Task: Find connections with filter location Nova Cruz with filter topic #realestatewith filter profile language Spanish with filter current company Royal HaskoningDHV with filter school Barkatullah University, Bhopal with filter industry Climate Data and Analytics with filter service category Computer Repair with filter keywords title Political Scientist
Action: Mouse moved to (561, 113)
Screenshot: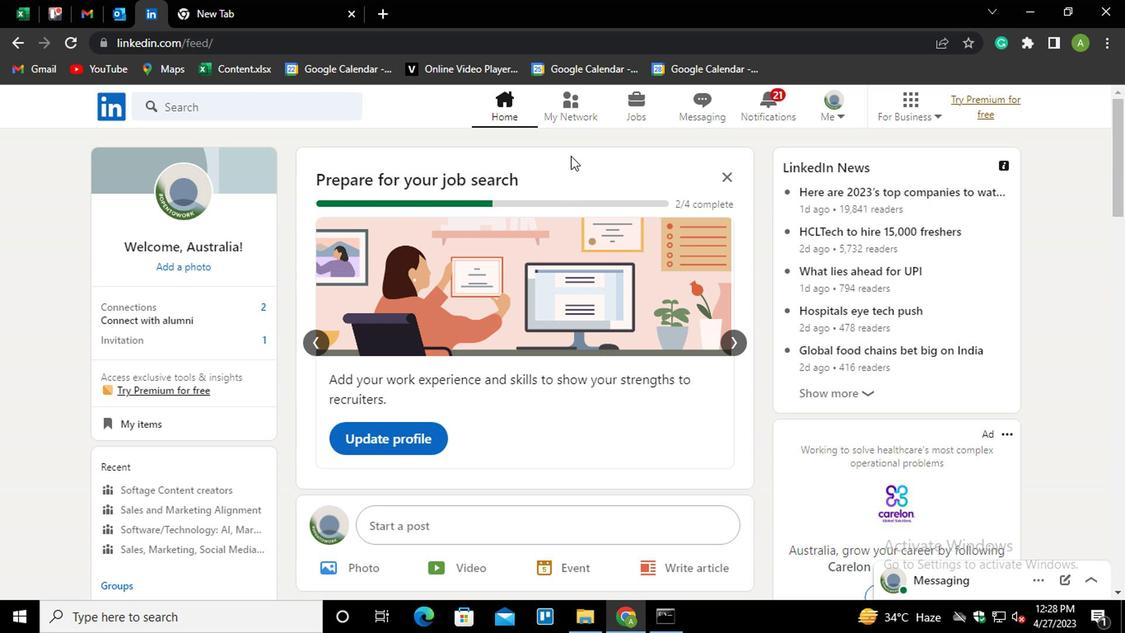 
Action: Mouse pressed left at (561, 113)
Screenshot: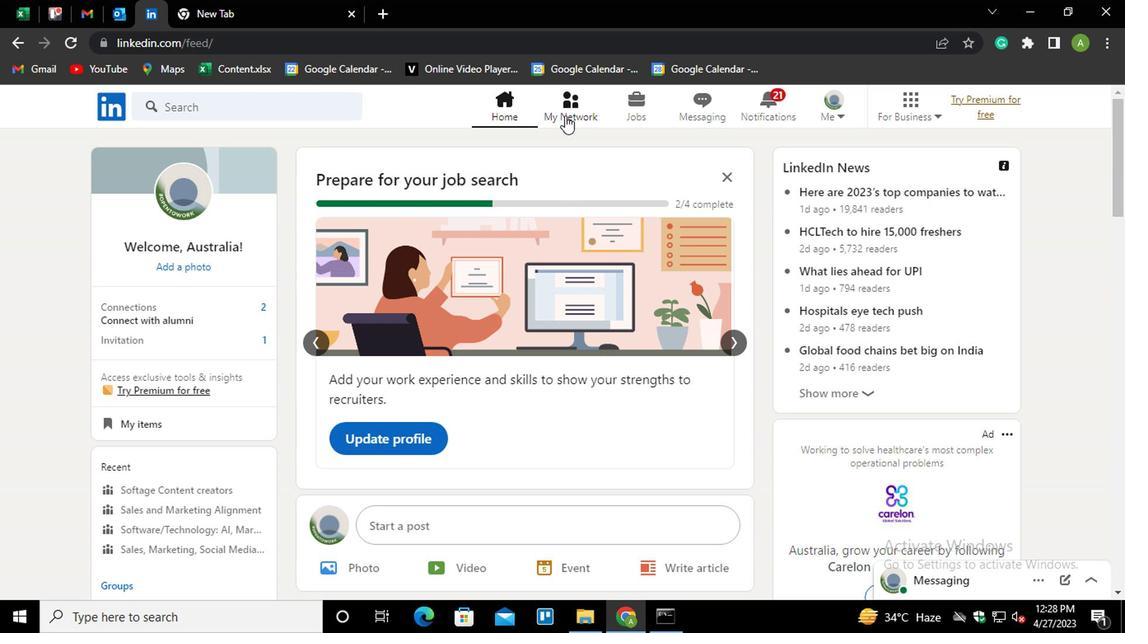 
Action: Mouse moved to (212, 194)
Screenshot: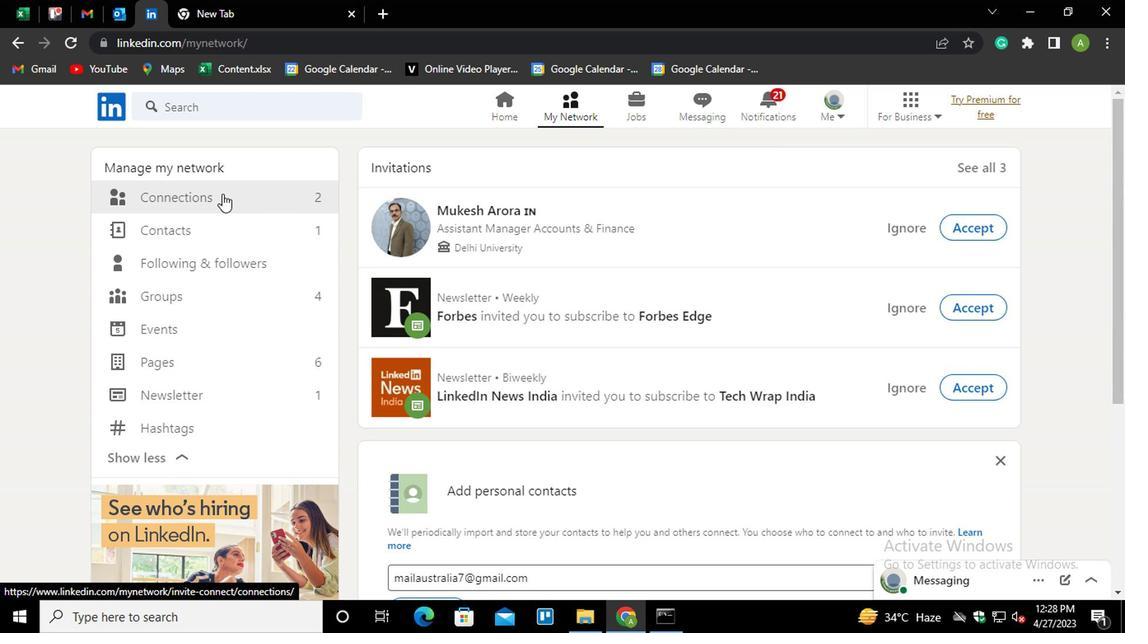 
Action: Mouse pressed left at (212, 194)
Screenshot: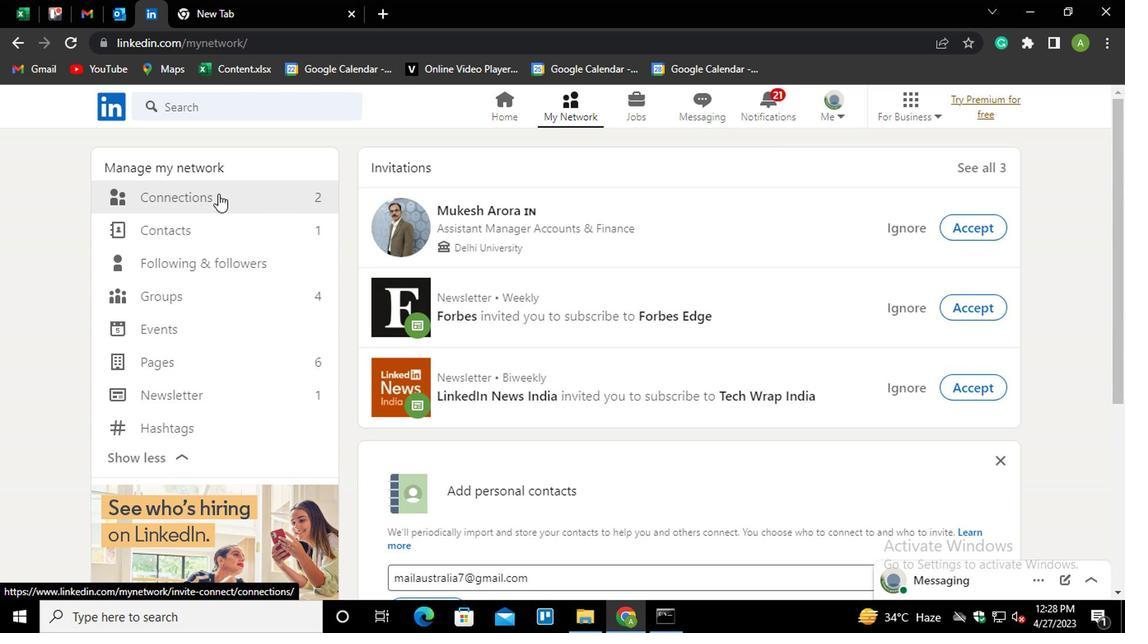 
Action: Mouse moved to (662, 188)
Screenshot: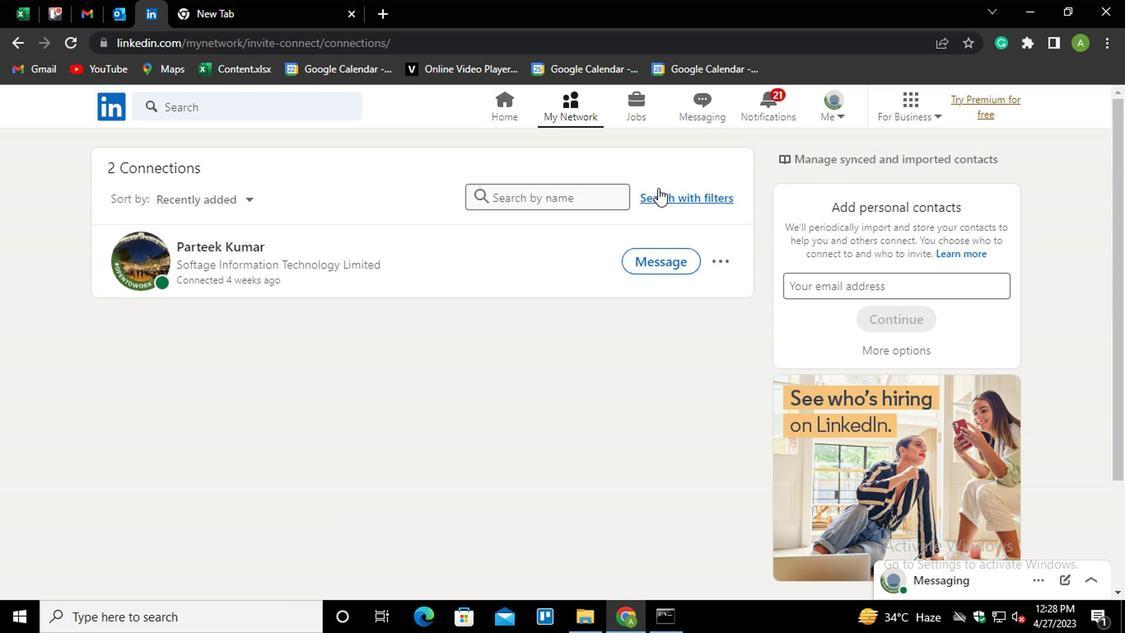 
Action: Mouse pressed left at (662, 188)
Screenshot: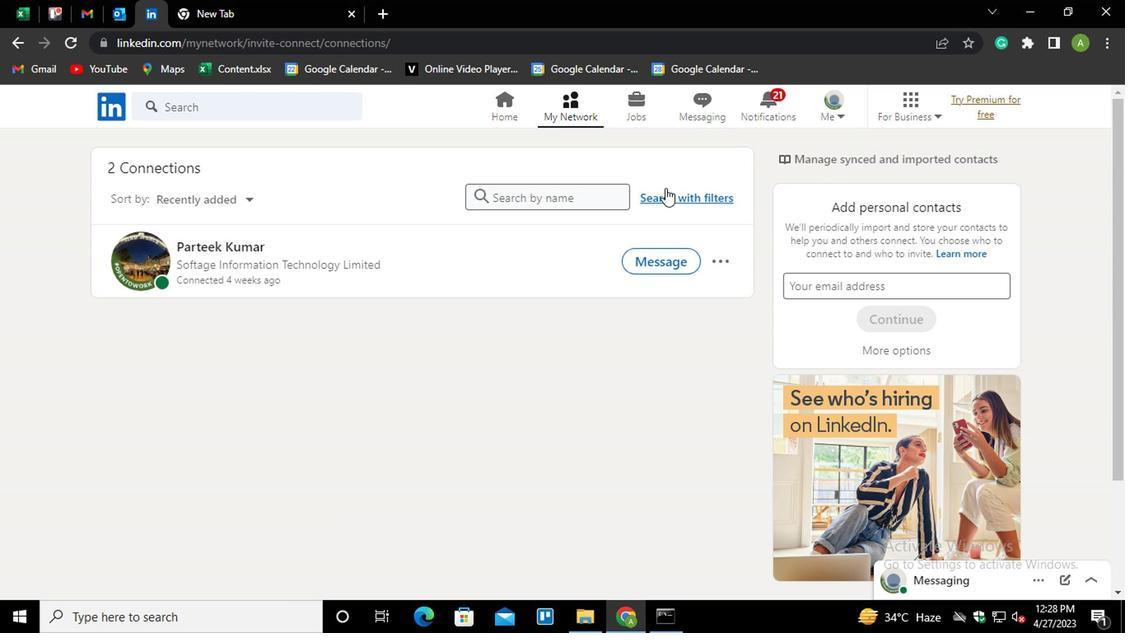 
Action: Mouse moved to (609, 150)
Screenshot: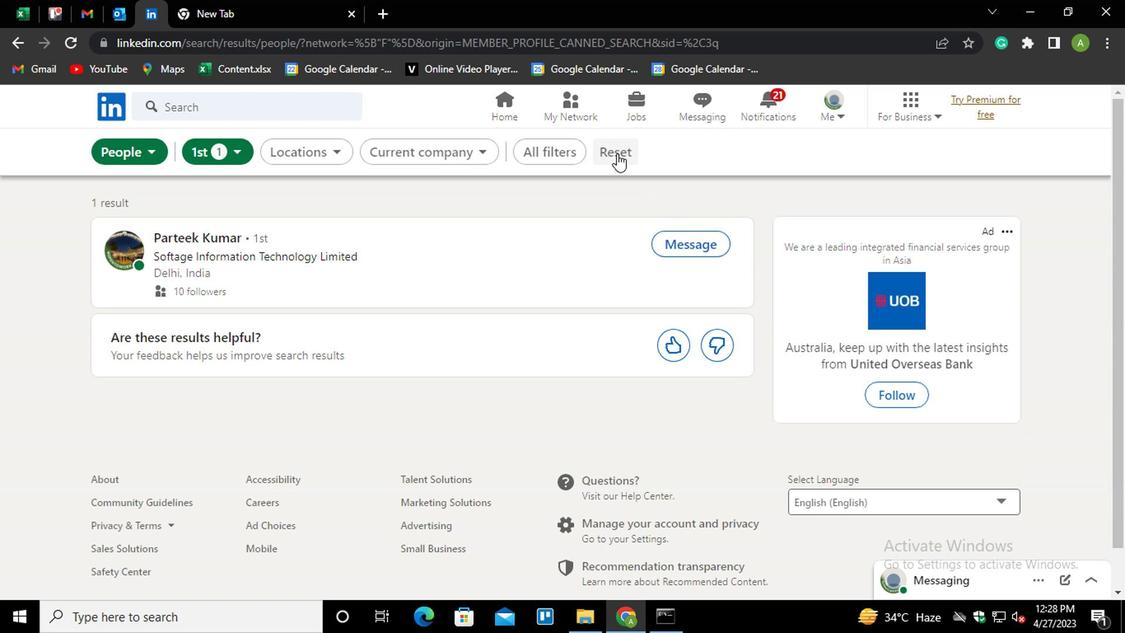 
Action: Mouse pressed left at (609, 150)
Screenshot: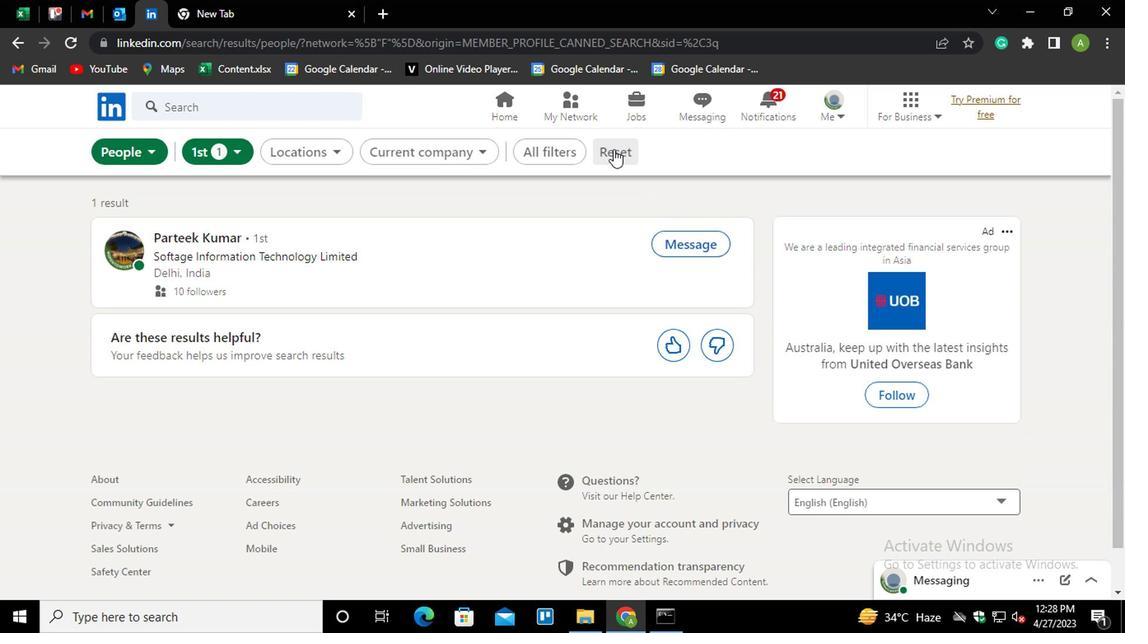 
Action: Mouse moved to (591, 152)
Screenshot: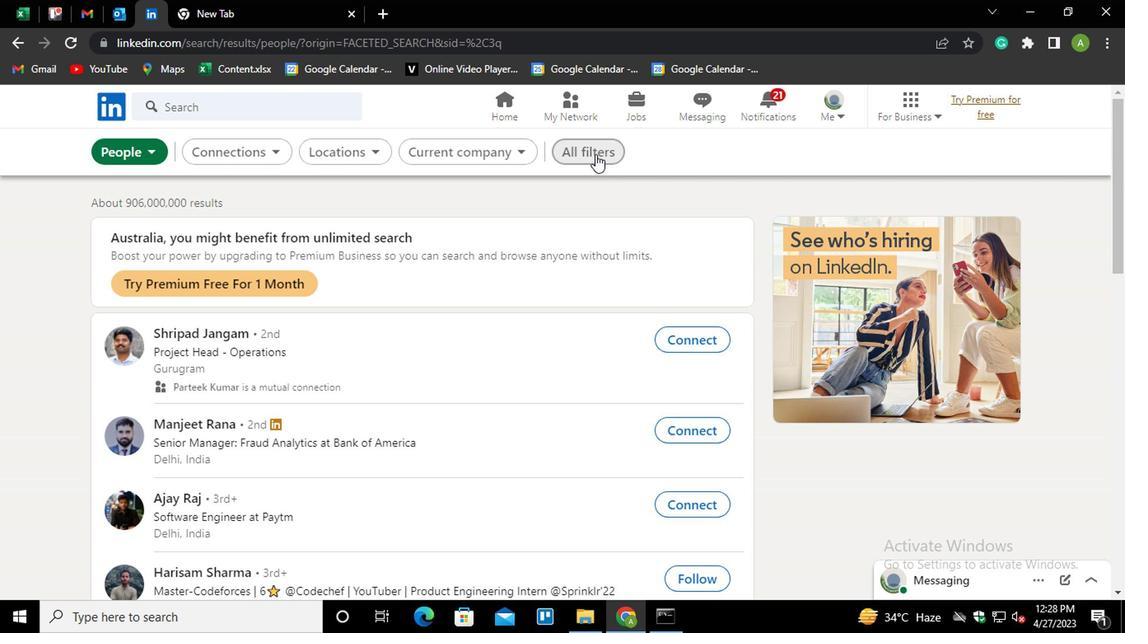 
Action: Mouse pressed left at (591, 152)
Screenshot: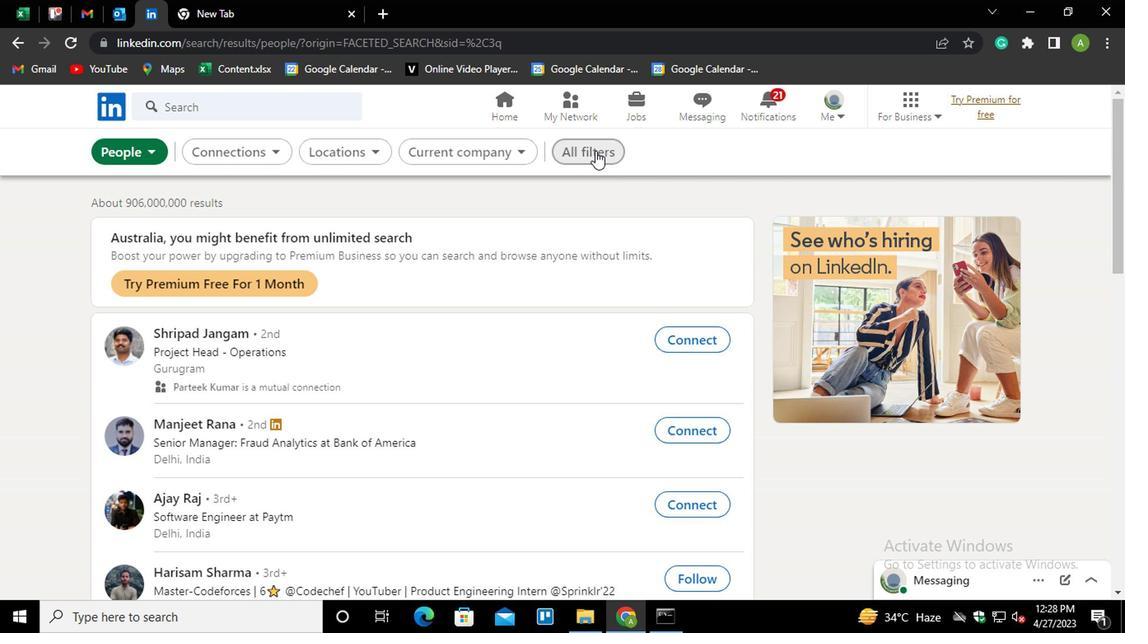 
Action: Mouse moved to (819, 326)
Screenshot: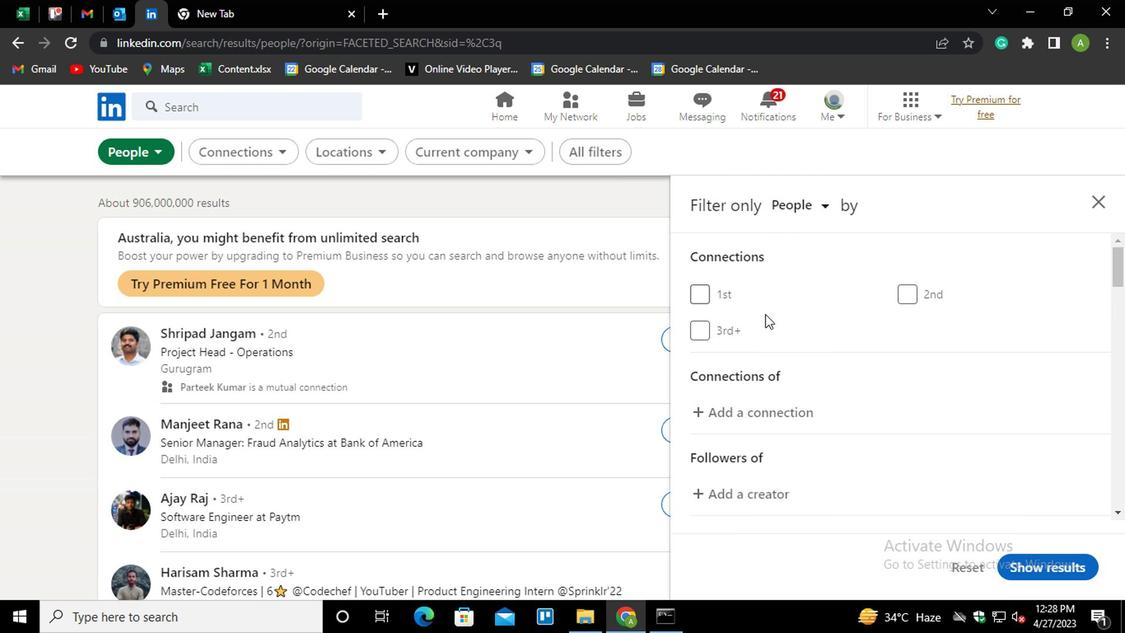 
Action: Mouse scrolled (819, 325) with delta (0, 0)
Screenshot: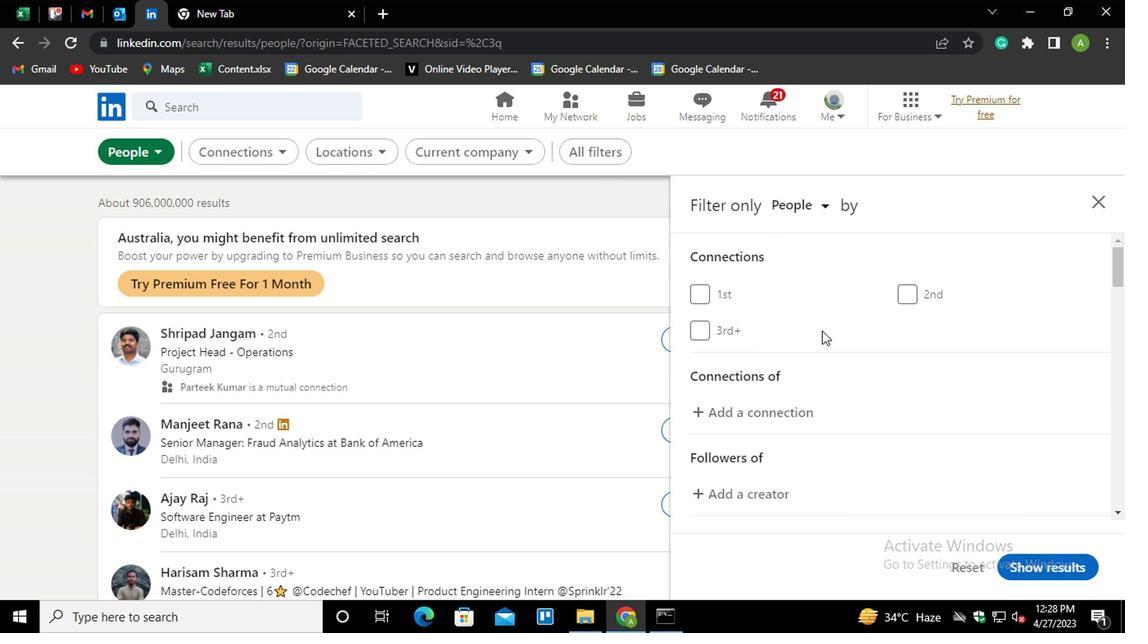 
Action: Mouse scrolled (819, 325) with delta (0, 0)
Screenshot: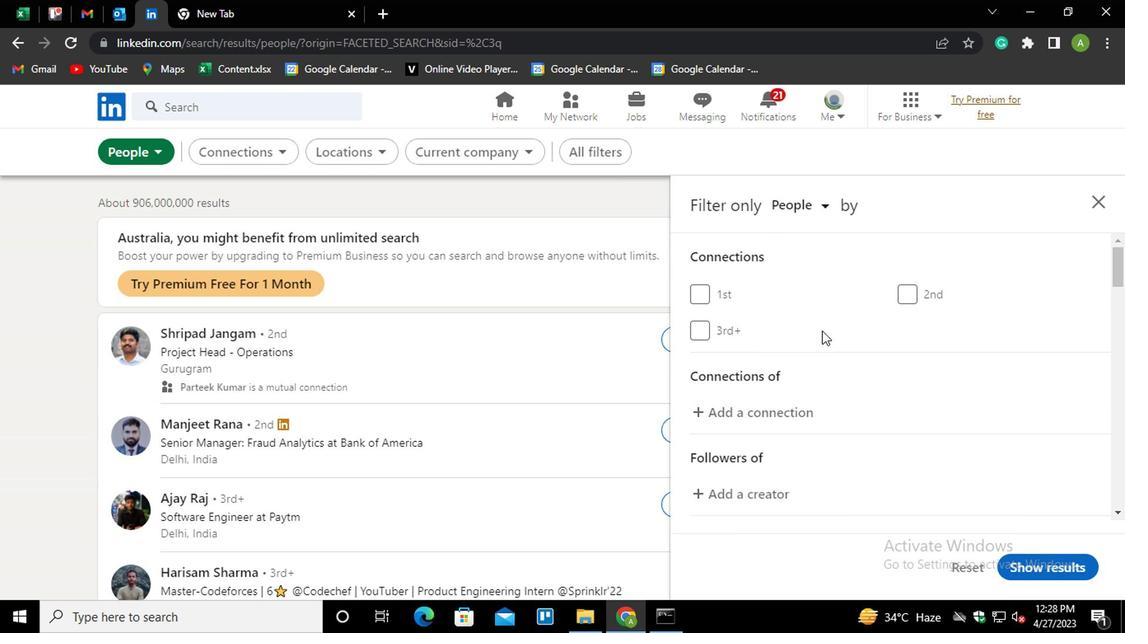 
Action: Mouse scrolled (819, 325) with delta (0, 0)
Screenshot: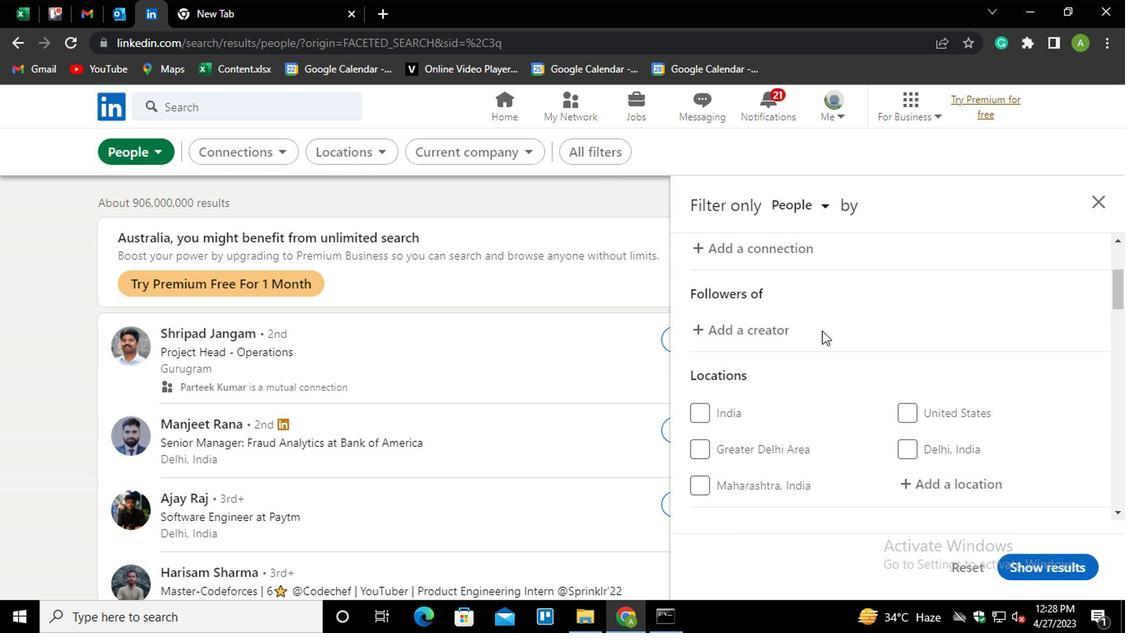 
Action: Mouse moved to (910, 381)
Screenshot: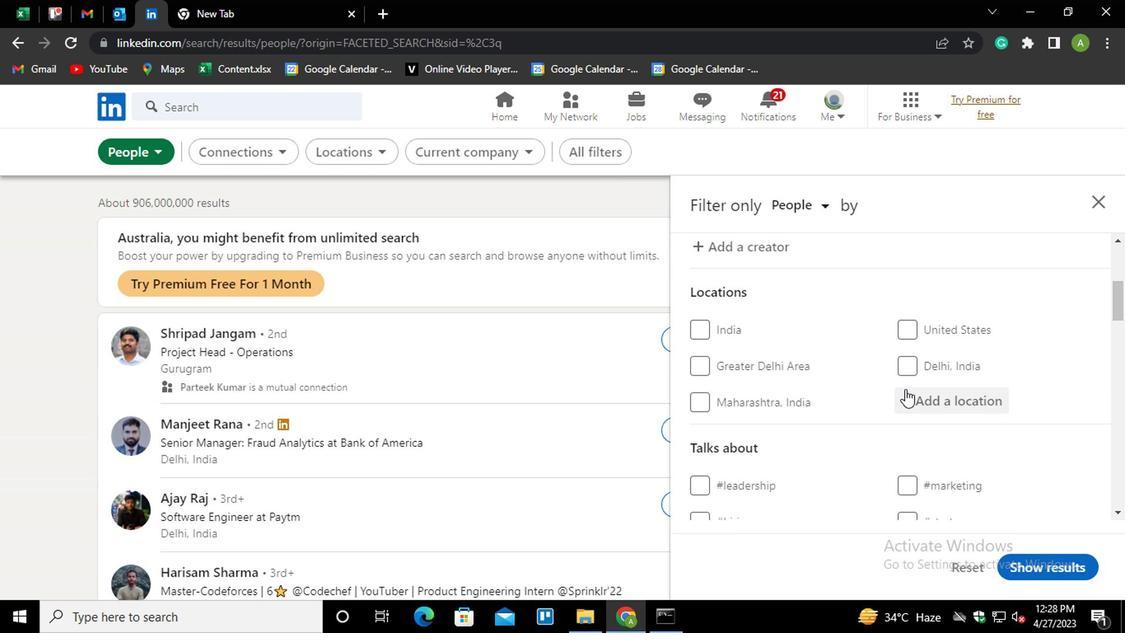 
Action: Mouse scrolled (910, 379) with delta (0, -1)
Screenshot: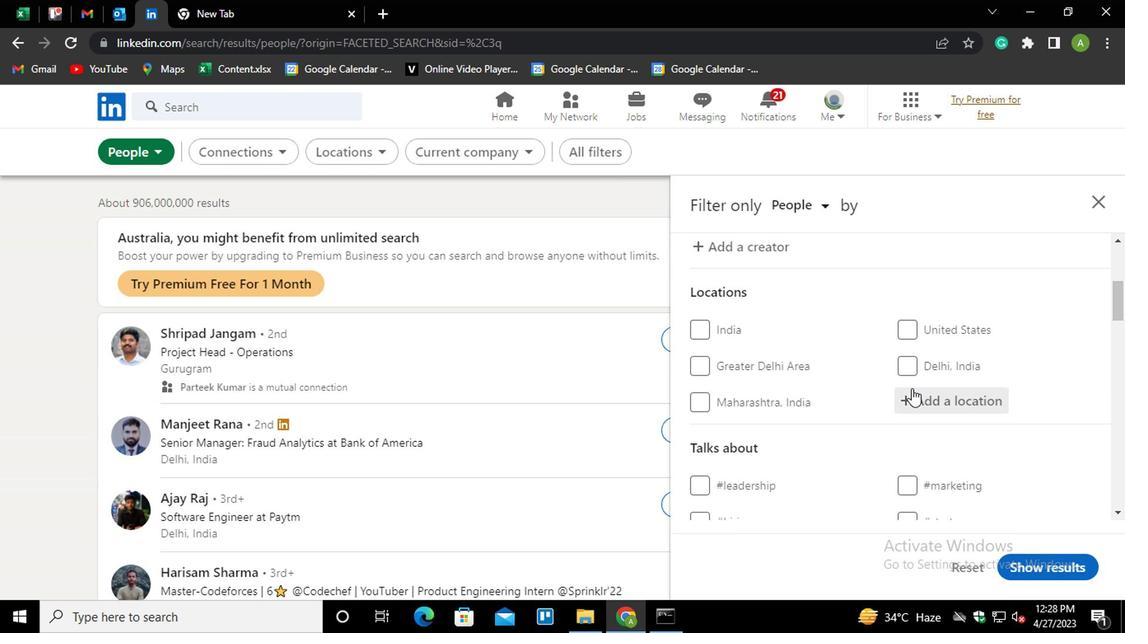 
Action: Mouse moved to (907, 307)
Screenshot: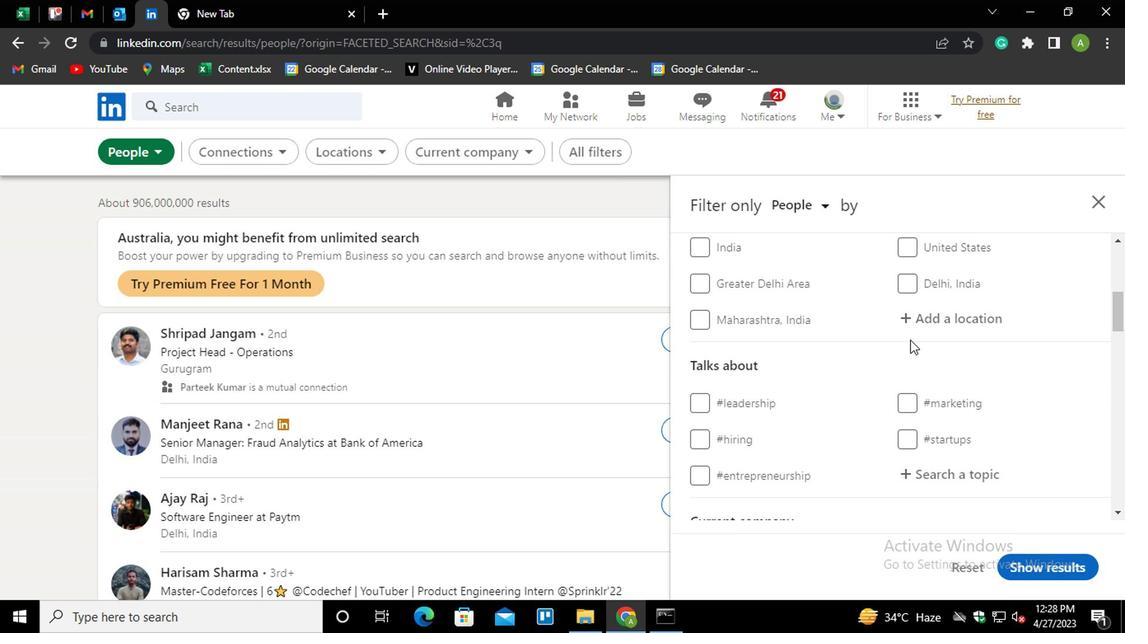 
Action: Mouse pressed left at (907, 307)
Screenshot: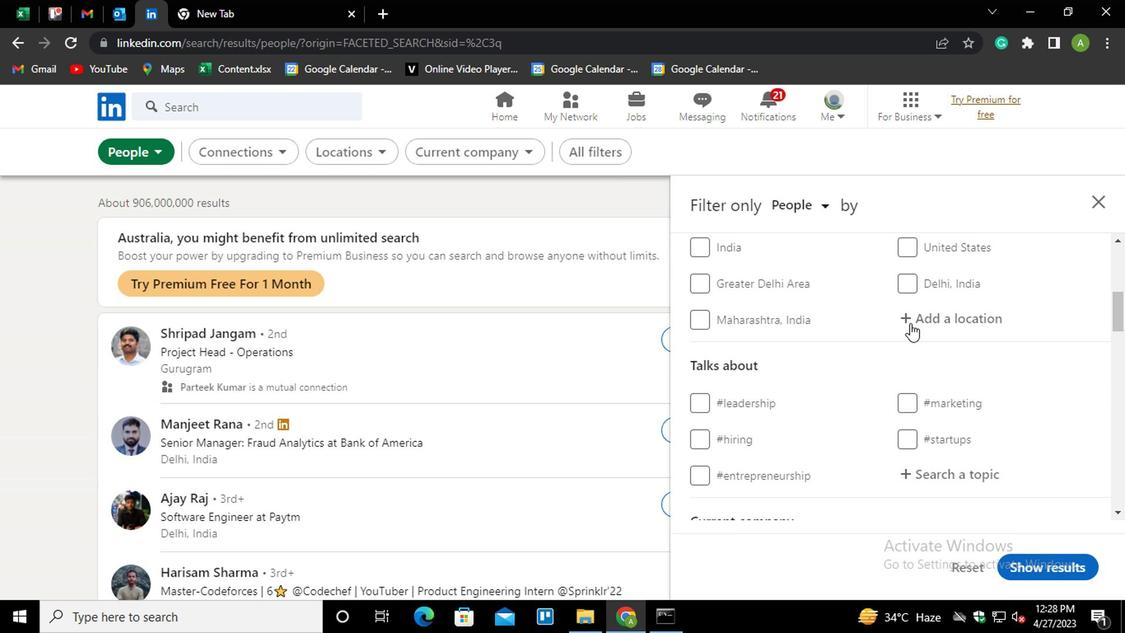 
Action: Mouse moved to (911, 314)
Screenshot: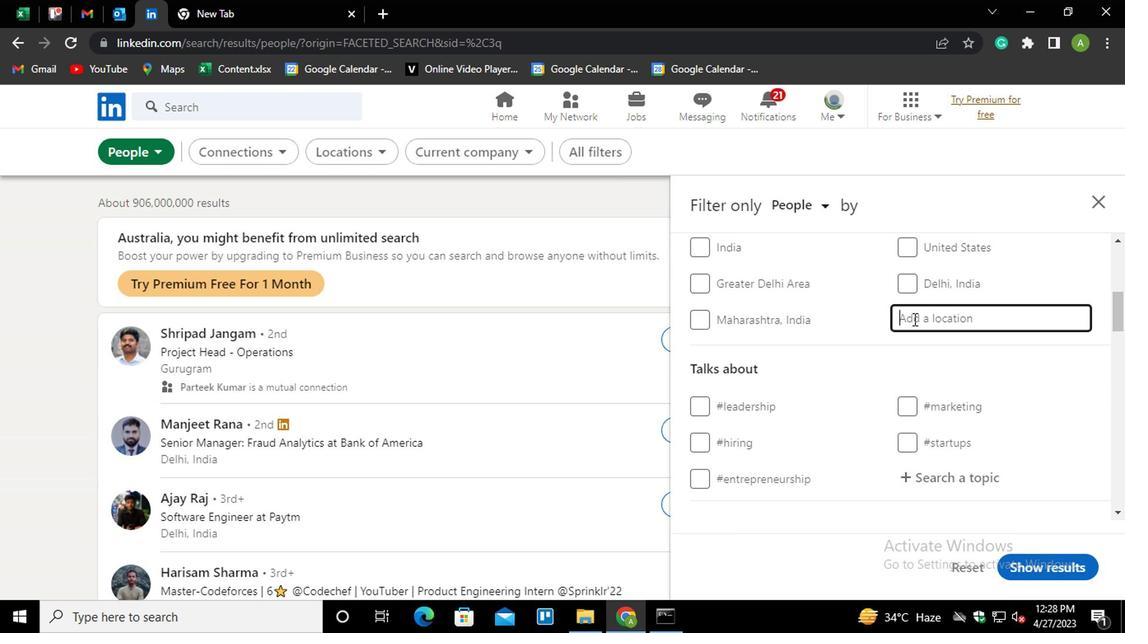 
Action: Mouse pressed left at (911, 314)
Screenshot: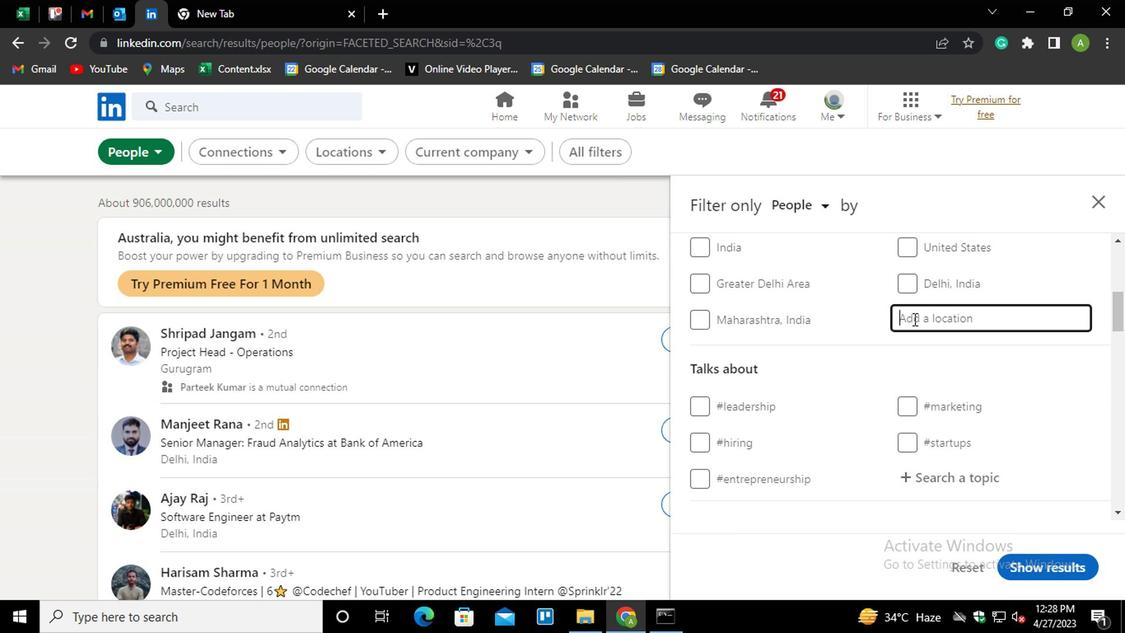 
Action: Mouse moved to (910, 314)
Screenshot: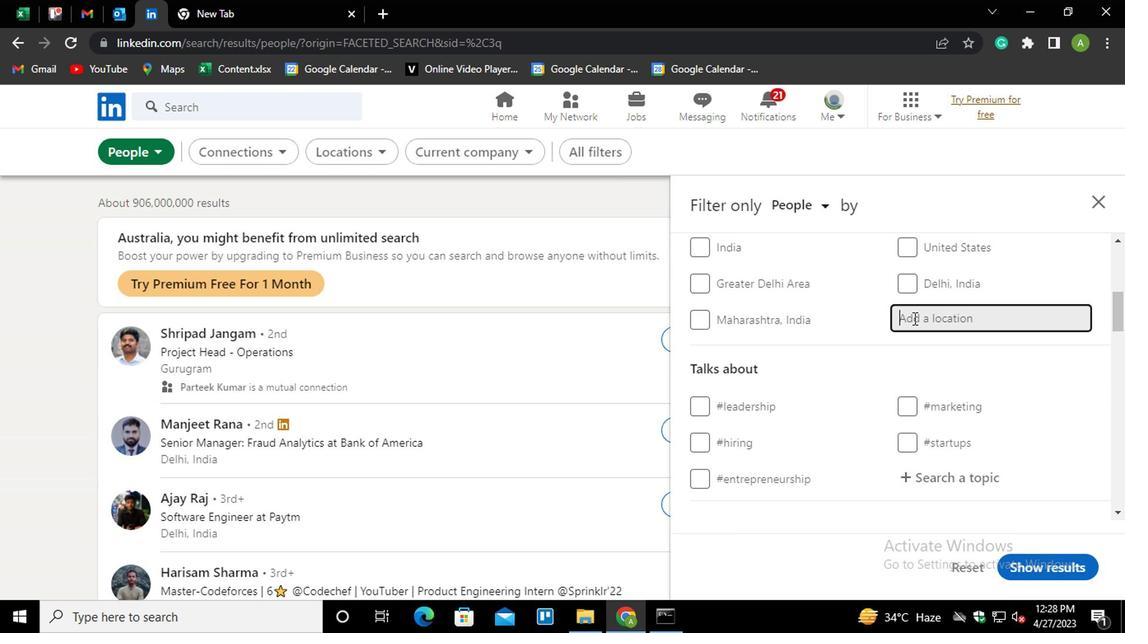 
Action: Key pressed <Key.shift>
Screenshot: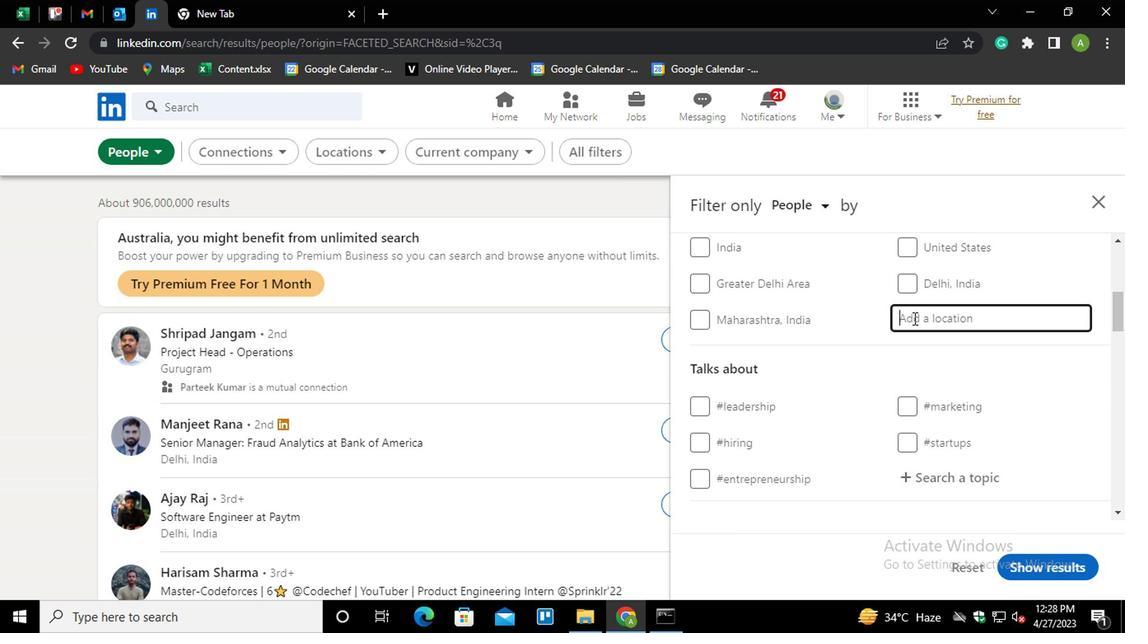 
Action: Mouse moved to (937, 297)
Screenshot: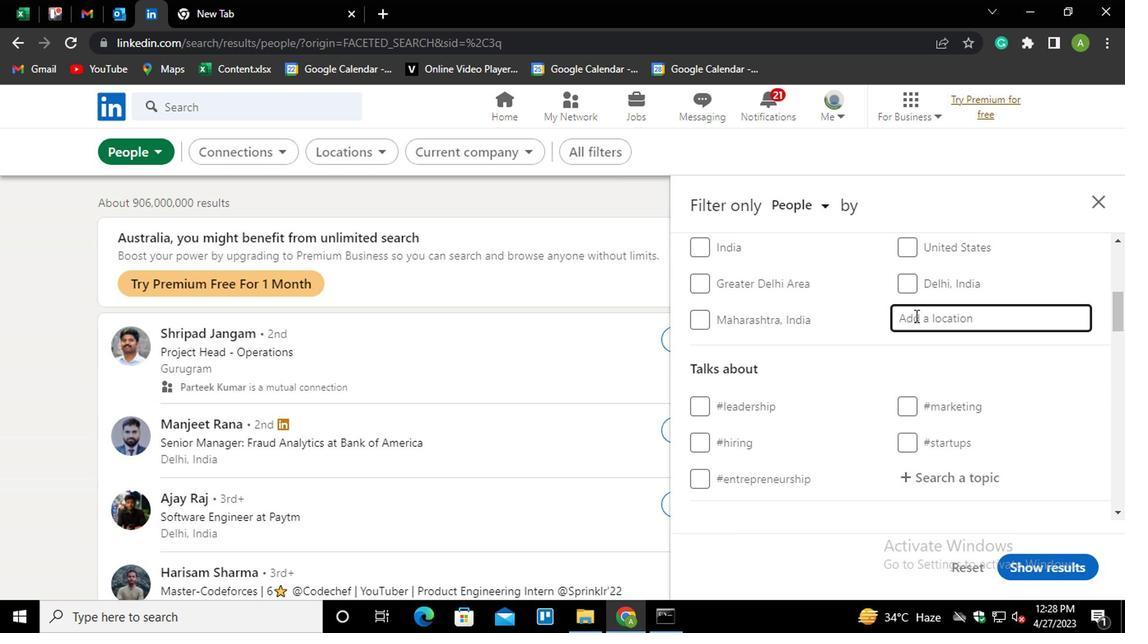
Action: Key pressed NOC<Key.backspace>VA<Key.space>CRUS<Key.backspace>Z<Key.down><Key.enter>
Screenshot: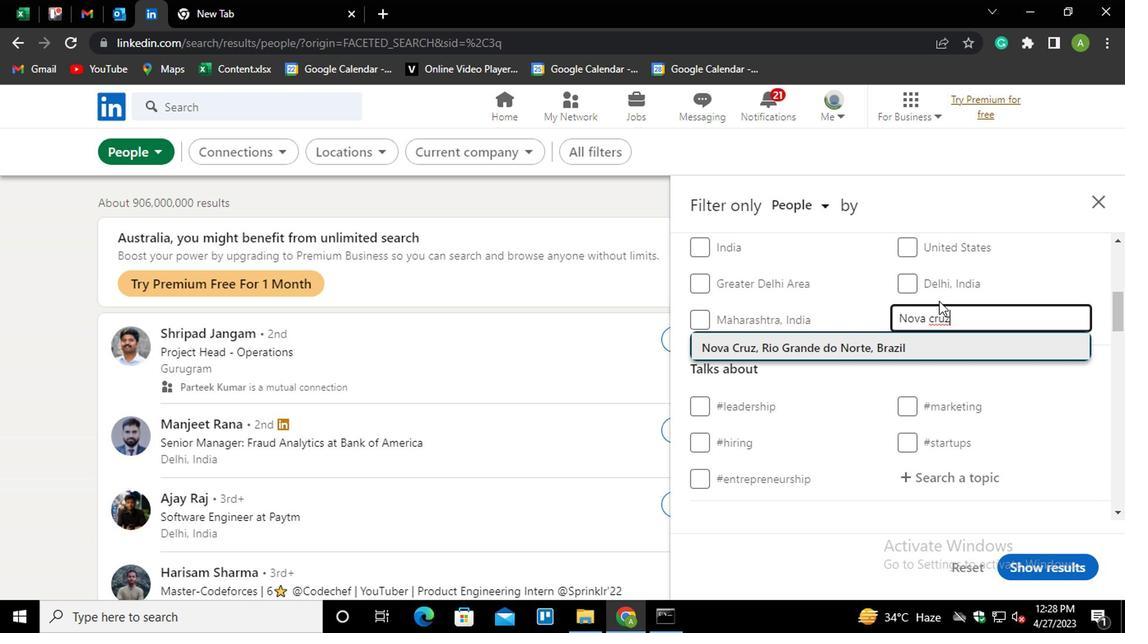 
Action: Mouse scrolled (937, 296) with delta (0, 0)
Screenshot: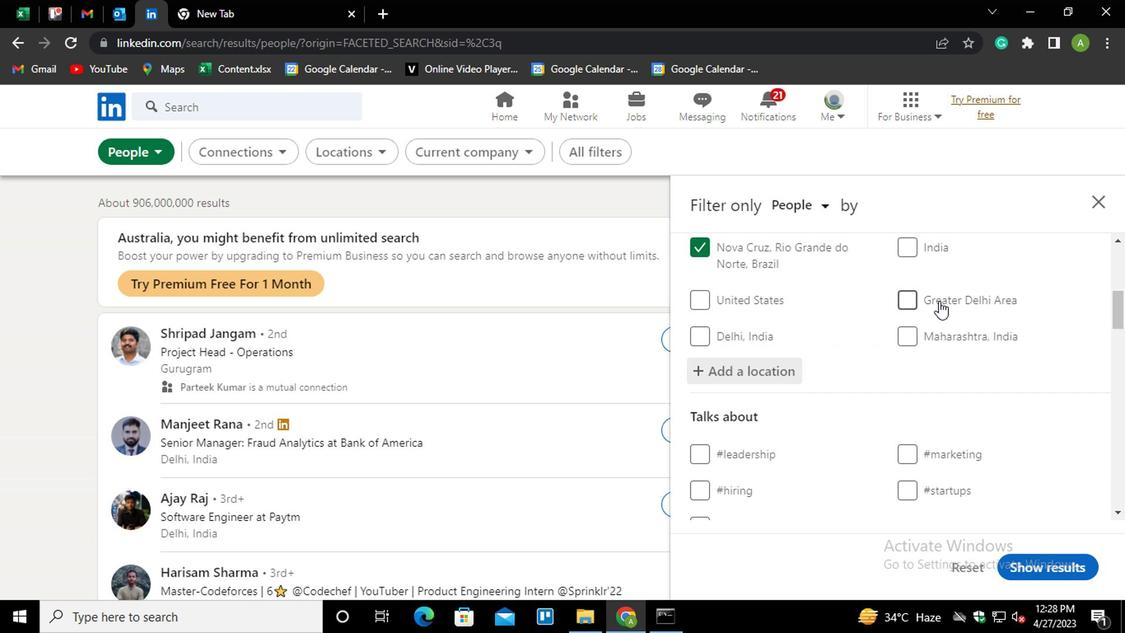 
Action: Mouse scrolled (937, 296) with delta (0, 0)
Screenshot: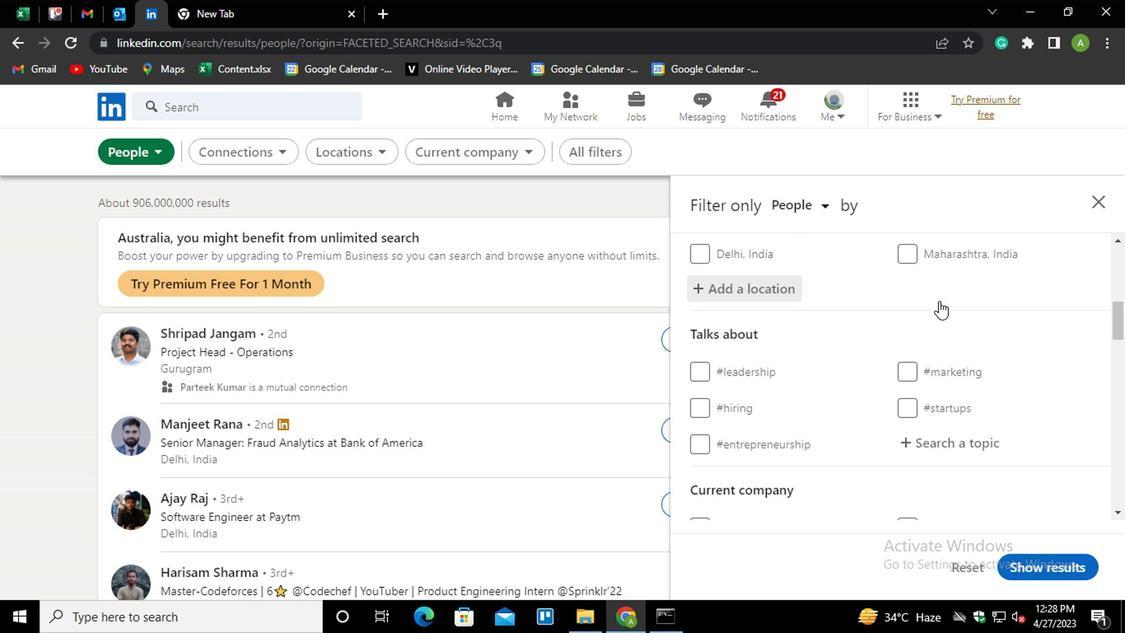 
Action: Mouse scrolled (937, 296) with delta (0, 0)
Screenshot: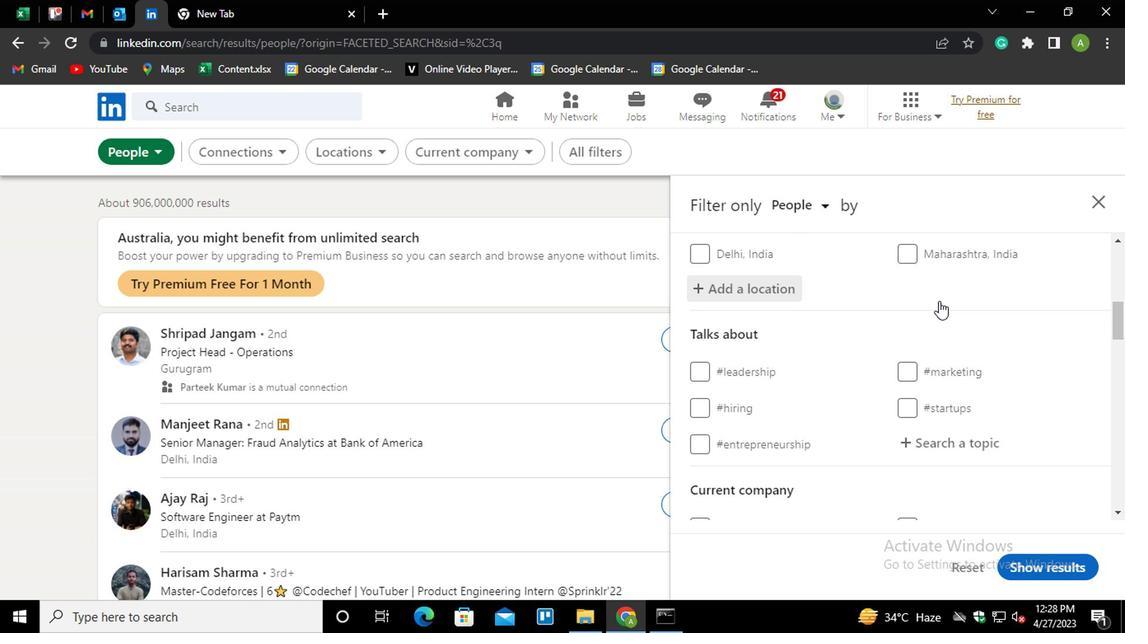 
Action: Mouse moved to (921, 256)
Screenshot: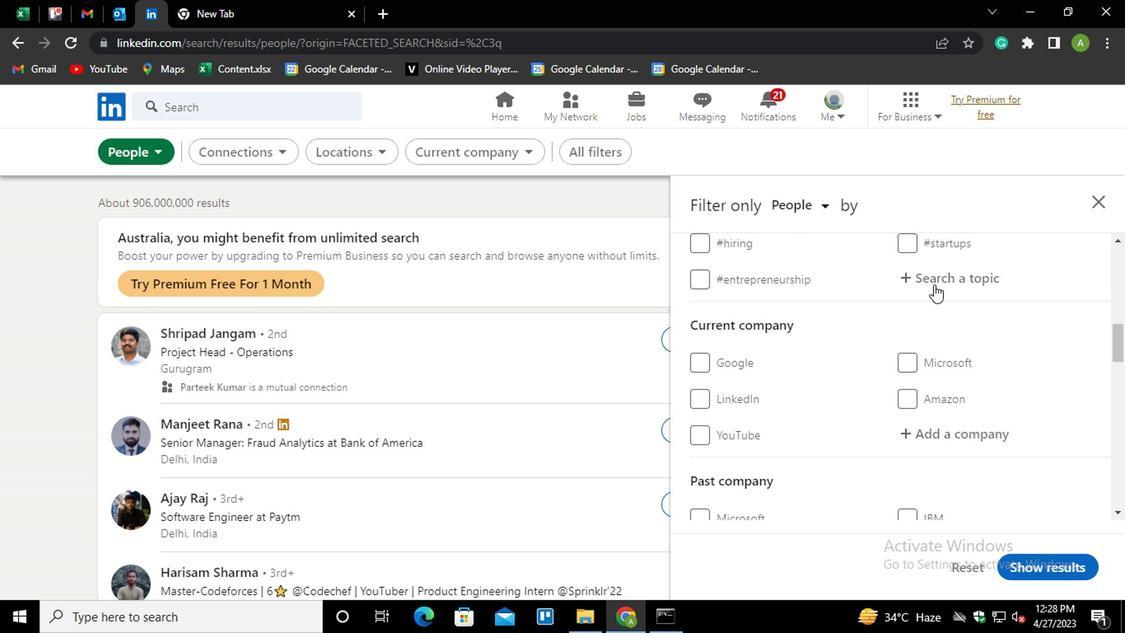 
Action: Mouse pressed left at (921, 256)
Screenshot: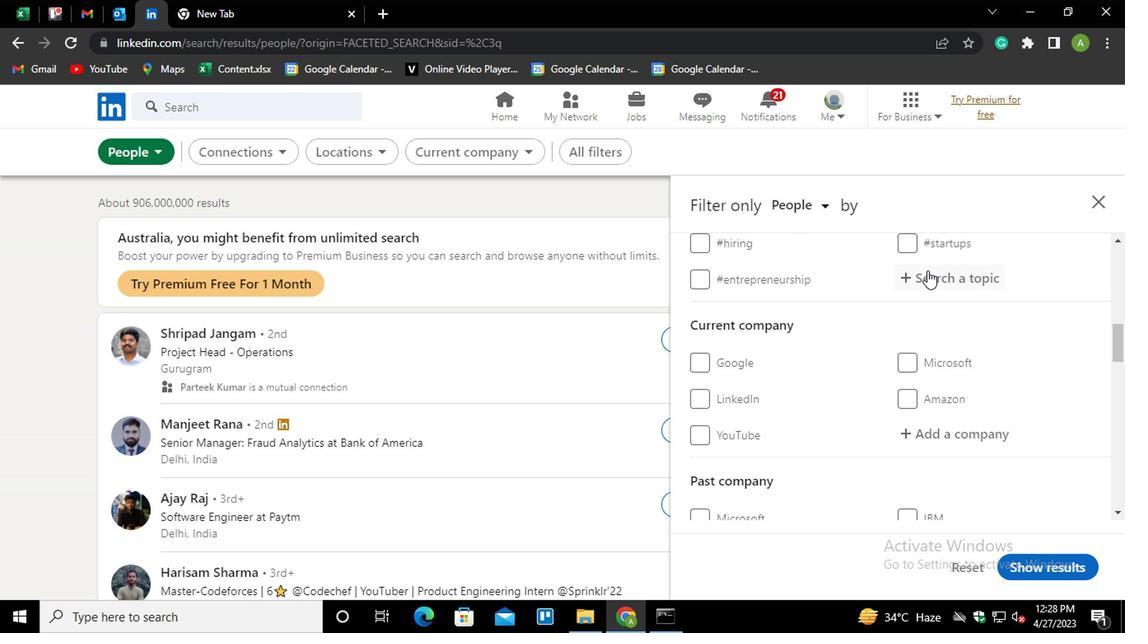 
Action: Mouse moved to (924, 267)
Screenshot: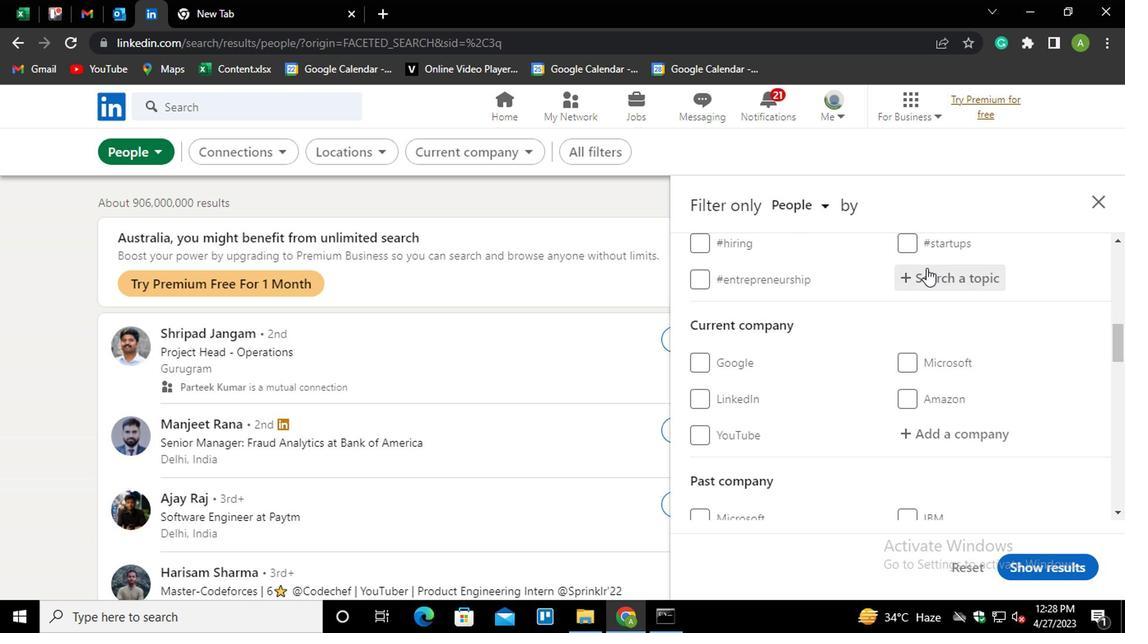 
Action: Mouse pressed left at (924, 267)
Screenshot: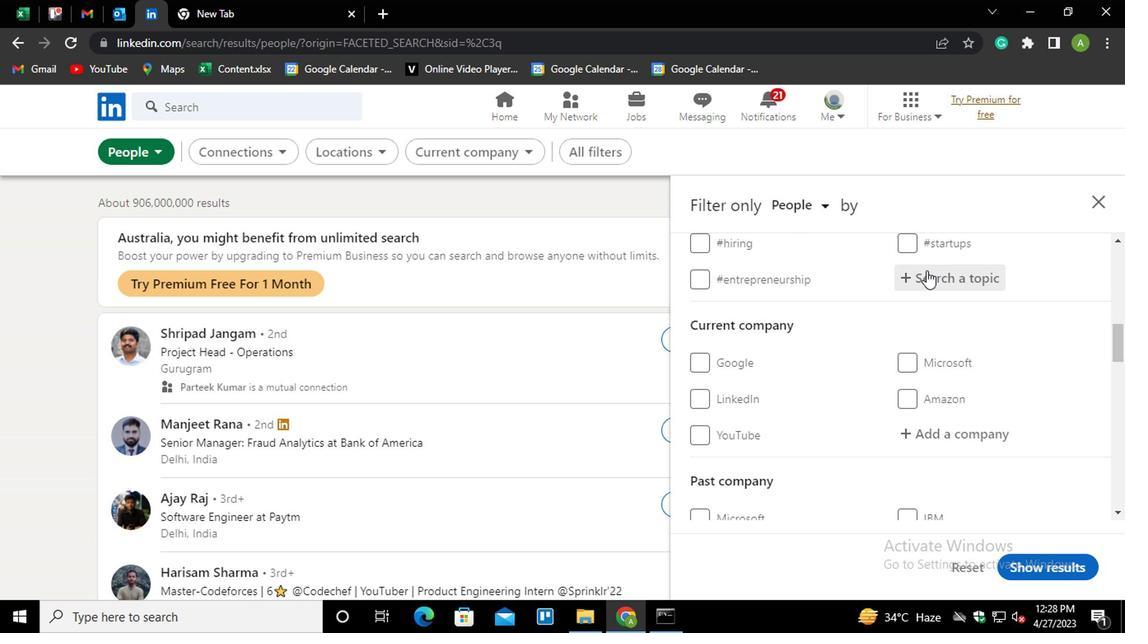 
Action: Mouse moved to (931, 276)
Screenshot: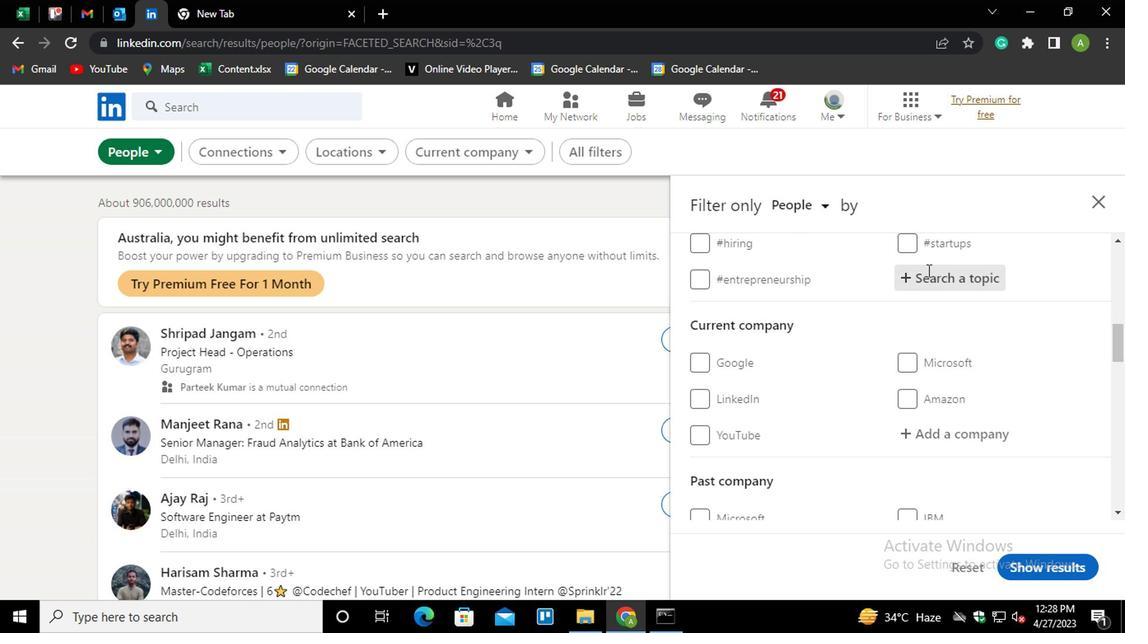 
Action: Mouse pressed left at (931, 276)
Screenshot: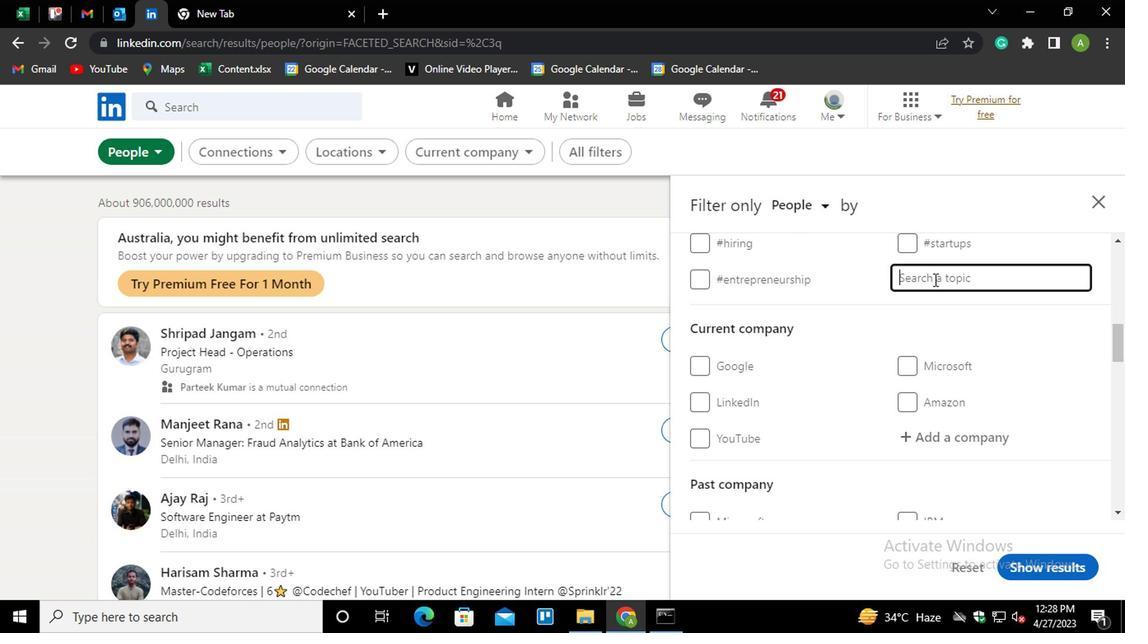
Action: Key pressed <Key.shift><Key.shift><Key.shift>#REALESTATE
Screenshot: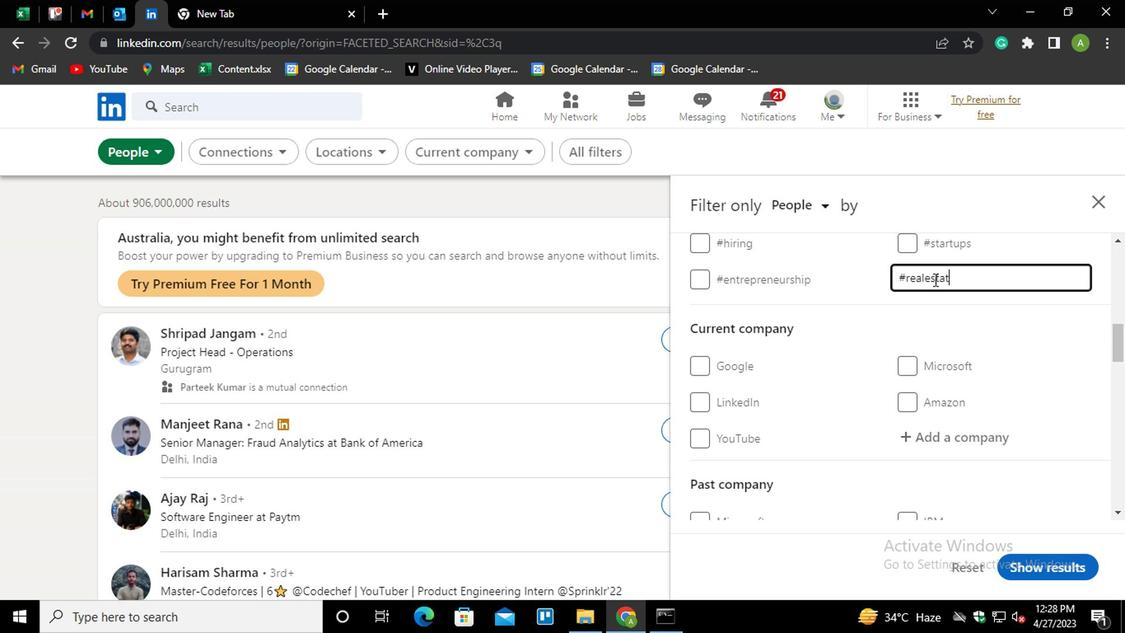 
Action: Mouse moved to (1013, 319)
Screenshot: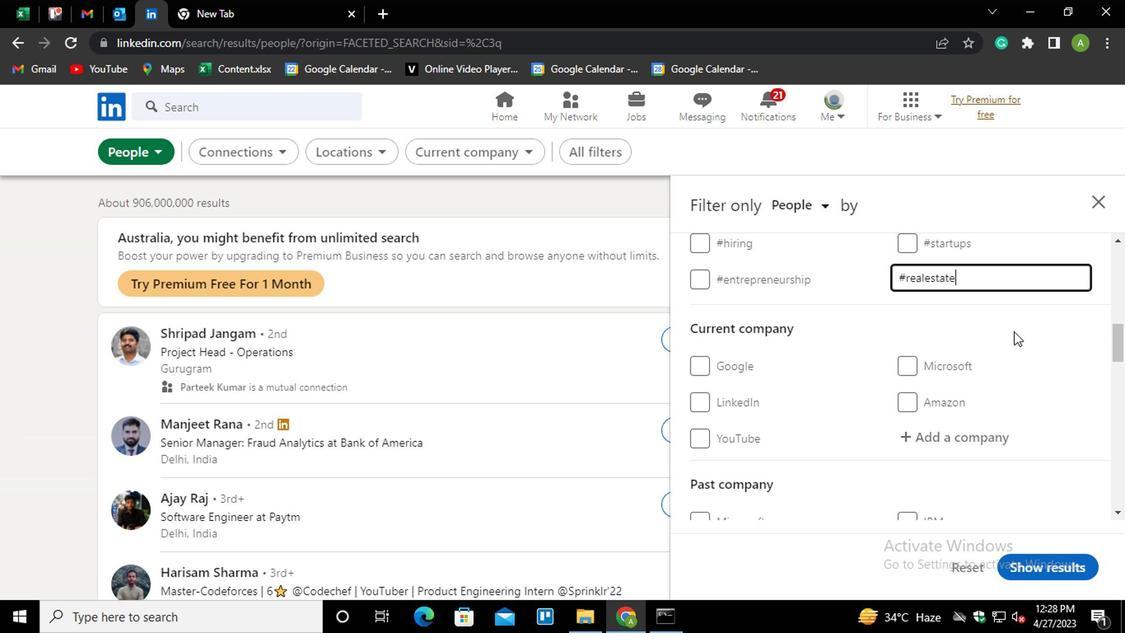
Action: Mouse pressed left at (1013, 319)
Screenshot: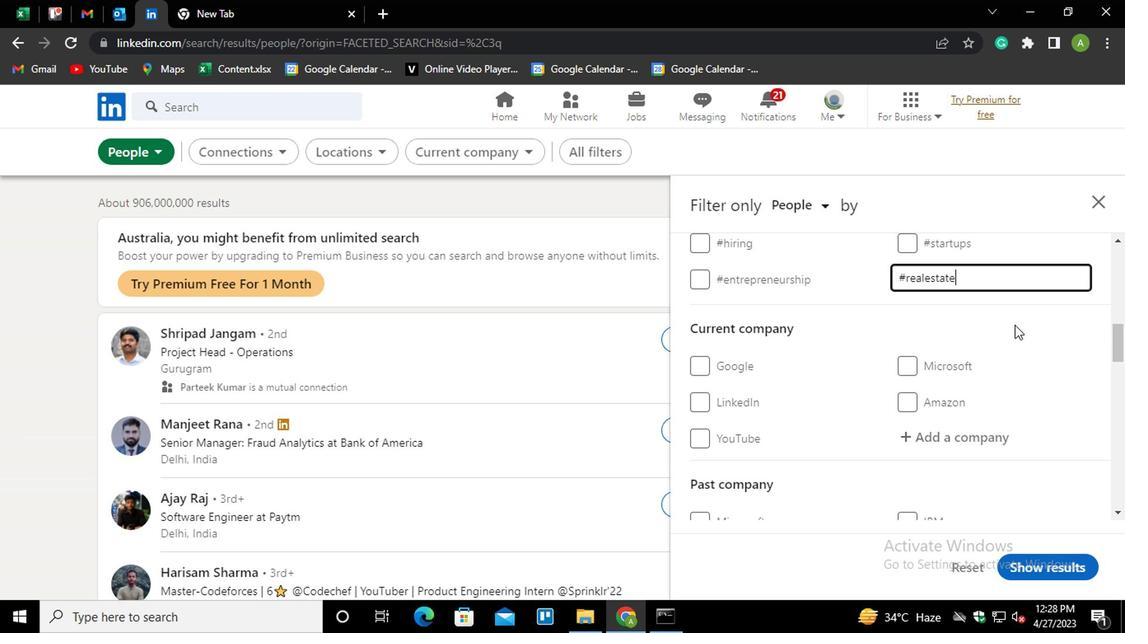 
Action: Mouse moved to (1013, 319)
Screenshot: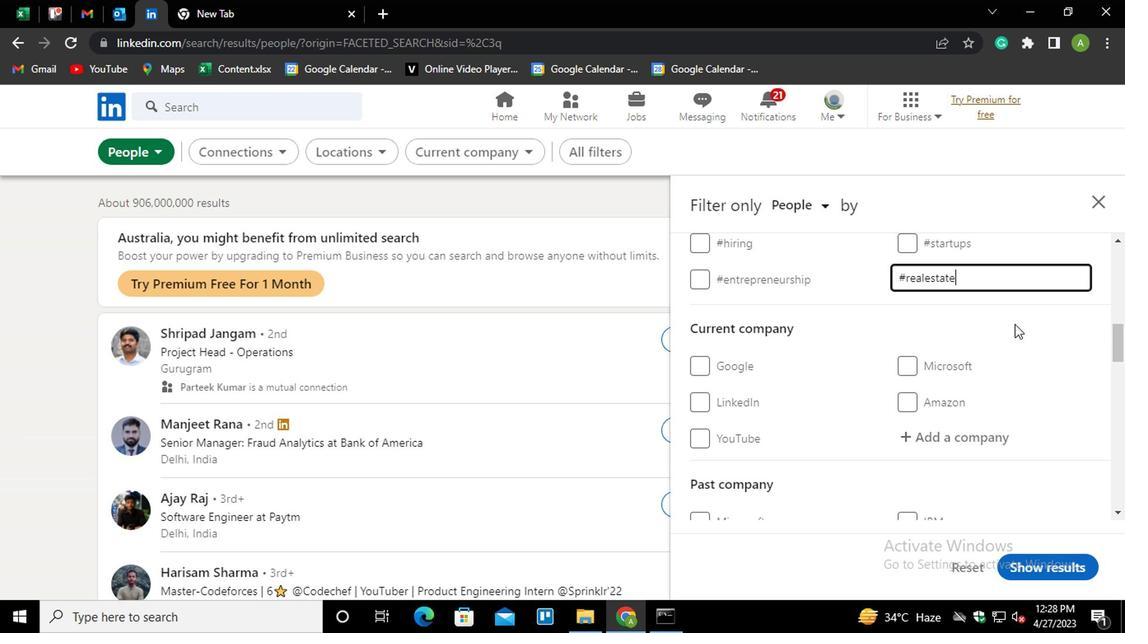 
Action: Mouse scrolled (1013, 317) with delta (0, -1)
Screenshot: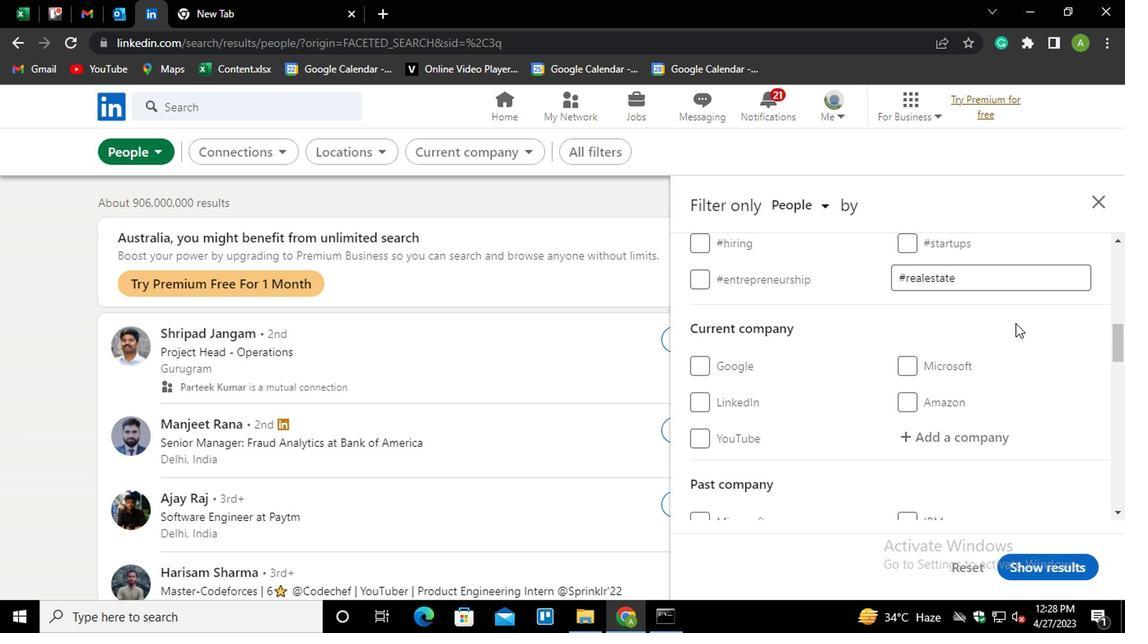 
Action: Mouse scrolled (1013, 317) with delta (0, -1)
Screenshot: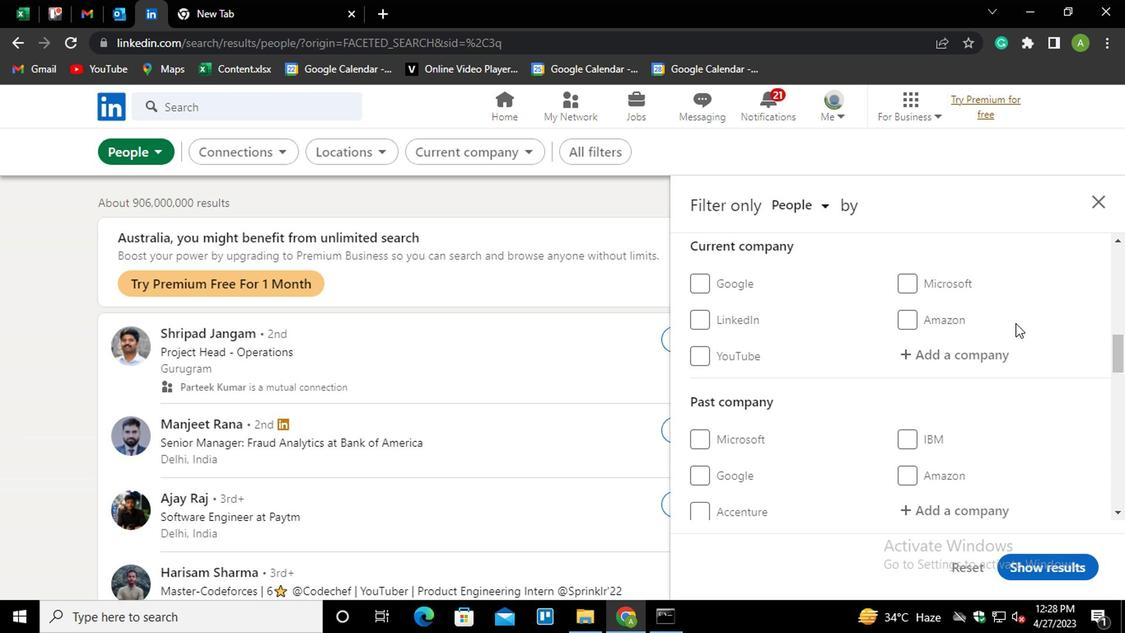 
Action: Mouse scrolled (1013, 317) with delta (0, -1)
Screenshot: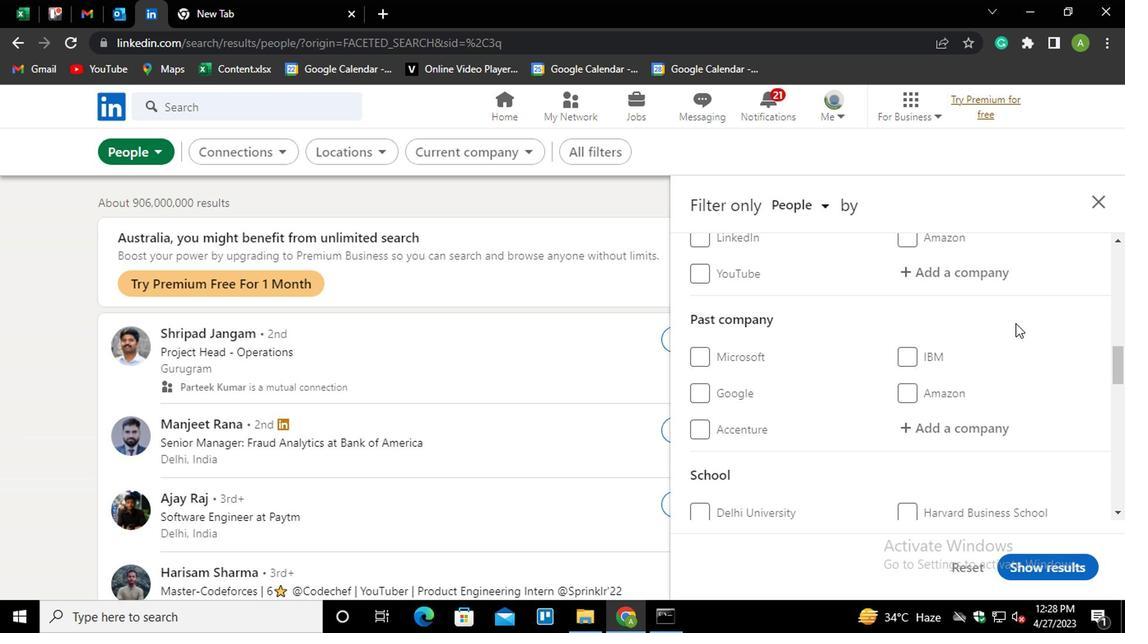 
Action: Mouse scrolled (1013, 317) with delta (0, -1)
Screenshot: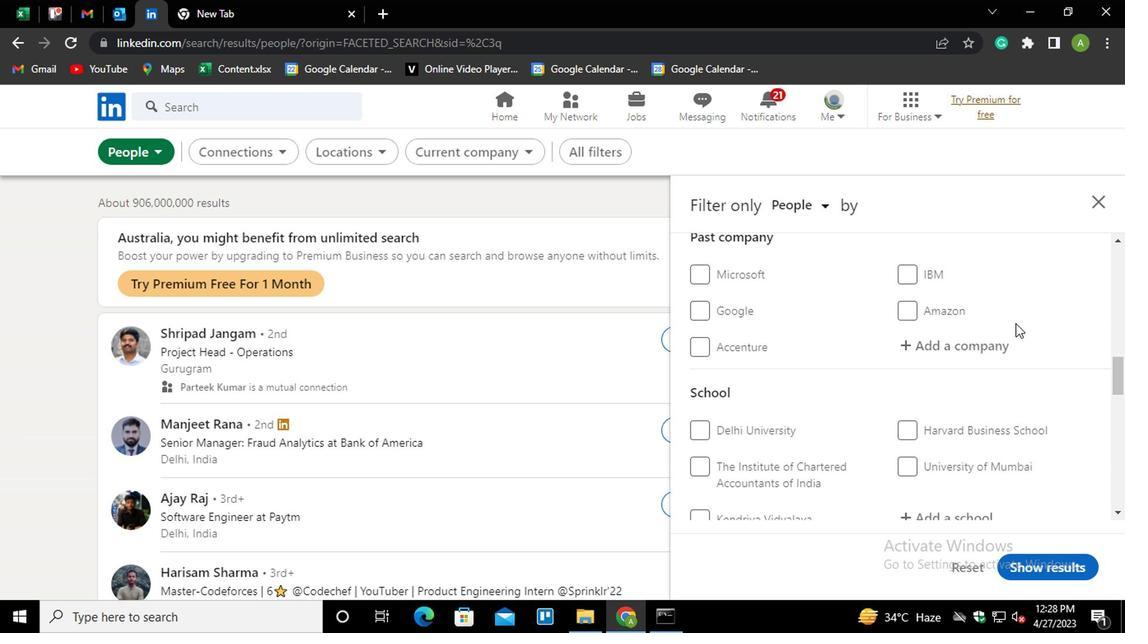 
Action: Mouse scrolled (1013, 317) with delta (0, -1)
Screenshot: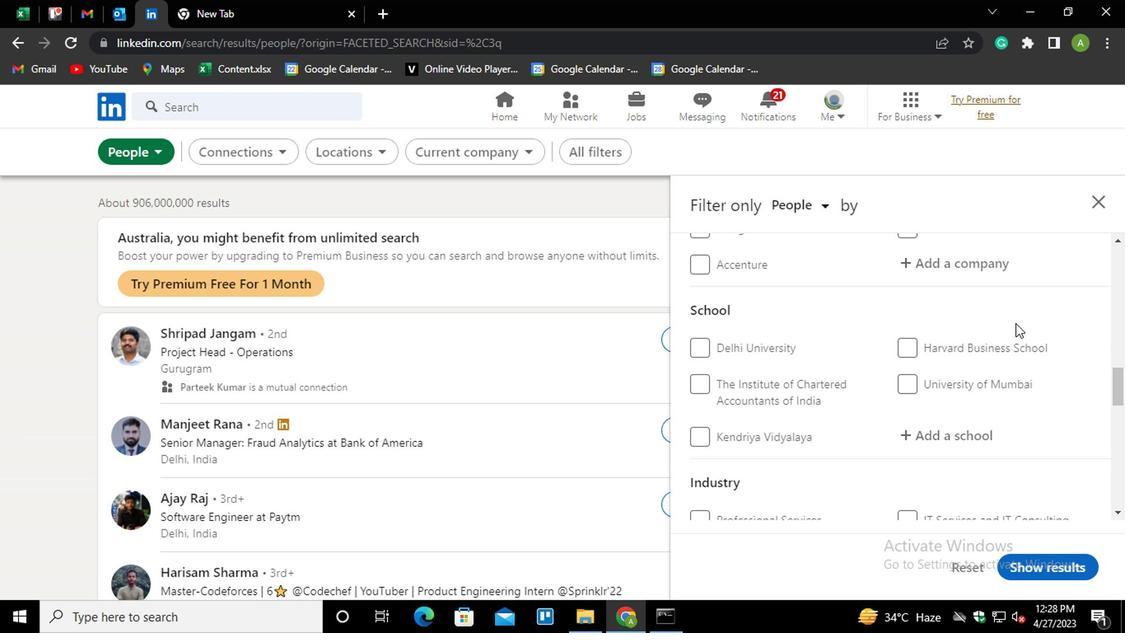 
Action: Mouse scrolled (1013, 317) with delta (0, -1)
Screenshot: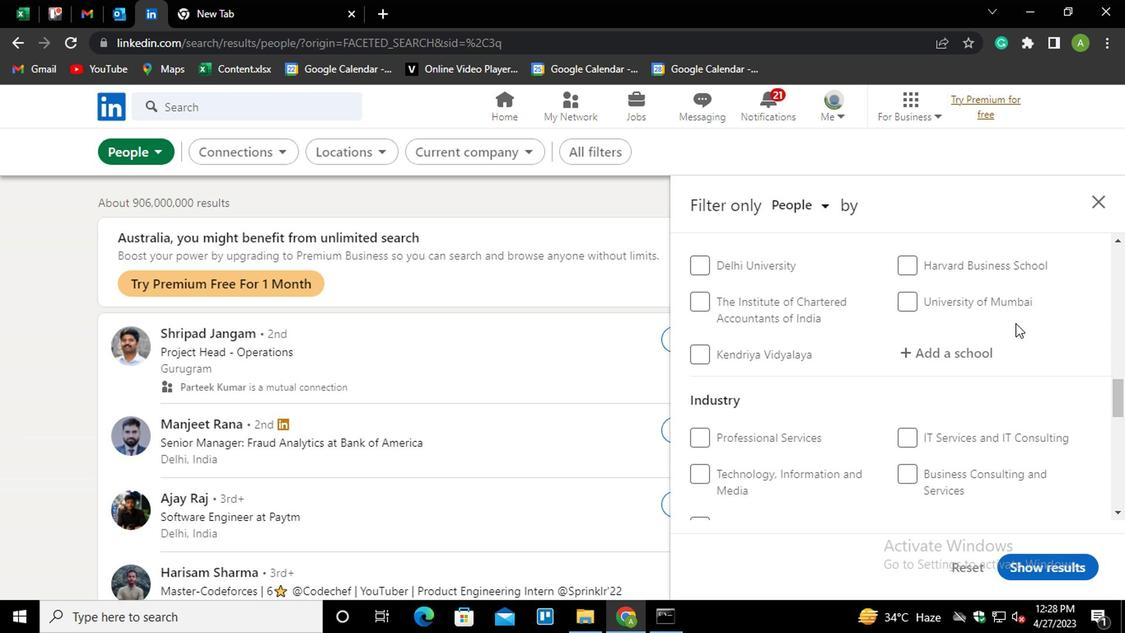 
Action: Mouse scrolled (1013, 317) with delta (0, -1)
Screenshot: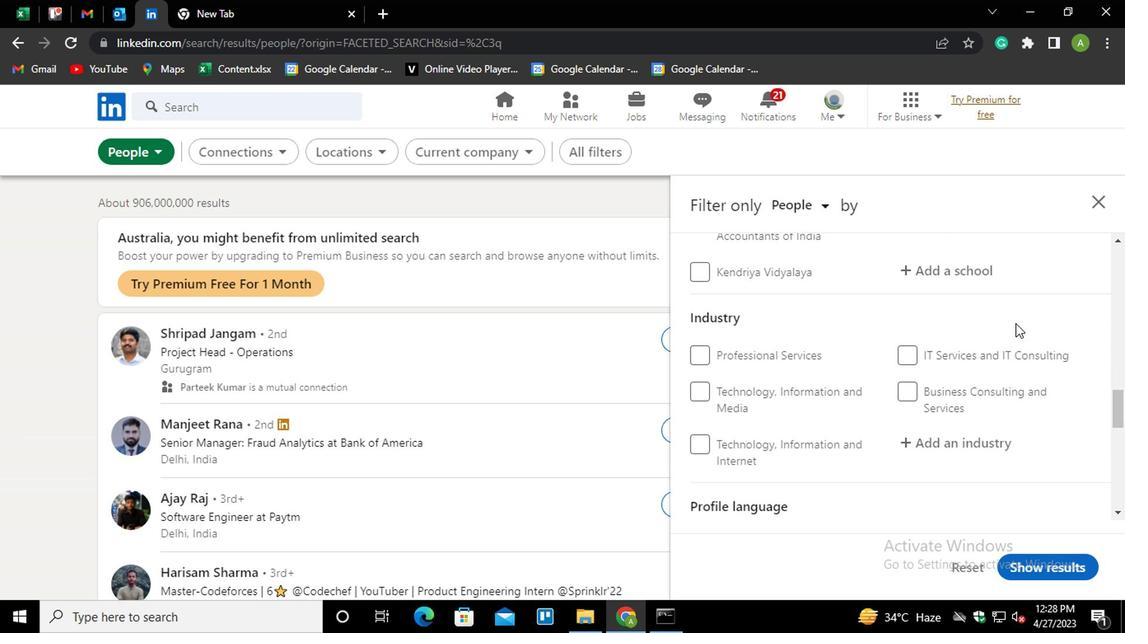 
Action: Mouse scrolled (1013, 317) with delta (0, -1)
Screenshot: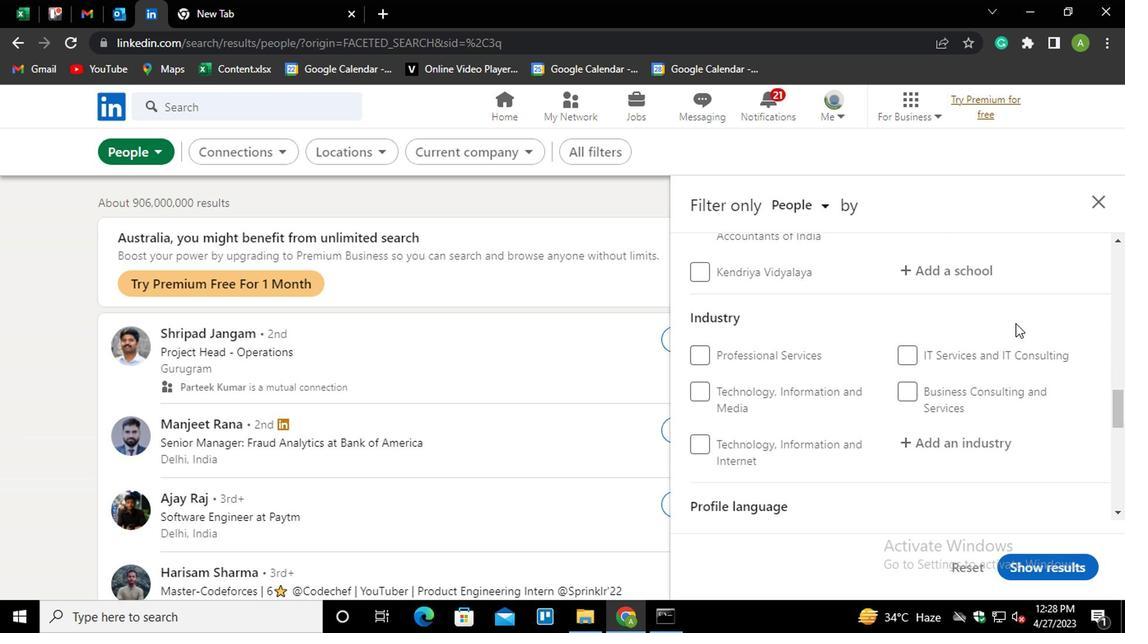 
Action: Mouse scrolled (1013, 317) with delta (0, -1)
Screenshot: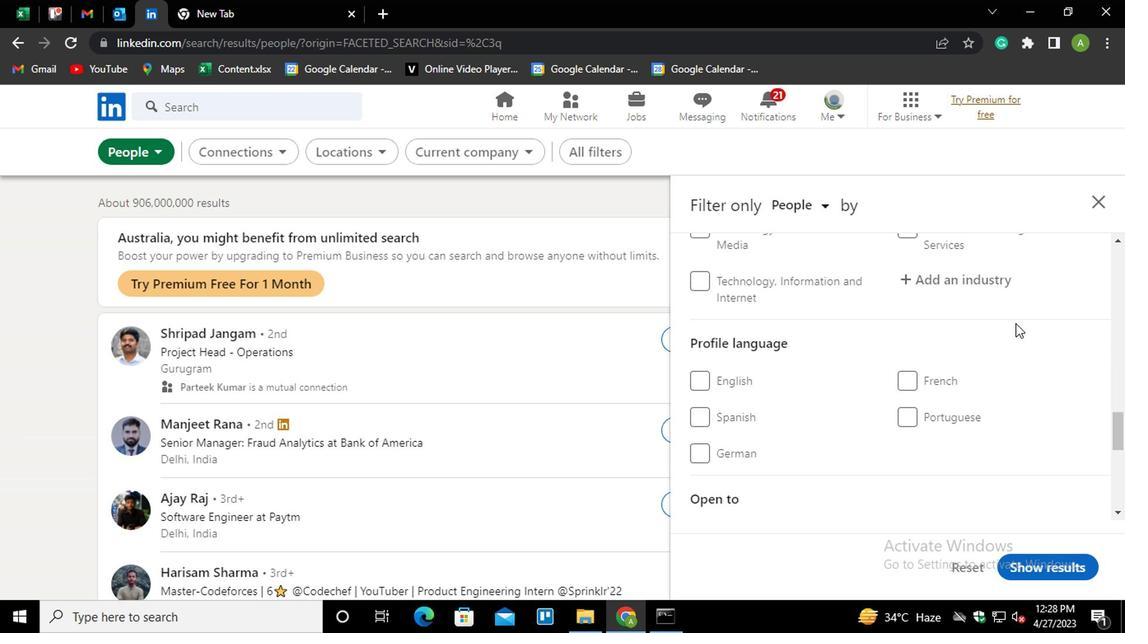 
Action: Mouse moved to (729, 326)
Screenshot: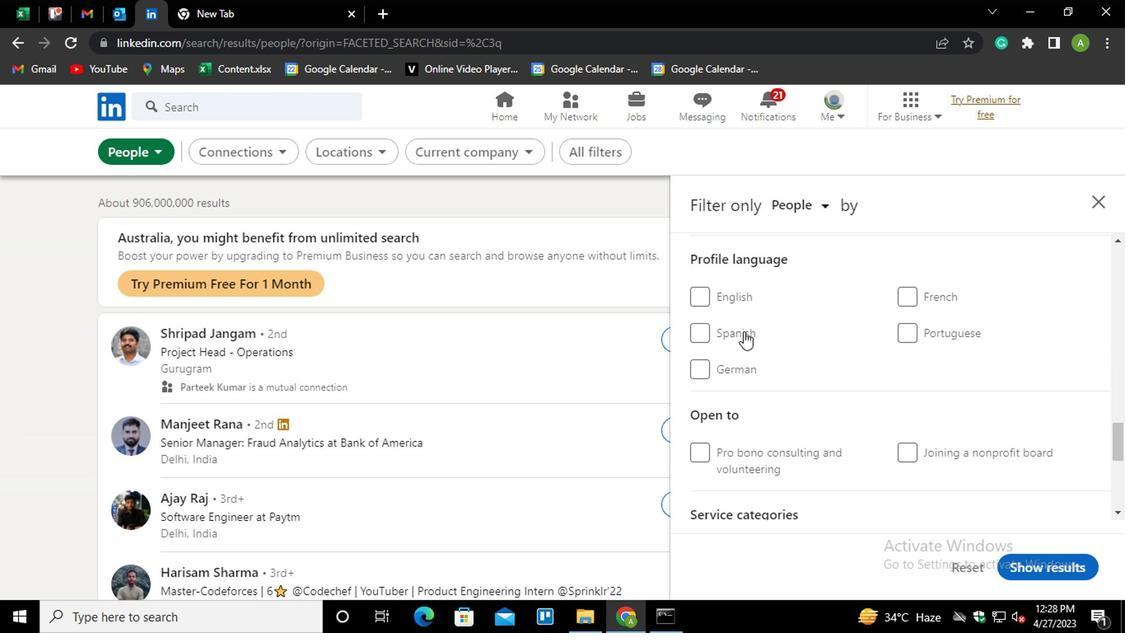 
Action: Mouse pressed left at (729, 326)
Screenshot: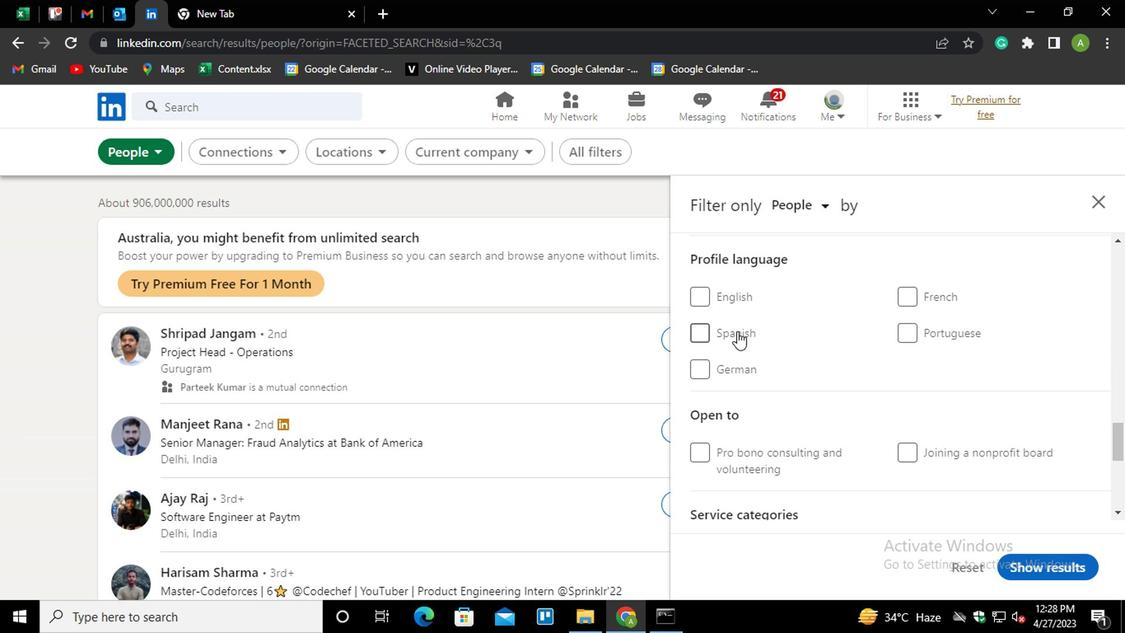 
Action: Mouse moved to (818, 332)
Screenshot: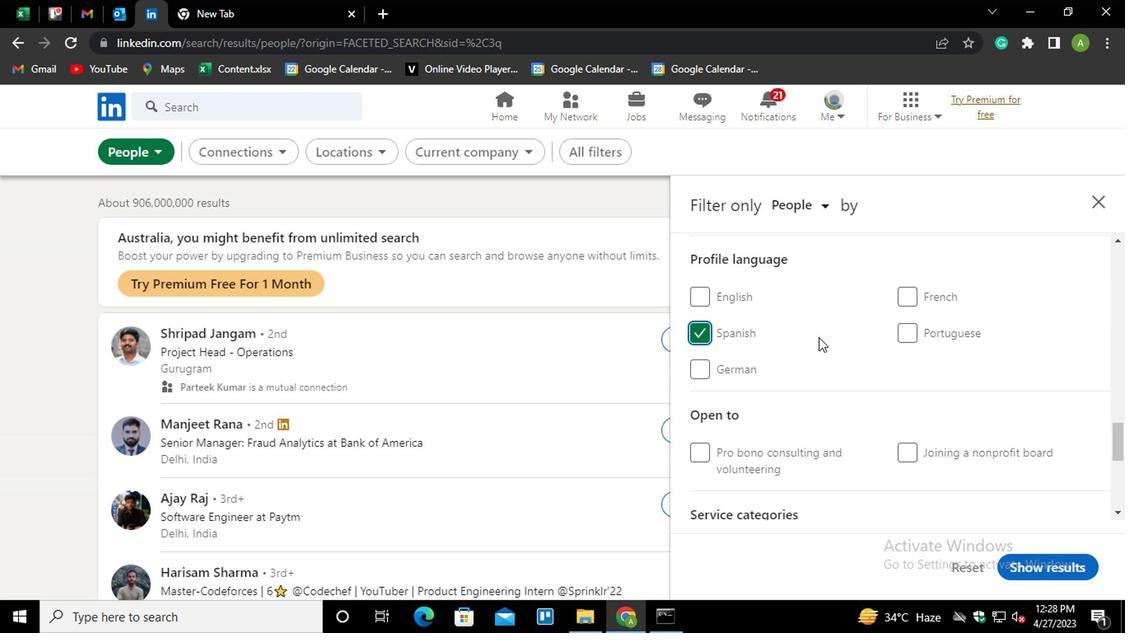 
Action: Mouse scrolled (818, 333) with delta (0, 0)
Screenshot: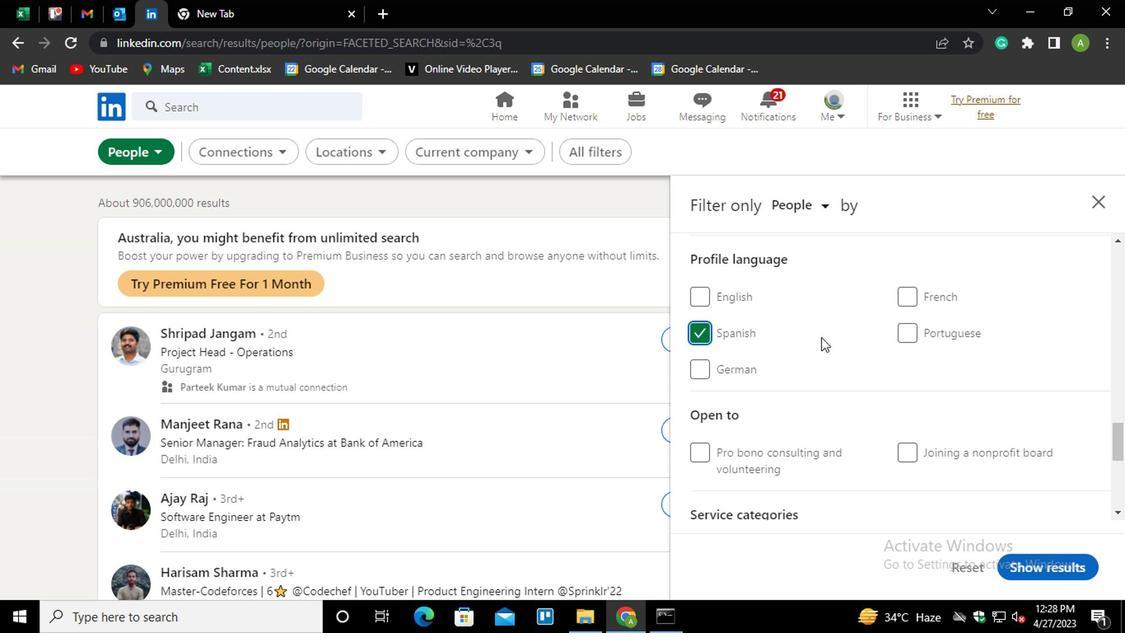 
Action: Mouse scrolled (818, 333) with delta (0, 0)
Screenshot: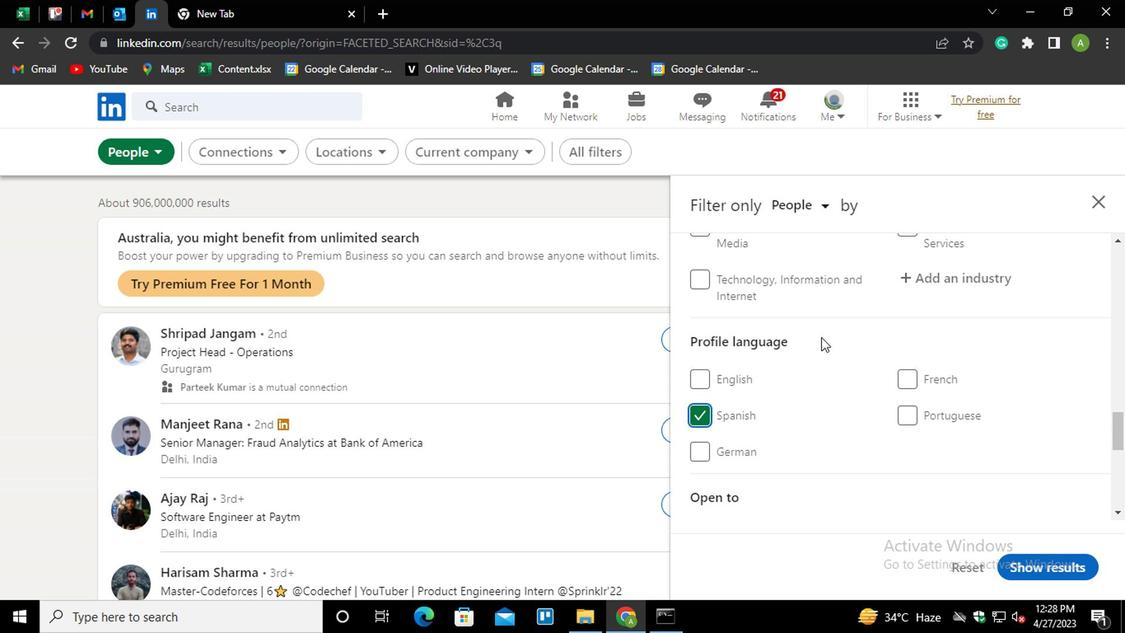
Action: Mouse scrolled (818, 333) with delta (0, 0)
Screenshot: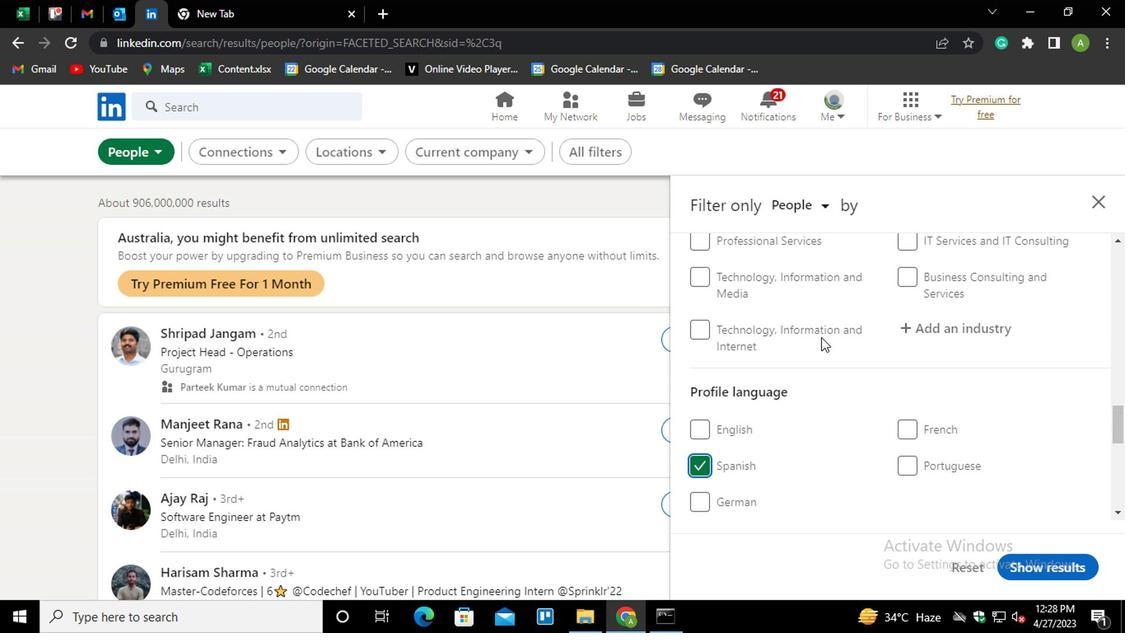 
Action: Mouse scrolled (818, 333) with delta (0, 0)
Screenshot: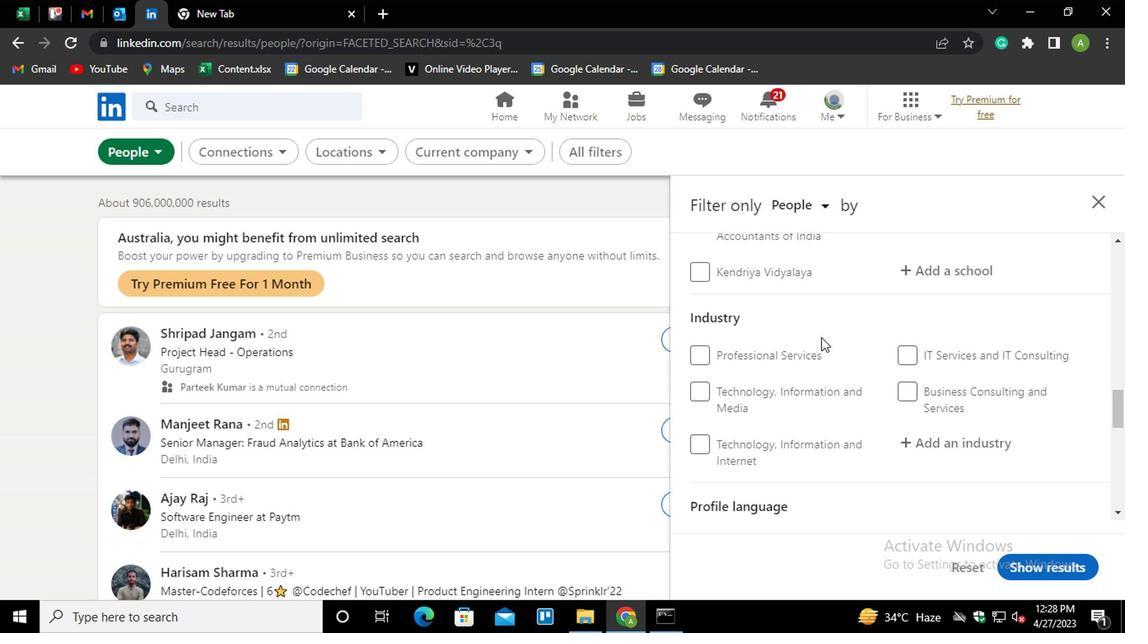 
Action: Mouse scrolled (818, 333) with delta (0, 0)
Screenshot: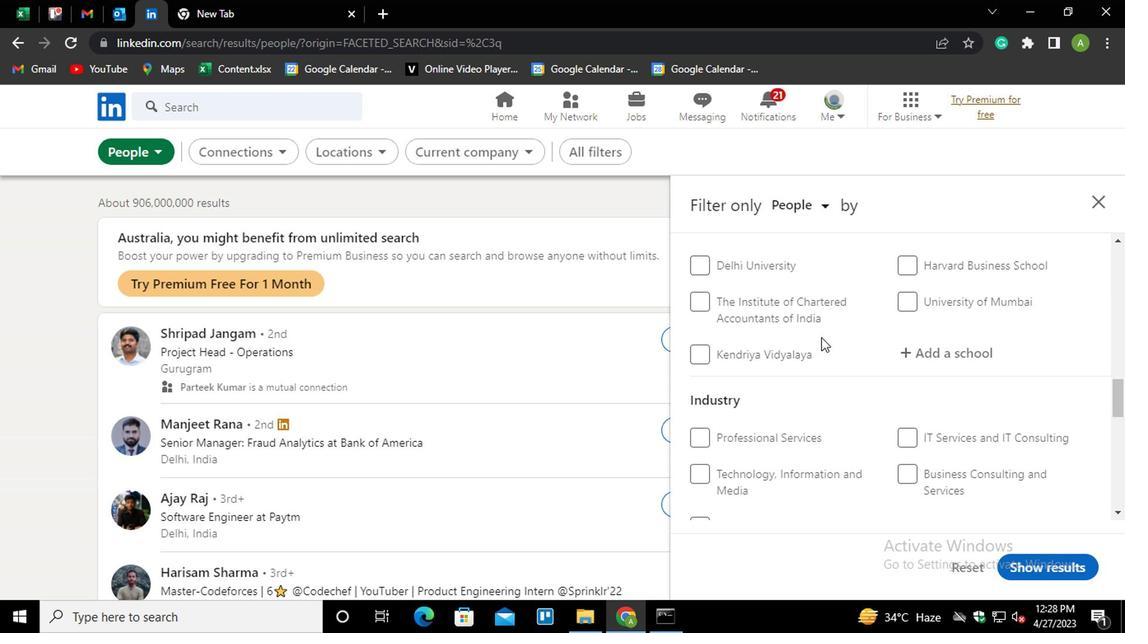 
Action: Mouse scrolled (818, 333) with delta (0, 0)
Screenshot: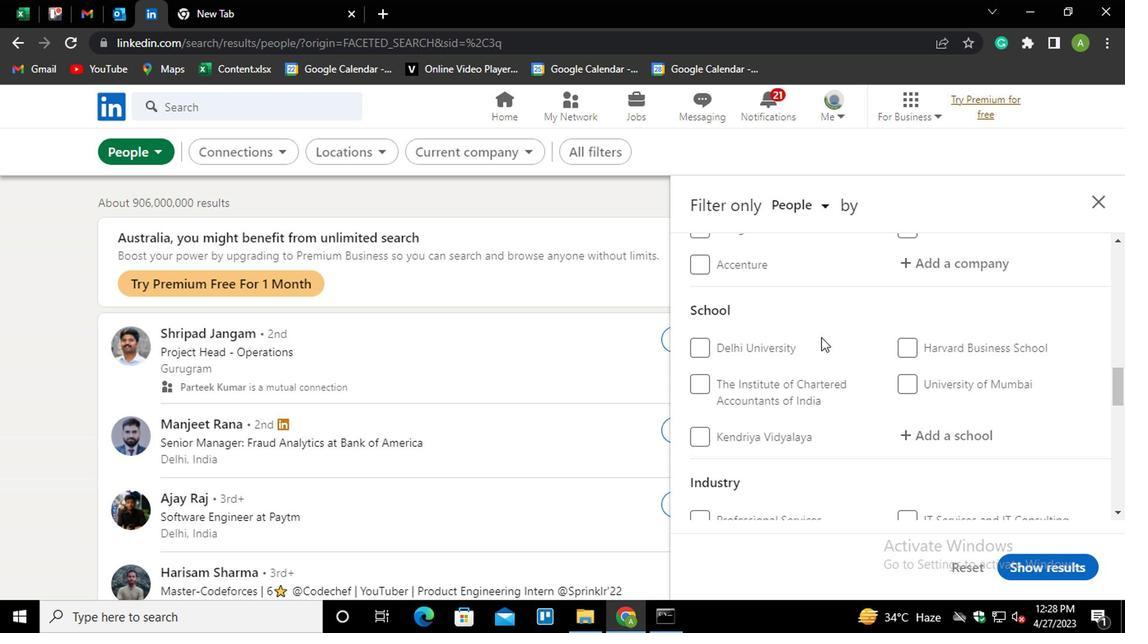 
Action: Mouse scrolled (818, 333) with delta (0, 0)
Screenshot: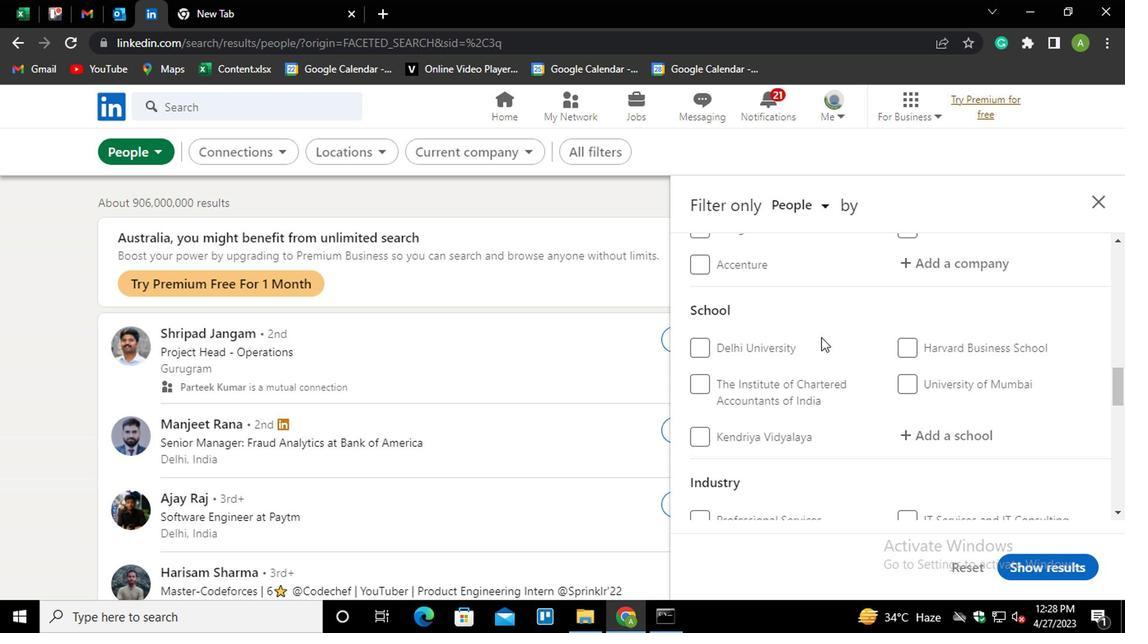 
Action: Mouse moved to (839, 372)
Screenshot: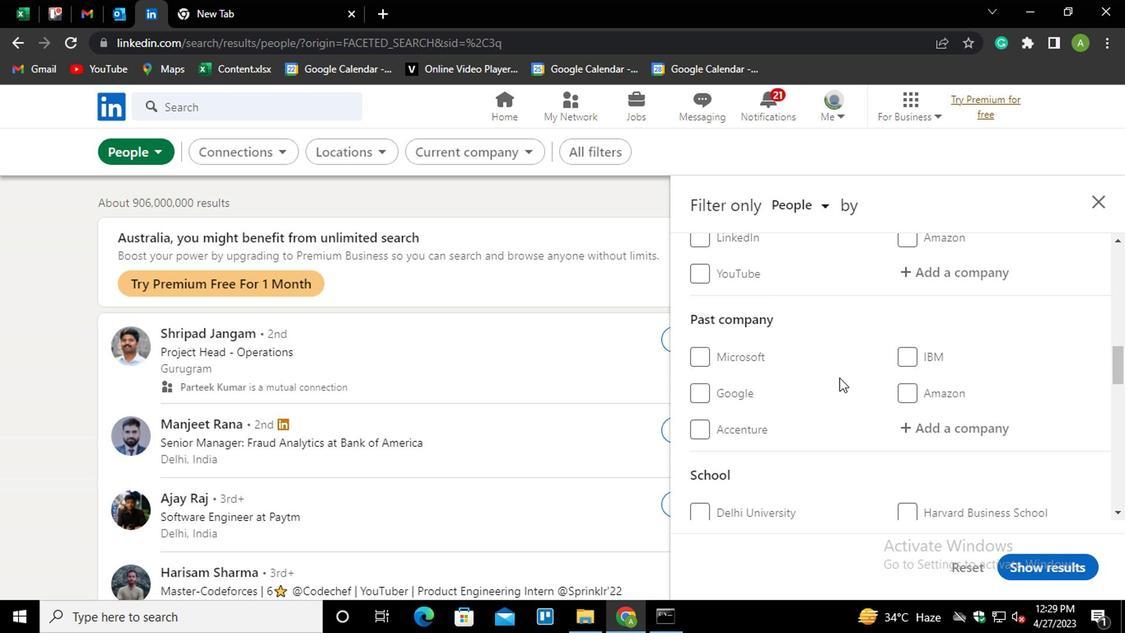 
Action: Mouse scrolled (839, 372) with delta (0, 0)
Screenshot: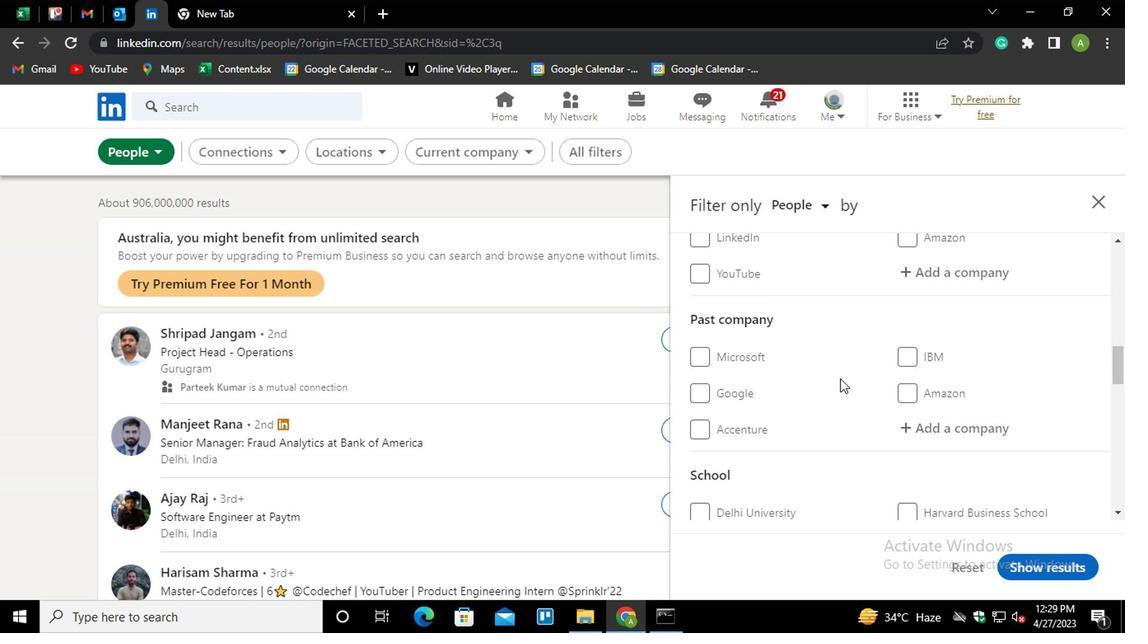 
Action: Mouse moved to (924, 354)
Screenshot: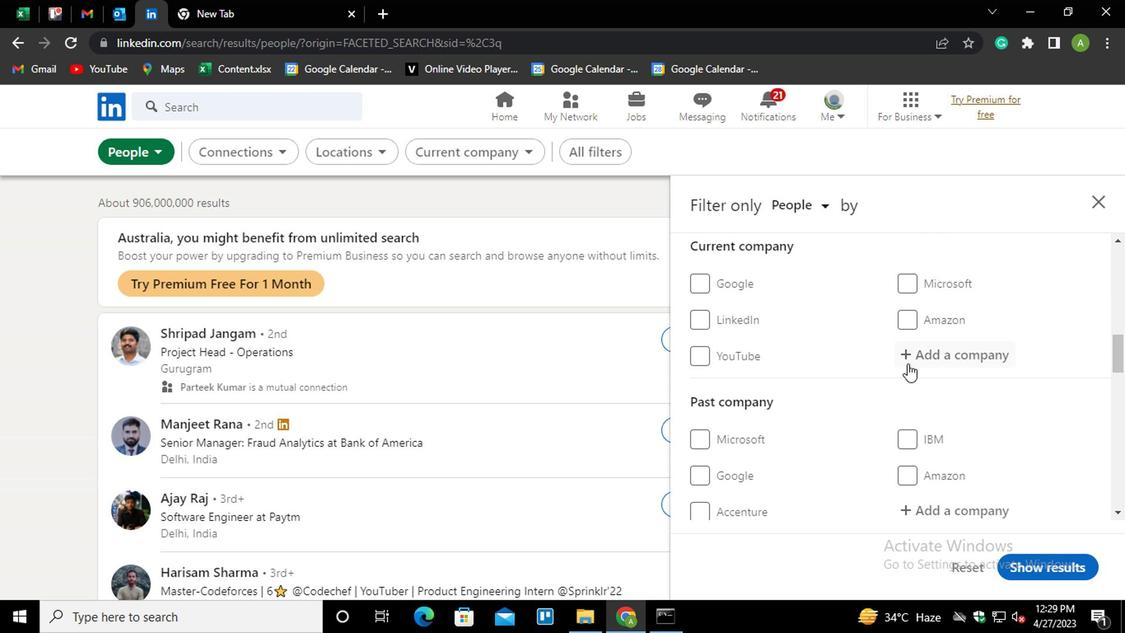 
Action: Mouse pressed left at (924, 354)
Screenshot: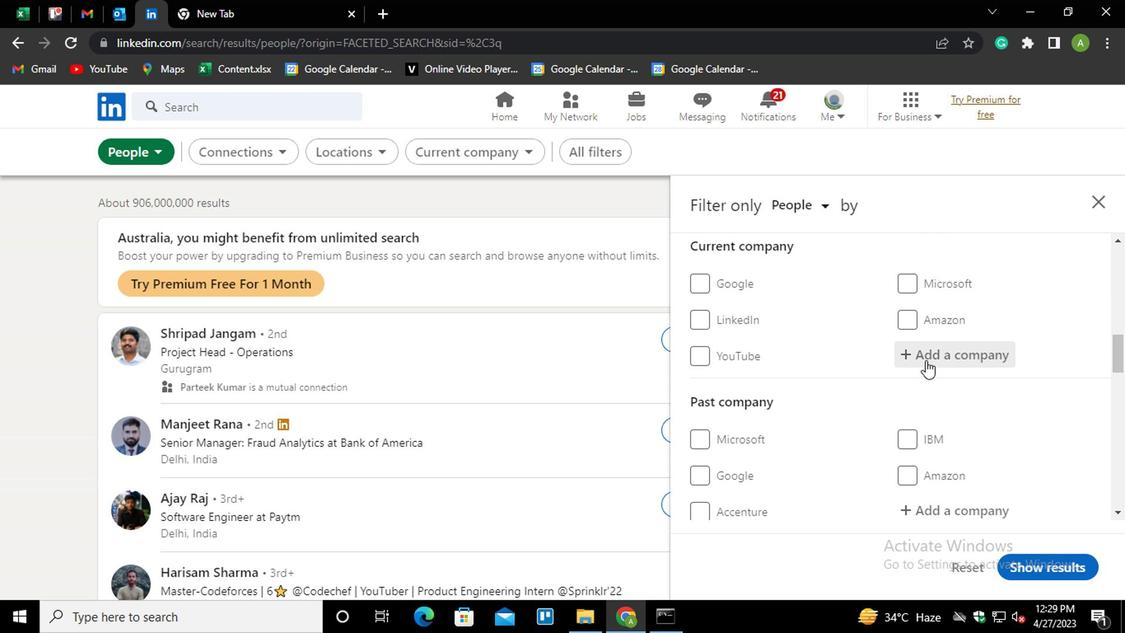 
Action: Key pressed <Key.shift>ROYAL<Key.space><Key.shift>HASK<Key.down><Key.enter>
Screenshot: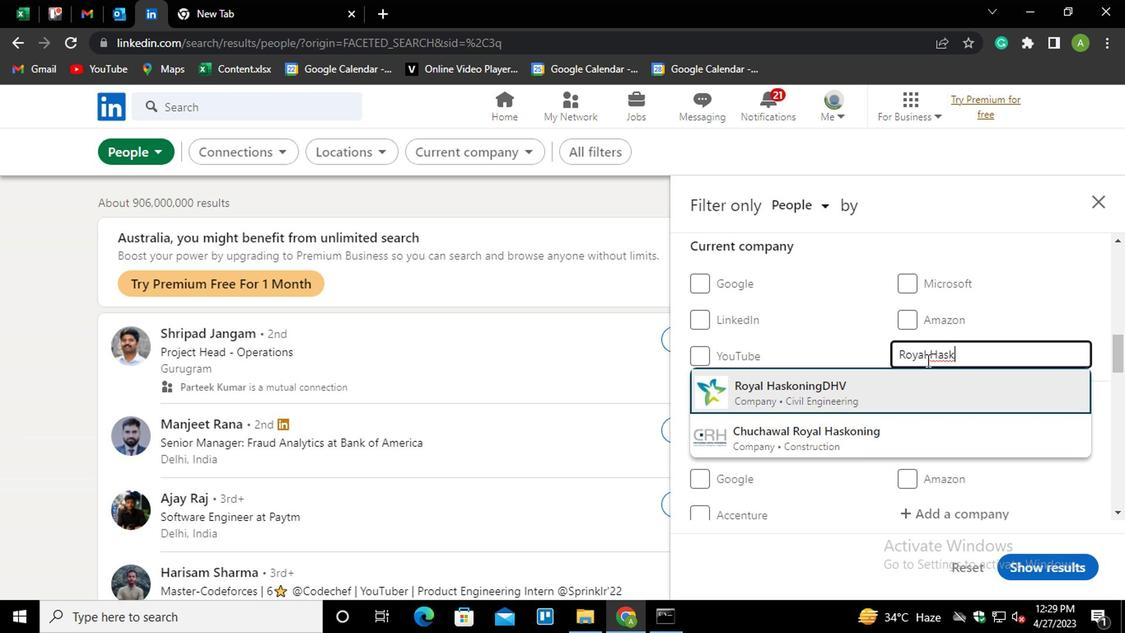 
Action: Mouse moved to (925, 353)
Screenshot: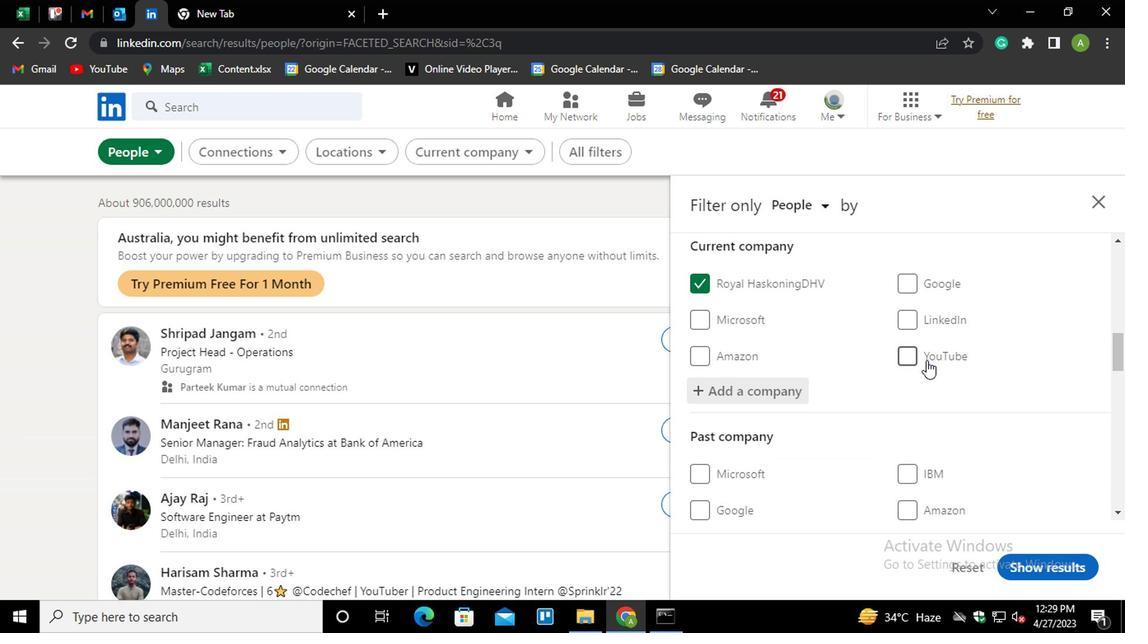 
Action: Mouse scrolled (925, 352) with delta (0, 0)
Screenshot: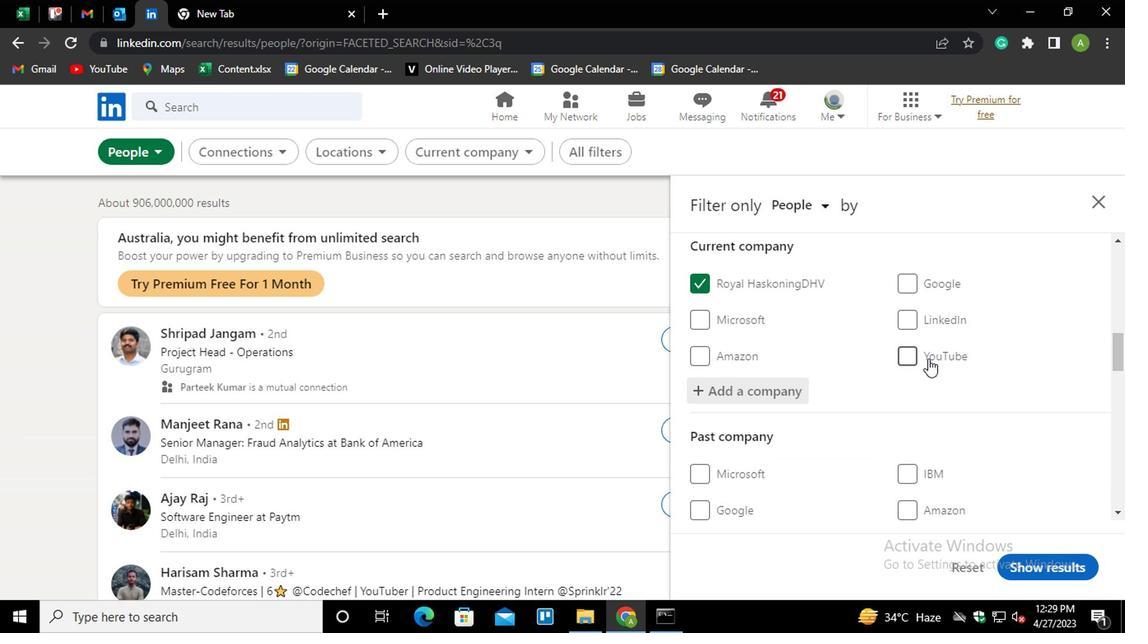 
Action: Mouse scrolled (925, 352) with delta (0, 0)
Screenshot: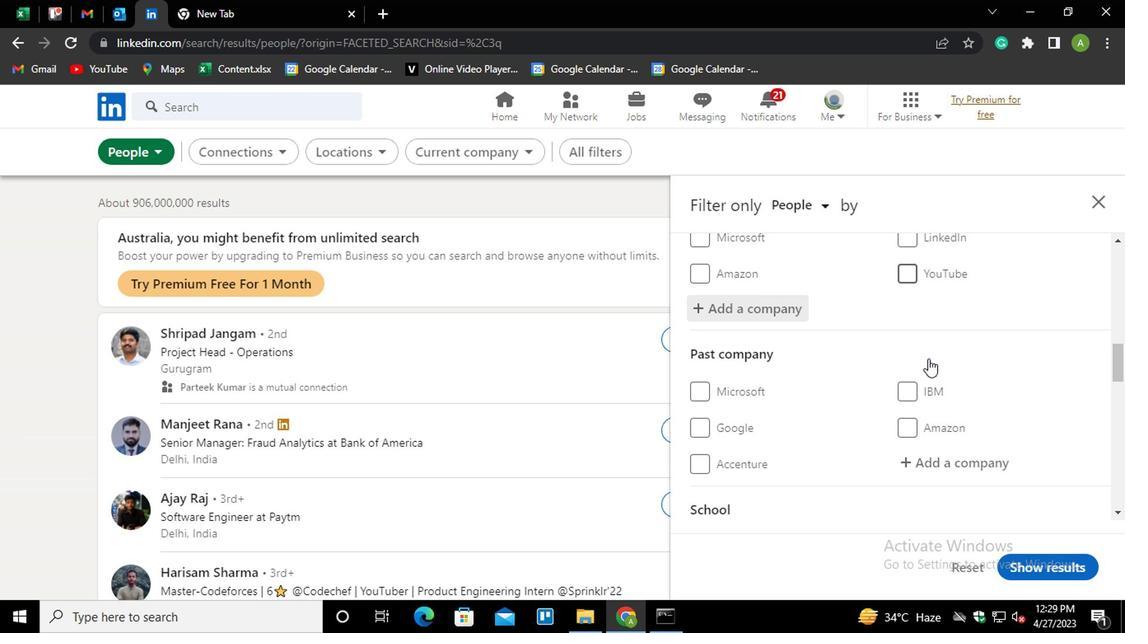 
Action: Mouse scrolled (925, 352) with delta (0, 0)
Screenshot: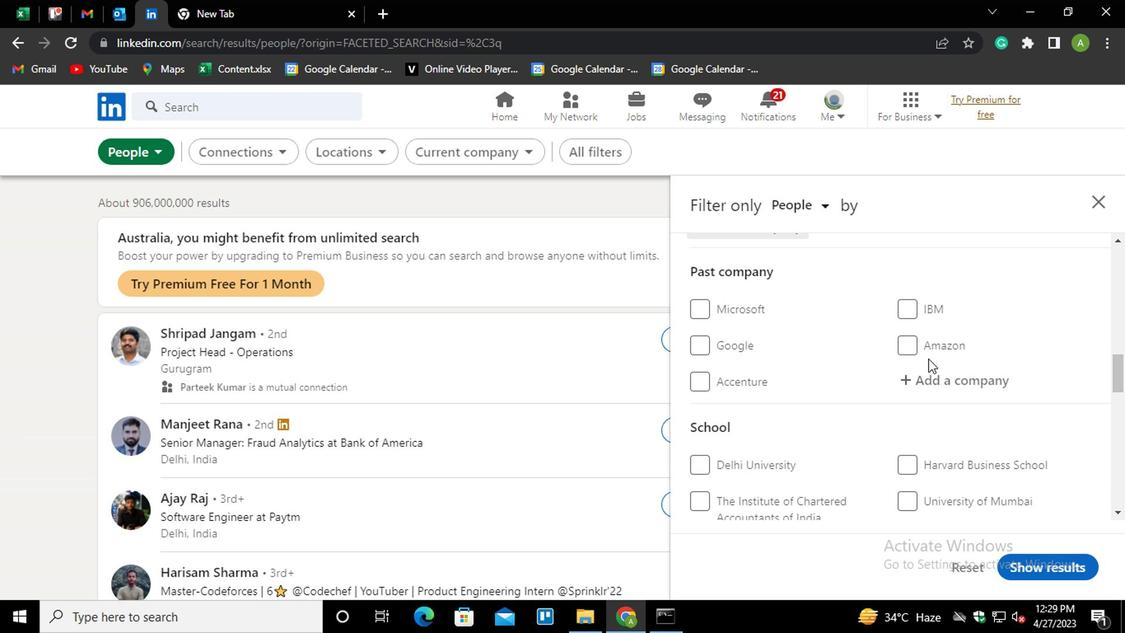 
Action: Mouse scrolled (925, 352) with delta (0, 0)
Screenshot: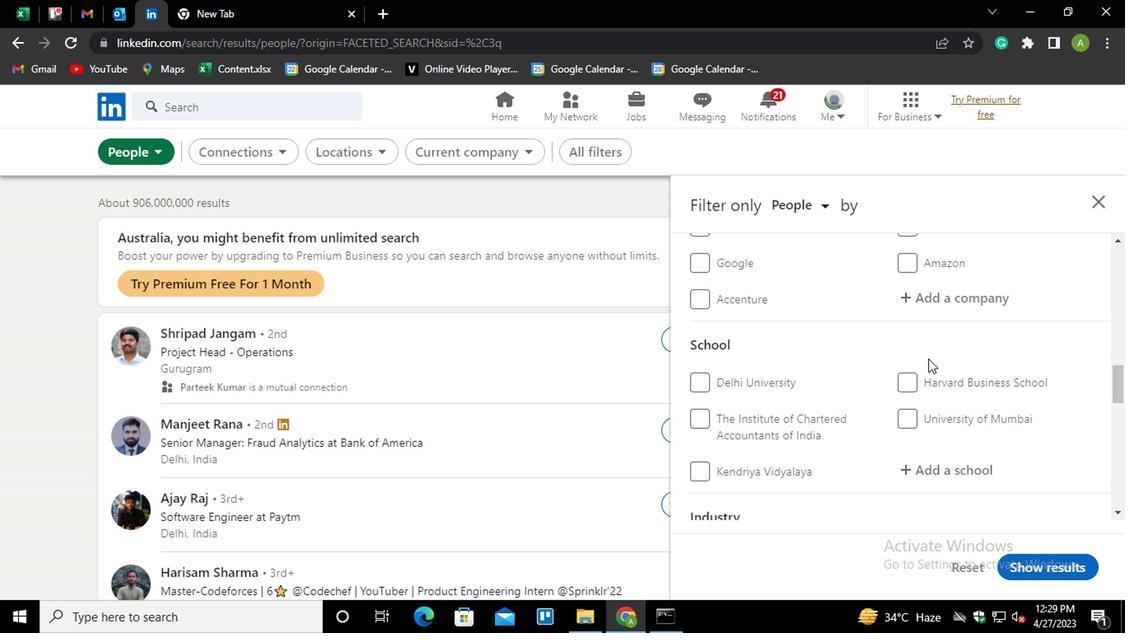 
Action: Mouse moved to (935, 379)
Screenshot: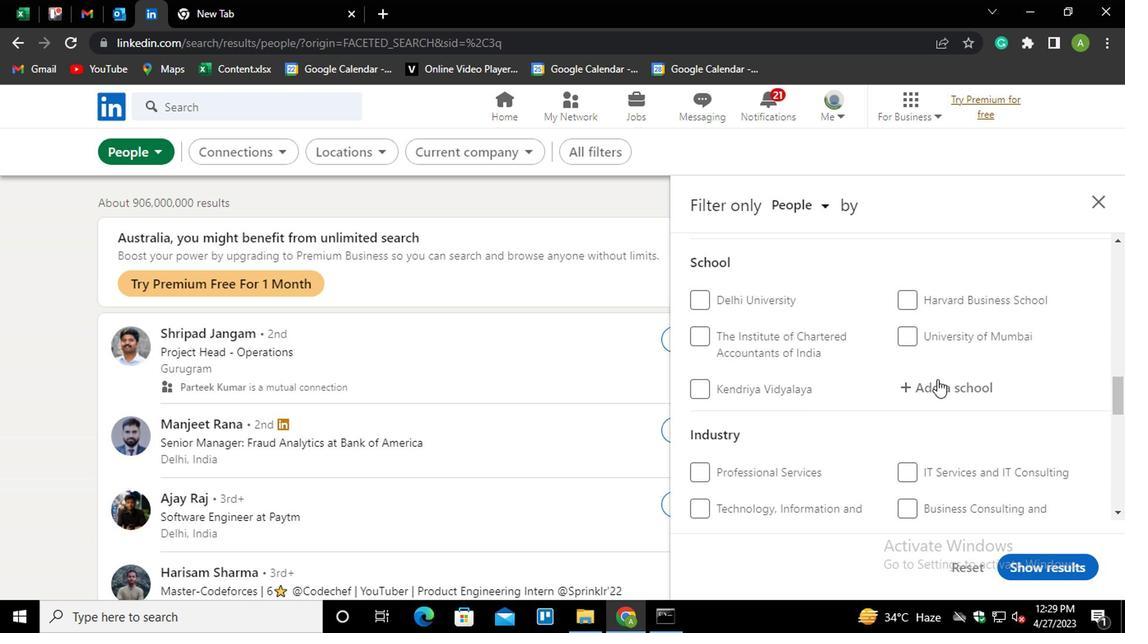 
Action: Mouse pressed left at (935, 379)
Screenshot: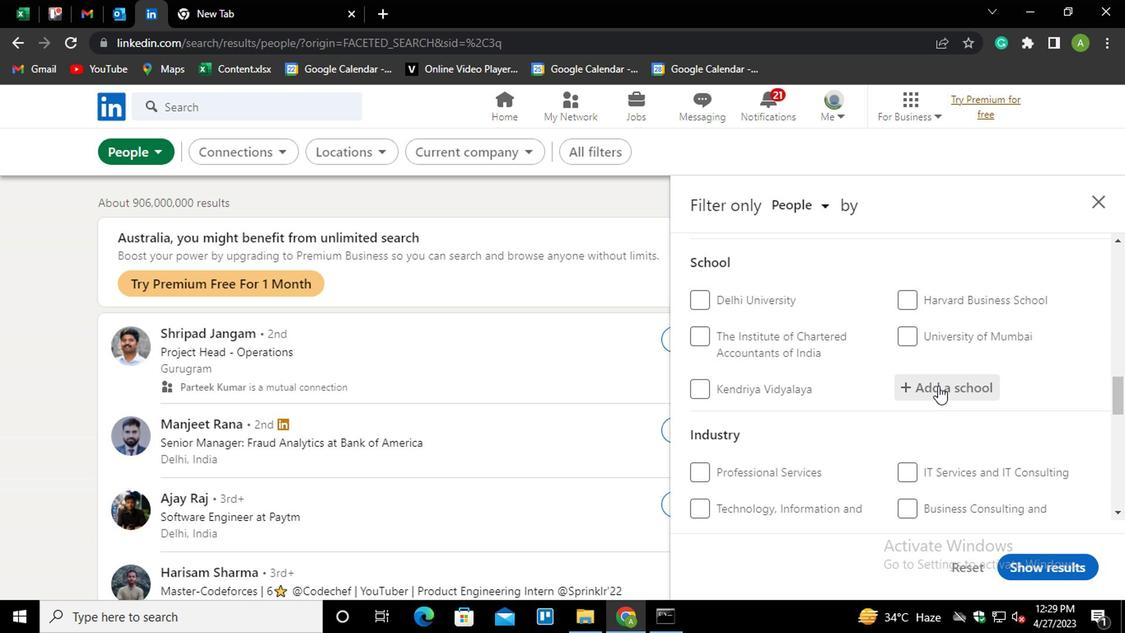 
Action: Key pressed <Key.shift>BARKA<Key.down><Key.enter>
Screenshot: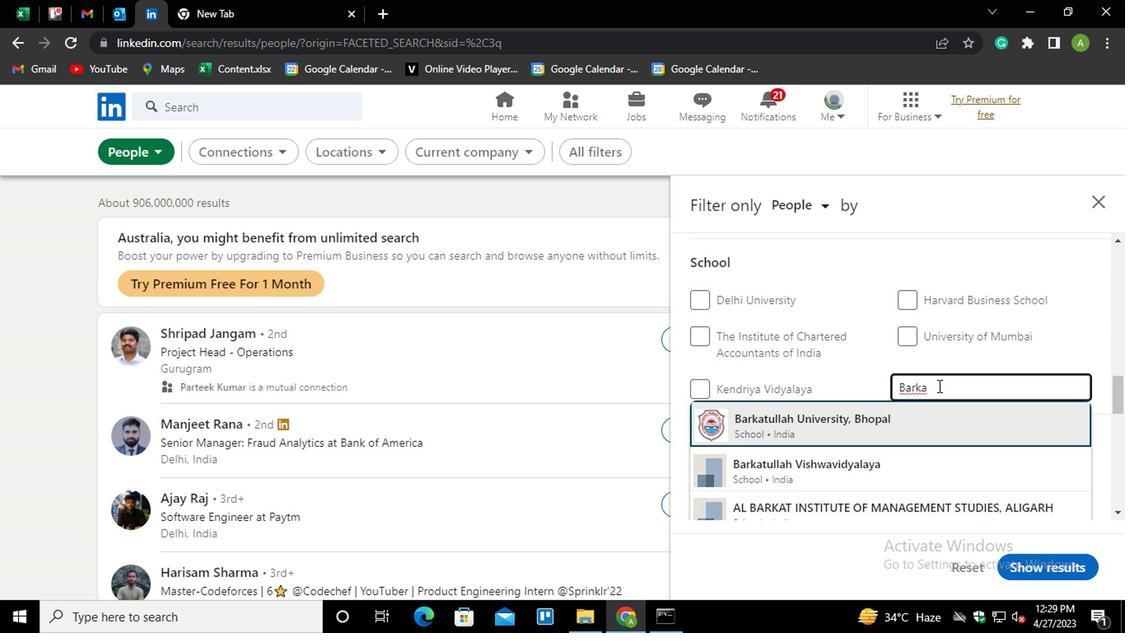 
Action: Mouse scrolled (935, 378) with delta (0, -1)
Screenshot: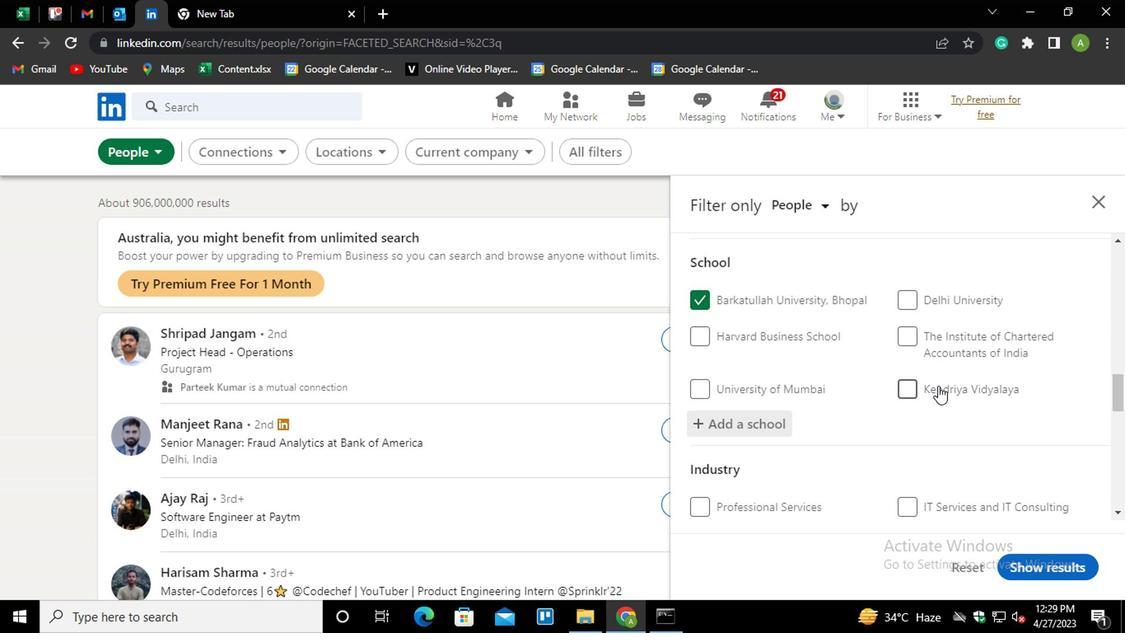 
Action: Mouse scrolled (935, 378) with delta (0, -1)
Screenshot: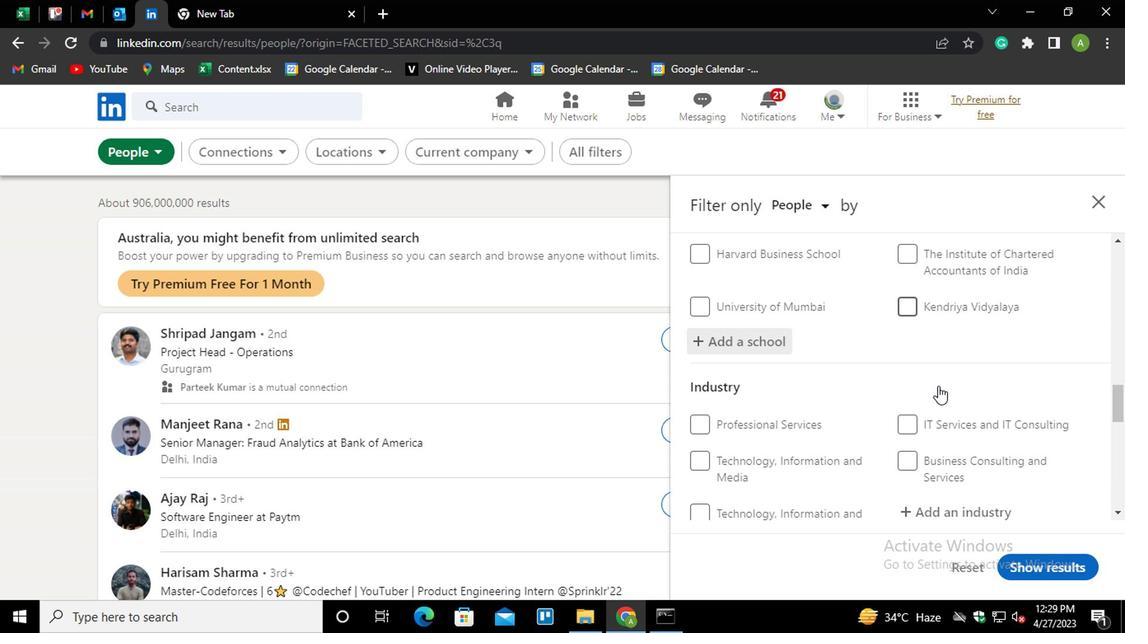 
Action: Mouse scrolled (935, 378) with delta (0, -1)
Screenshot: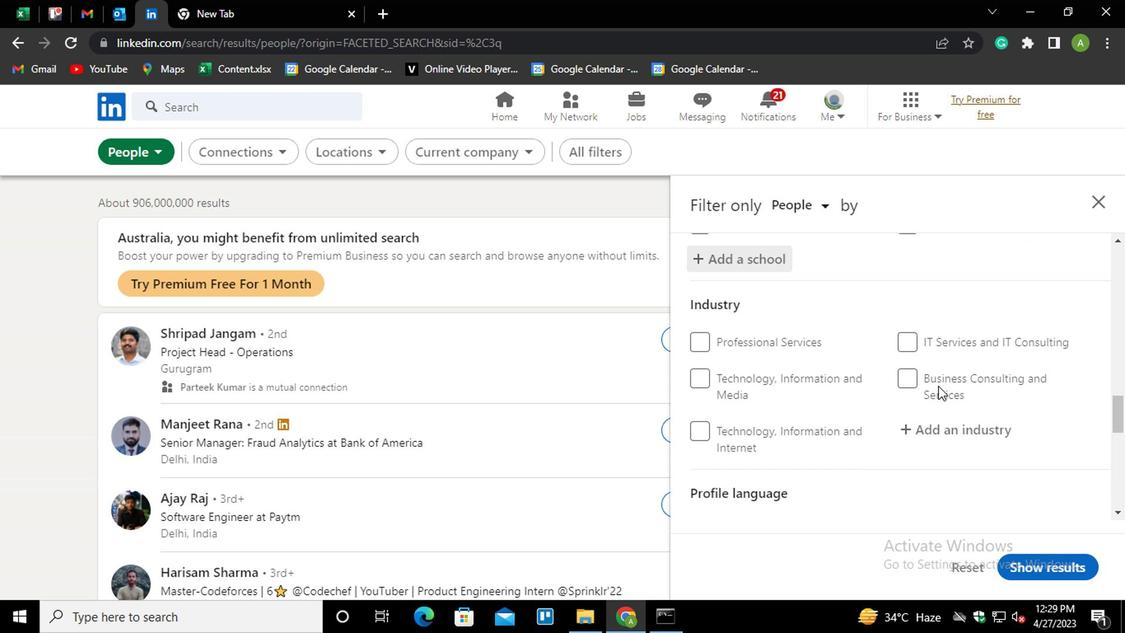 
Action: Mouse scrolled (935, 378) with delta (0, -1)
Screenshot: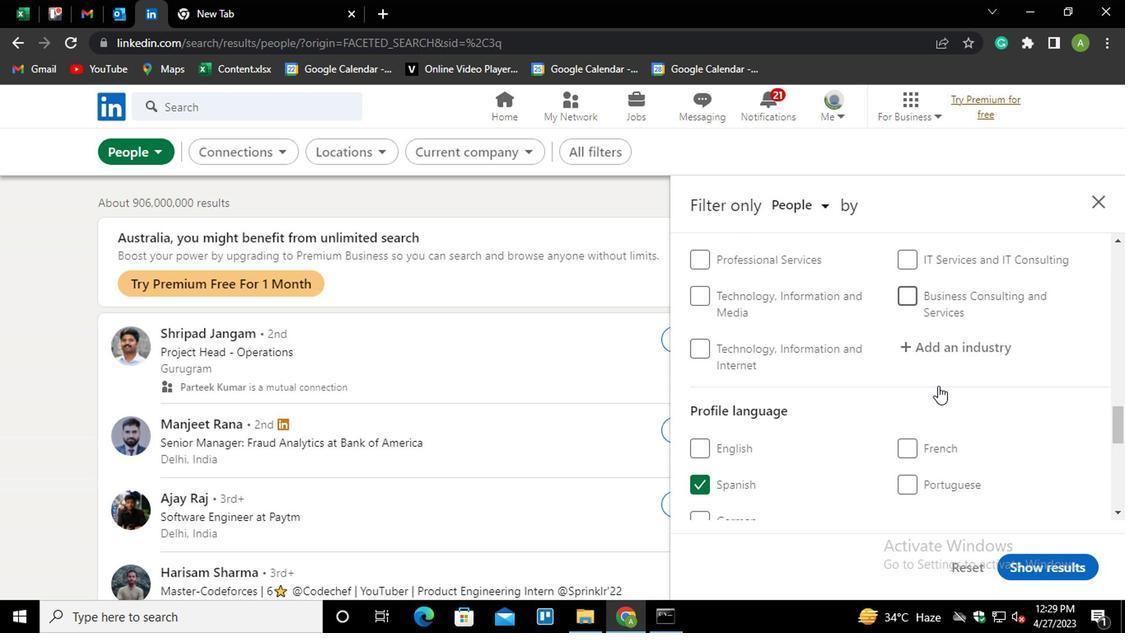 
Action: Mouse scrolled (935, 378) with delta (0, -1)
Screenshot: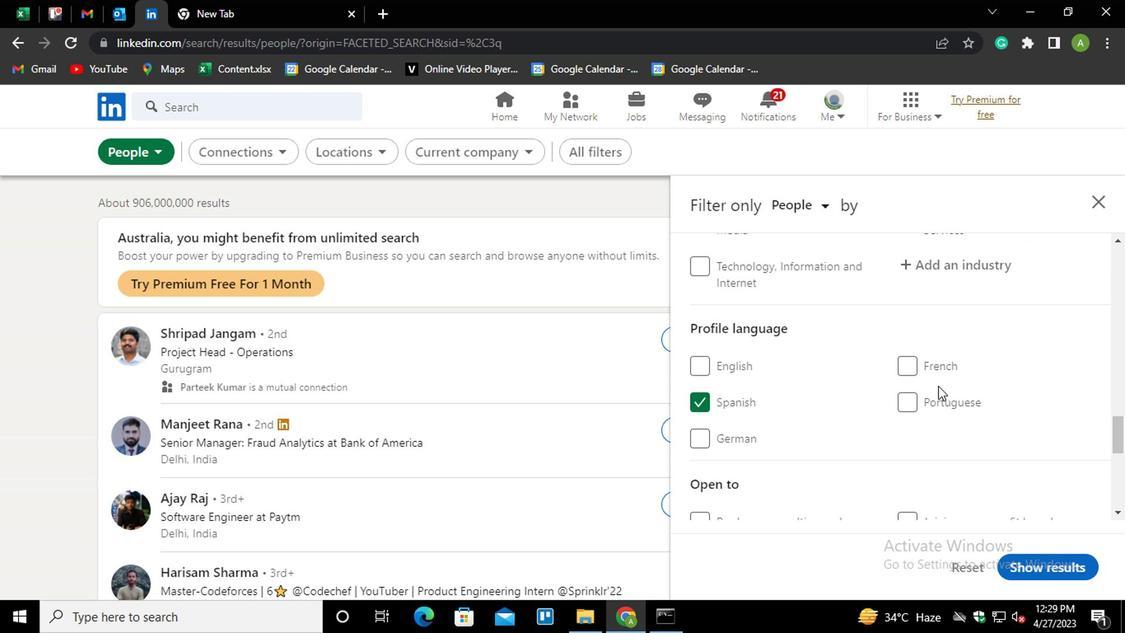 
Action: Mouse scrolled (935, 379) with delta (0, 0)
Screenshot: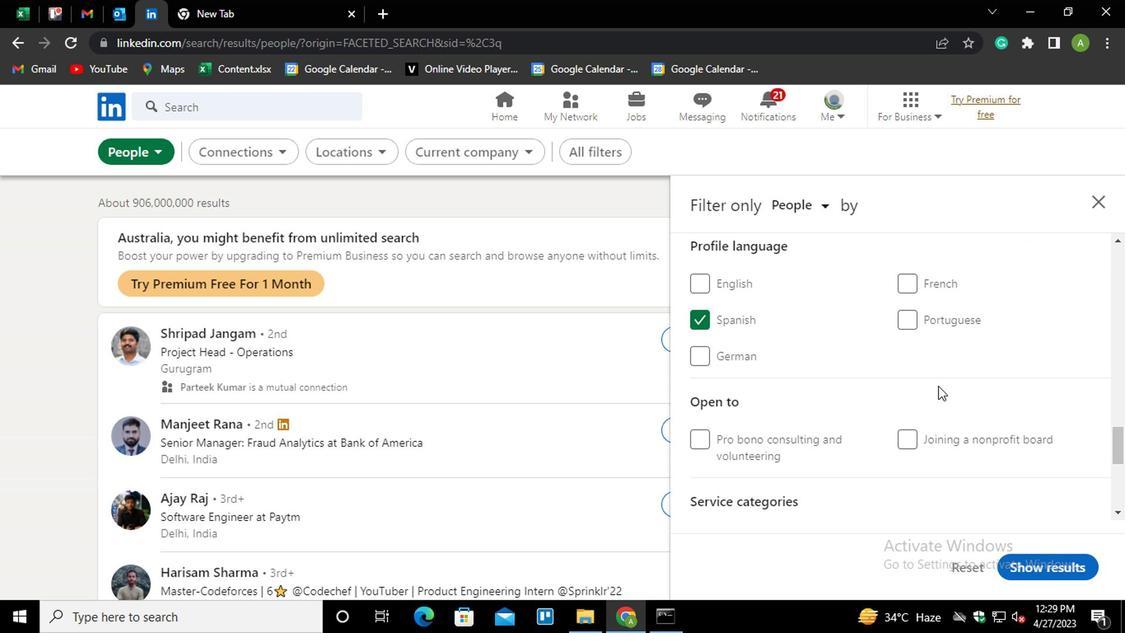 
Action: Mouse moved to (906, 266)
Screenshot: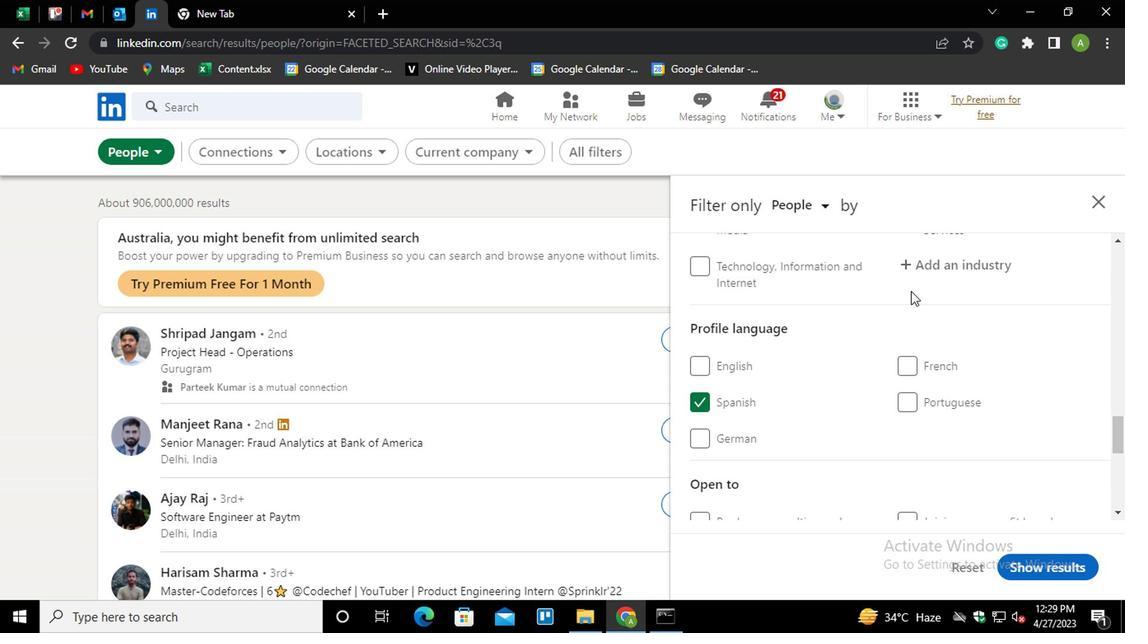 
Action: Mouse pressed left at (906, 266)
Screenshot: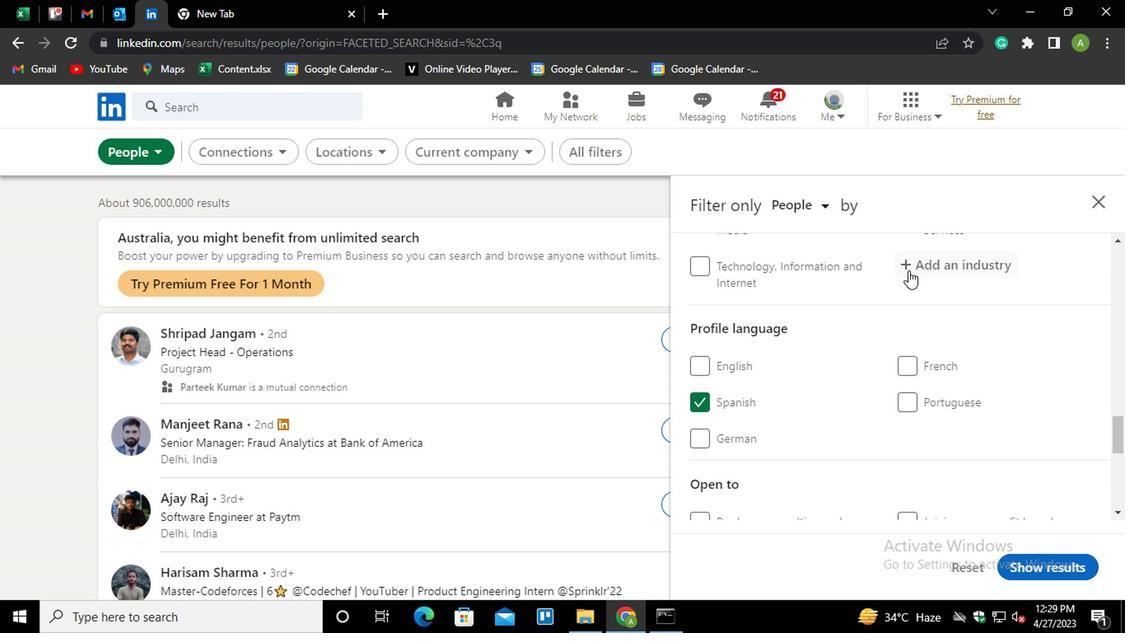 
Action: Mouse moved to (907, 266)
Screenshot: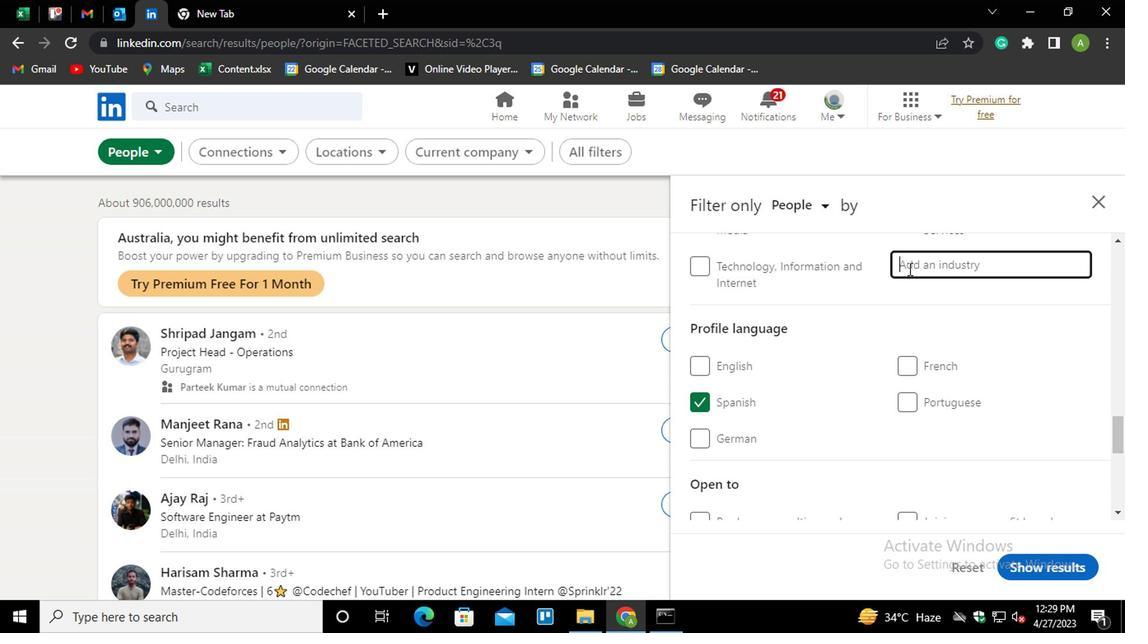
Action: Key pressed <Key.shift><Key.shift><Key.shift><Key.shift><Key.shift><Key.shift><Key.shift>CLI<Key.down><Key.enter>
Screenshot: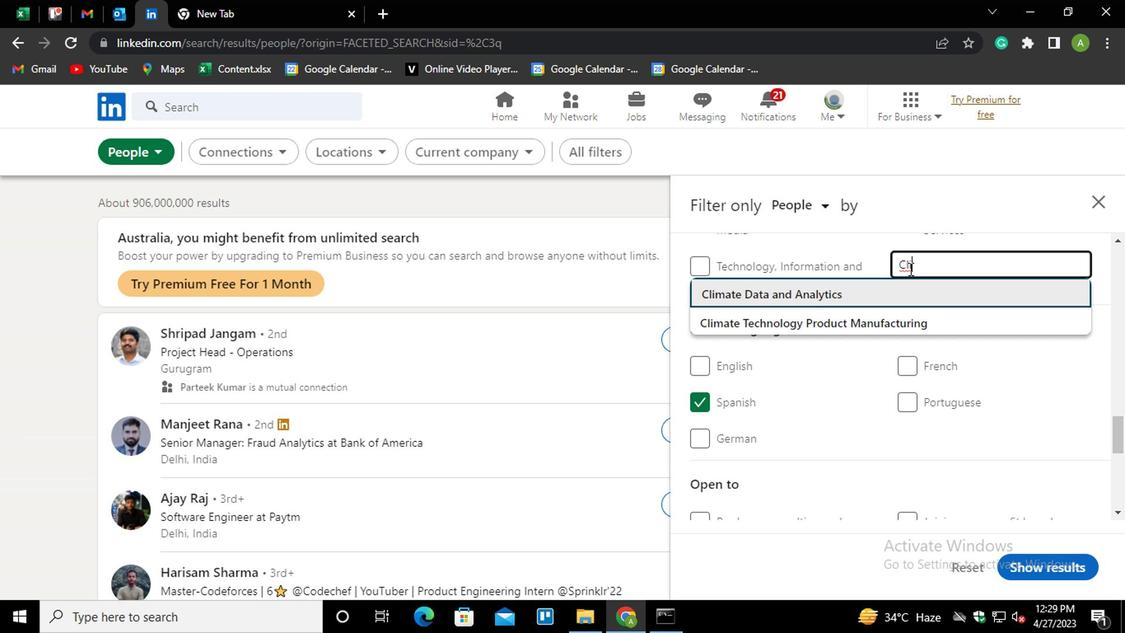 
Action: Mouse scrolled (907, 265) with delta (0, 0)
Screenshot: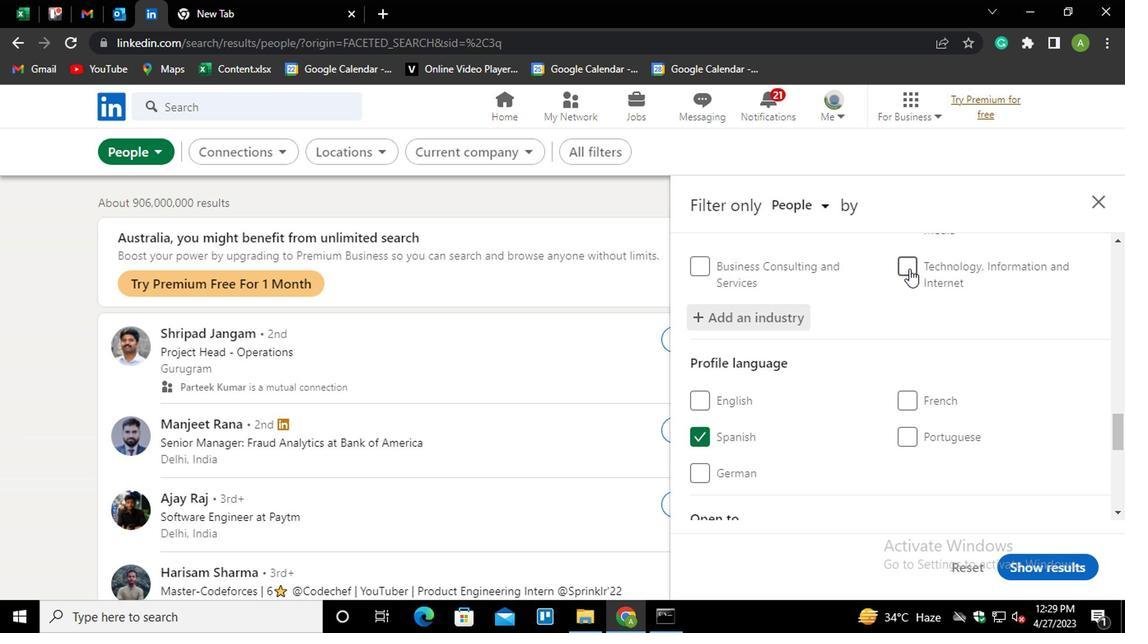 
Action: Mouse scrolled (907, 265) with delta (0, 0)
Screenshot: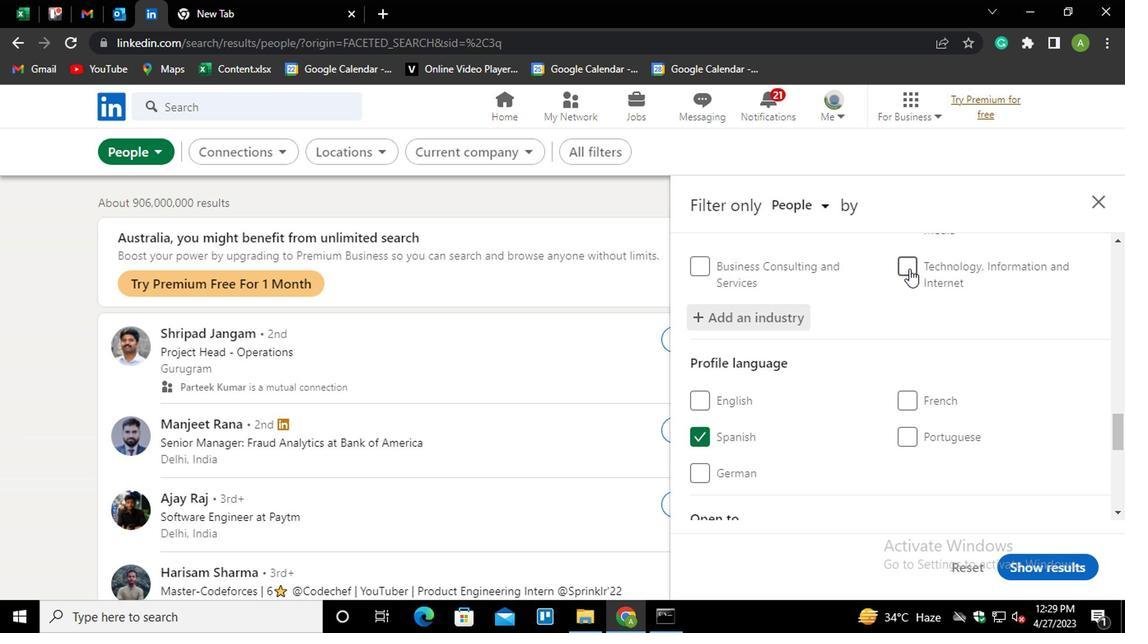 
Action: Mouse scrolled (907, 265) with delta (0, 0)
Screenshot: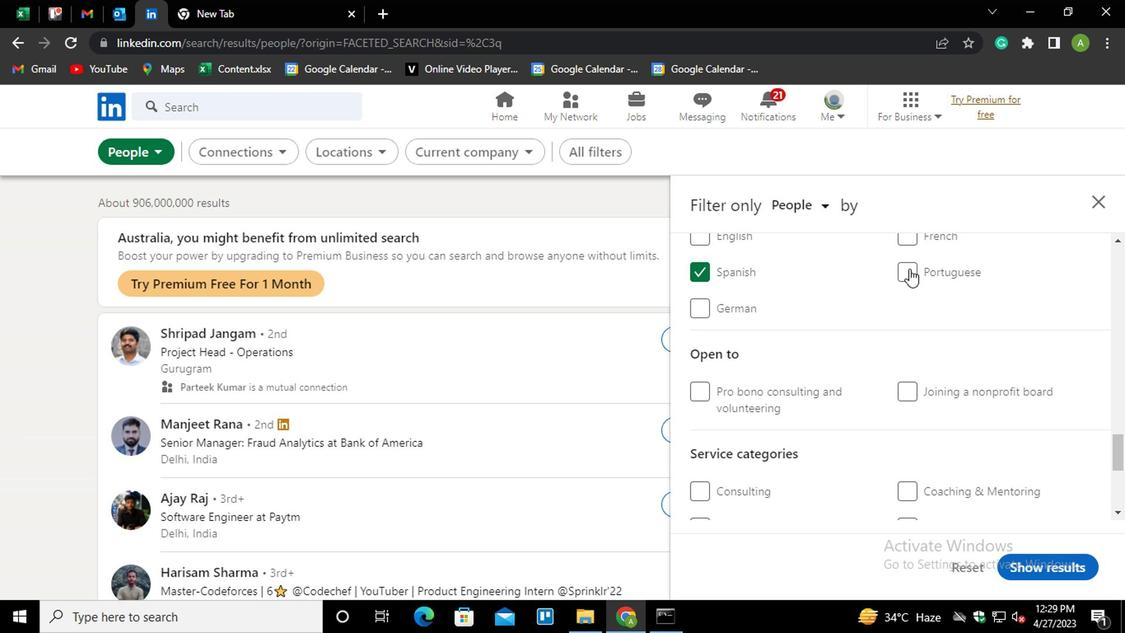 
Action: Mouse scrolled (907, 265) with delta (0, 0)
Screenshot: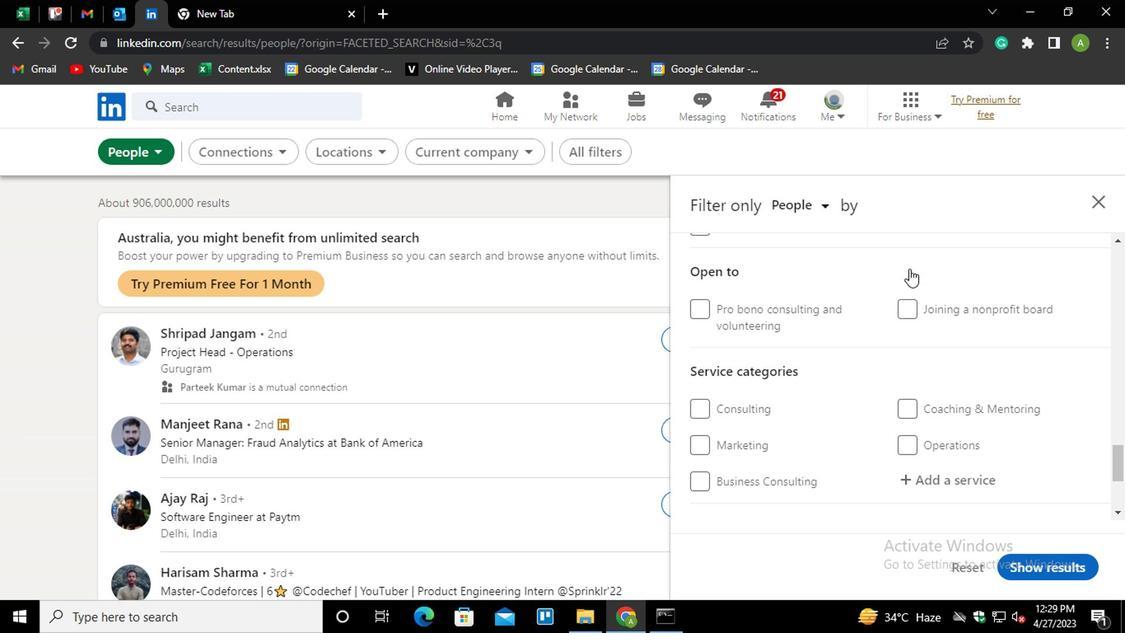 
Action: Mouse scrolled (907, 265) with delta (0, 0)
Screenshot: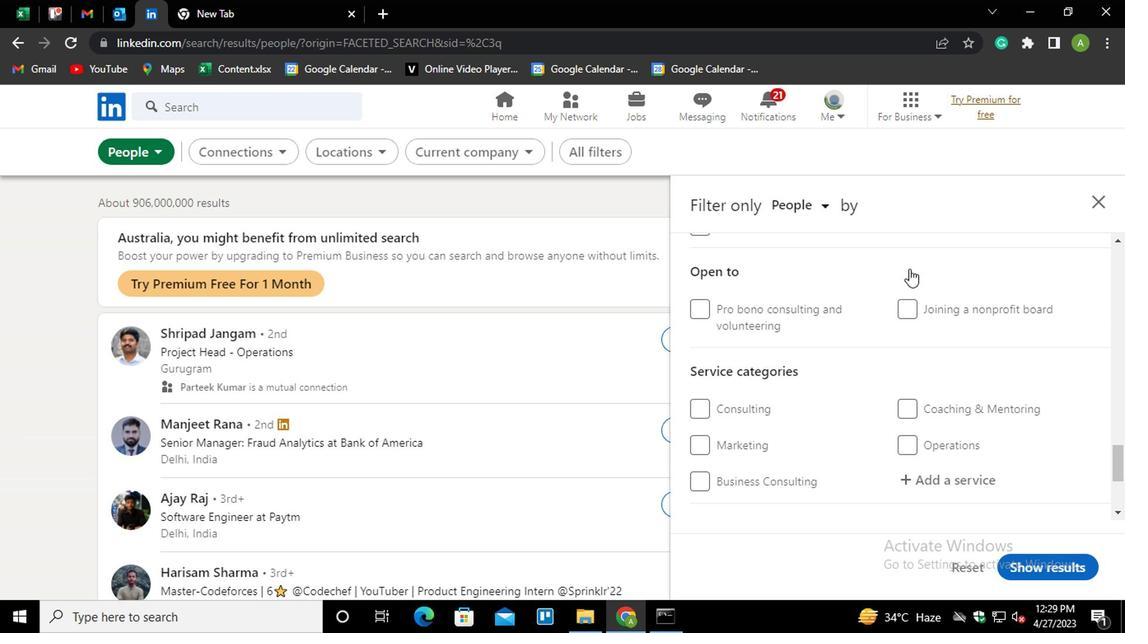 
Action: Mouse moved to (935, 312)
Screenshot: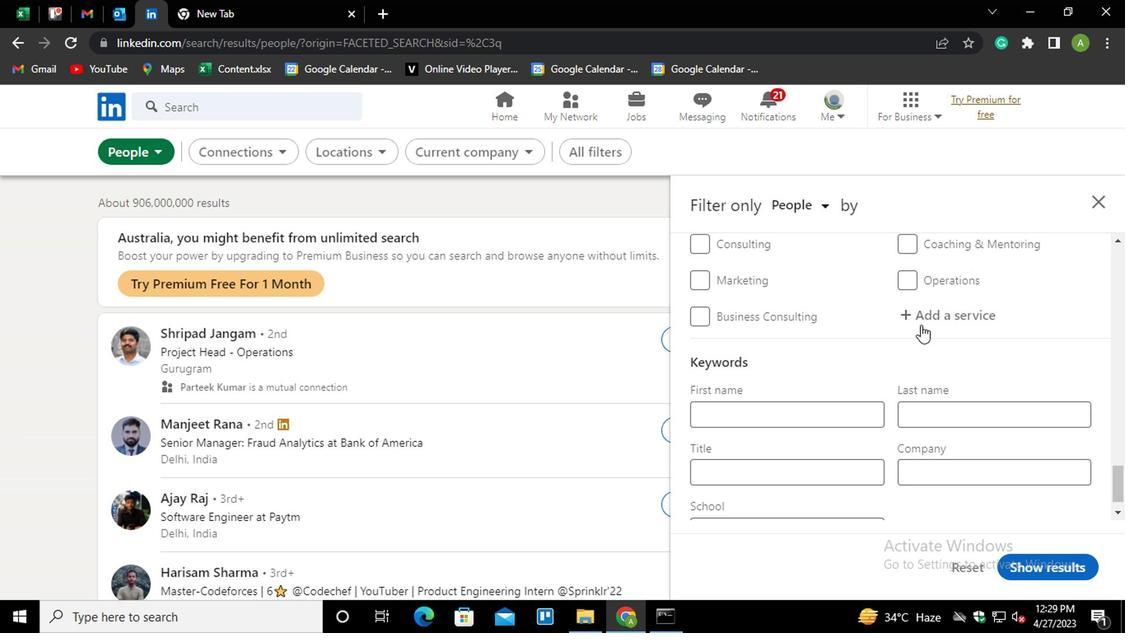 
Action: Mouse pressed left at (935, 312)
Screenshot: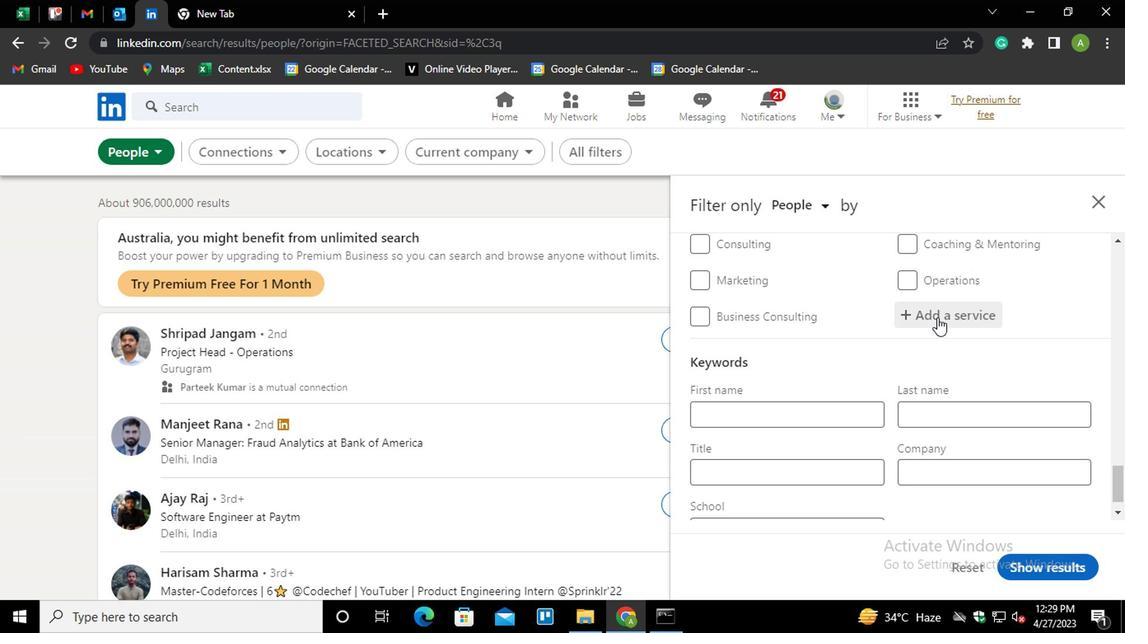 
Action: Mouse pressed left at (935, 312)
Screenshot: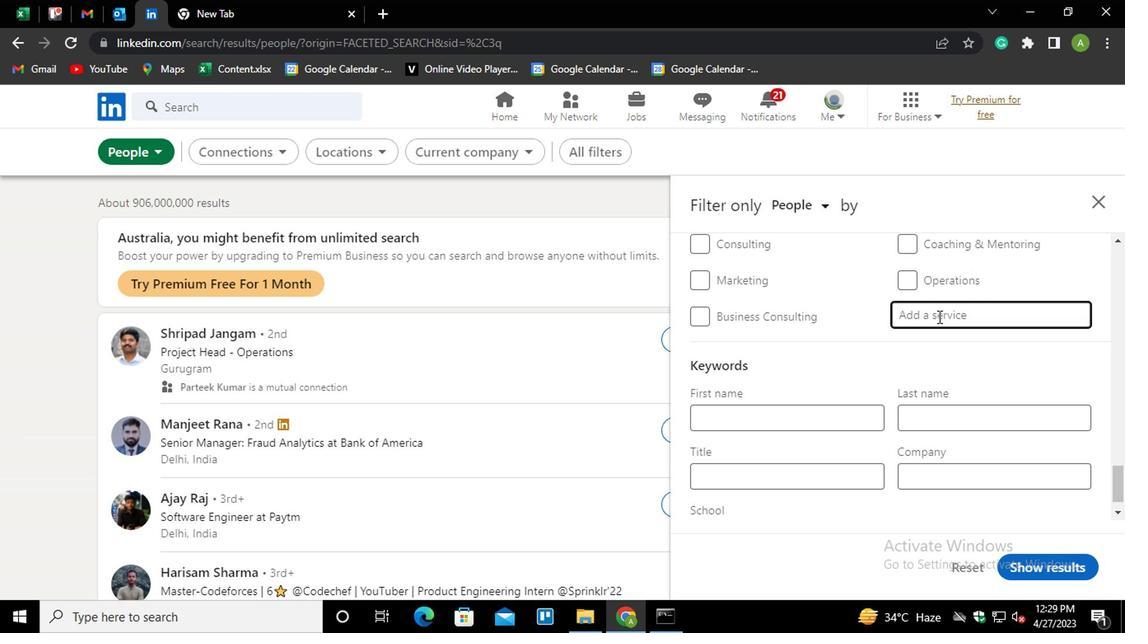 
Action: Mouse moved to (934, 312)
Screenshot: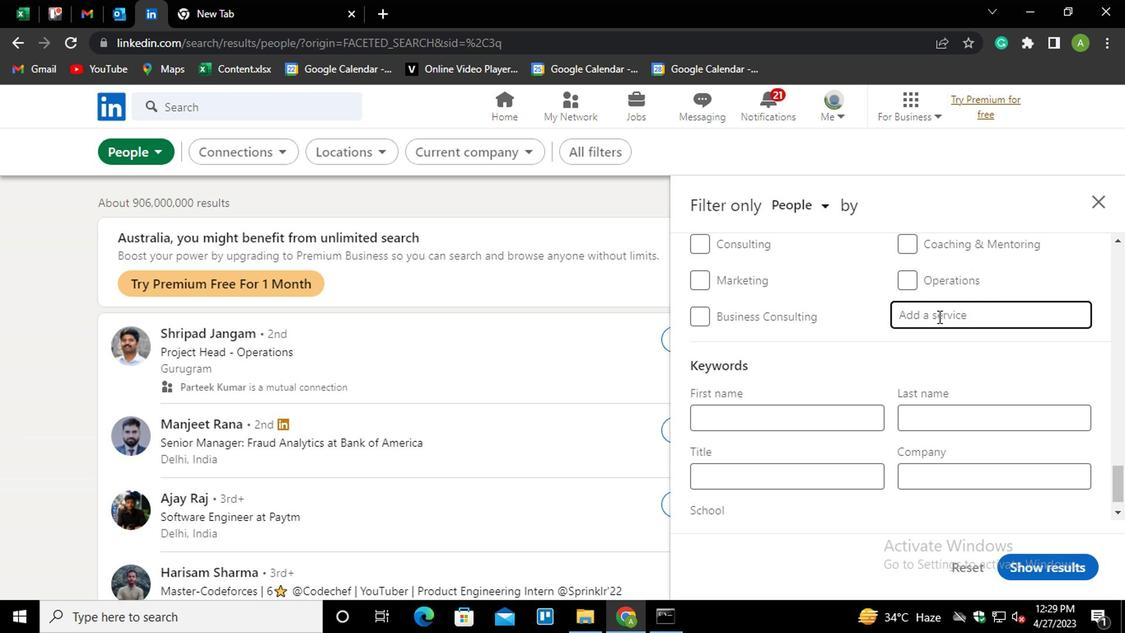 
Action: Key pressed <Key.shift><Key.shift><Key.shift><Key.shift>COMPUTER<Key.space><Key.shift><Key.shift><Key.shift>REP<Key.down><Key.enter>
Screenshot: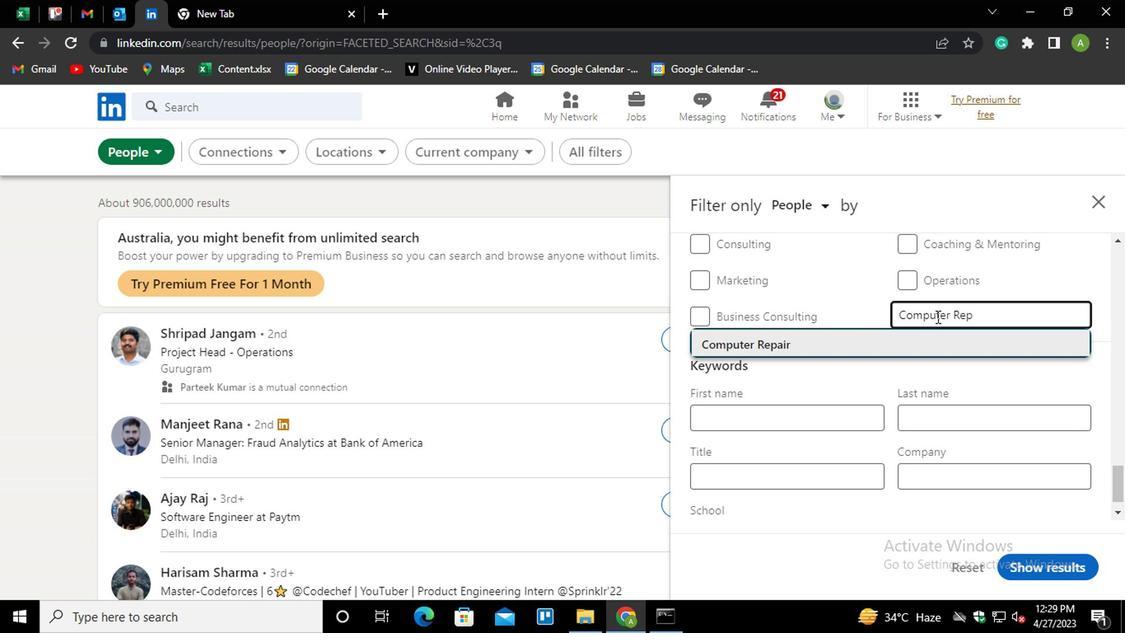 
Action: Mouse moved to (917, 305)
Screenshot: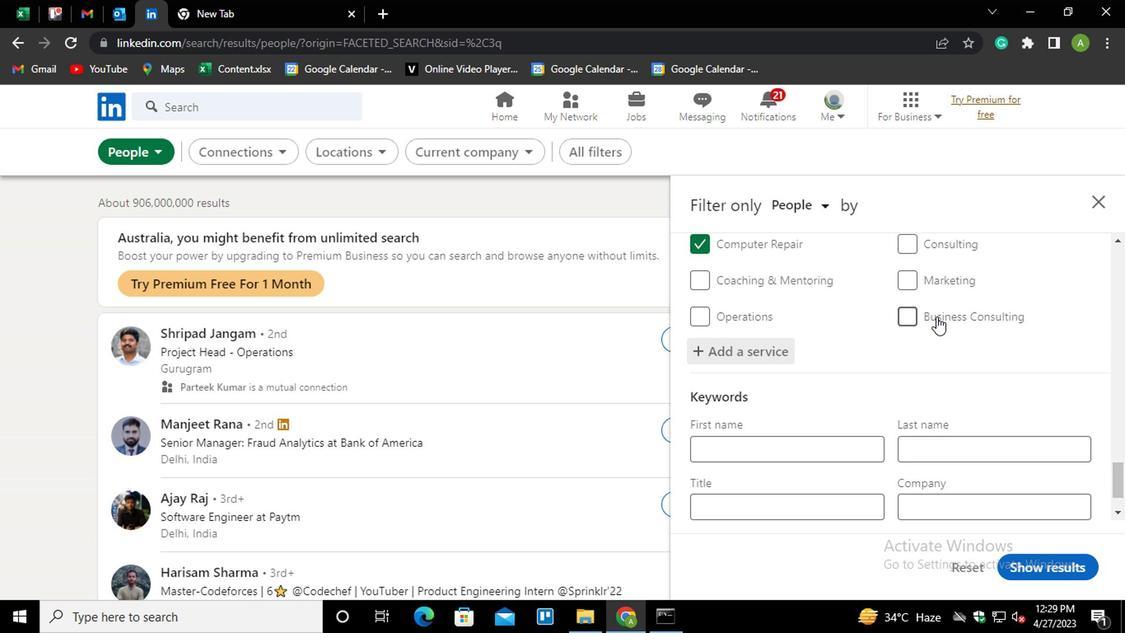 
Action: Mouse scrolled (917, 304) with delta (0, -1)
Screenshot: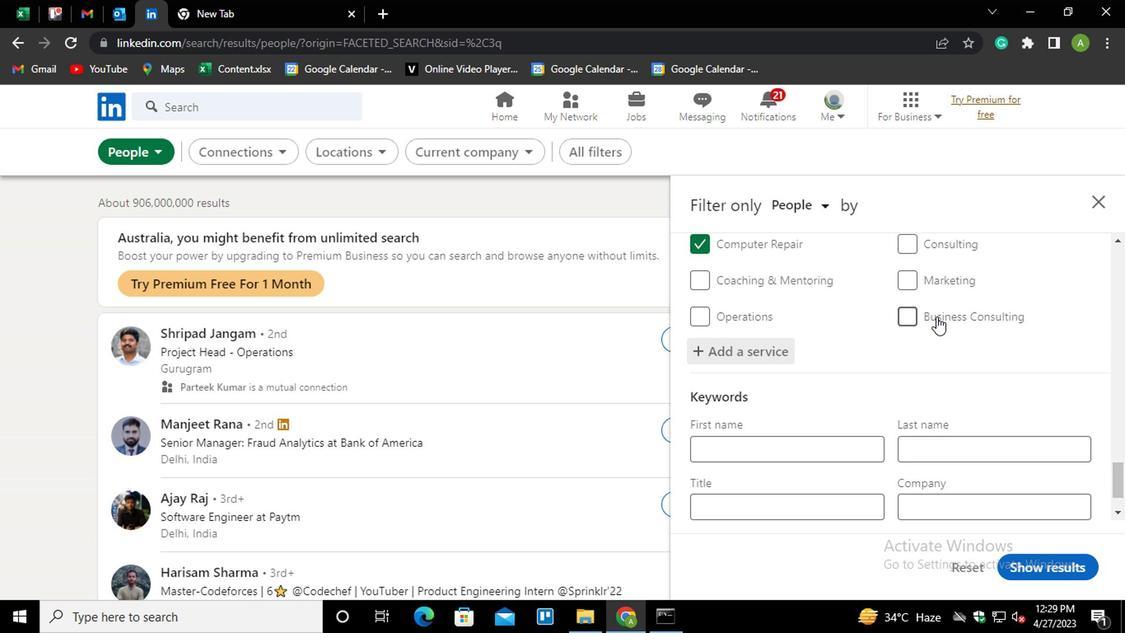 
Action: Mouse scrolled (917, 304) with delta (0, -1)
Screenshot: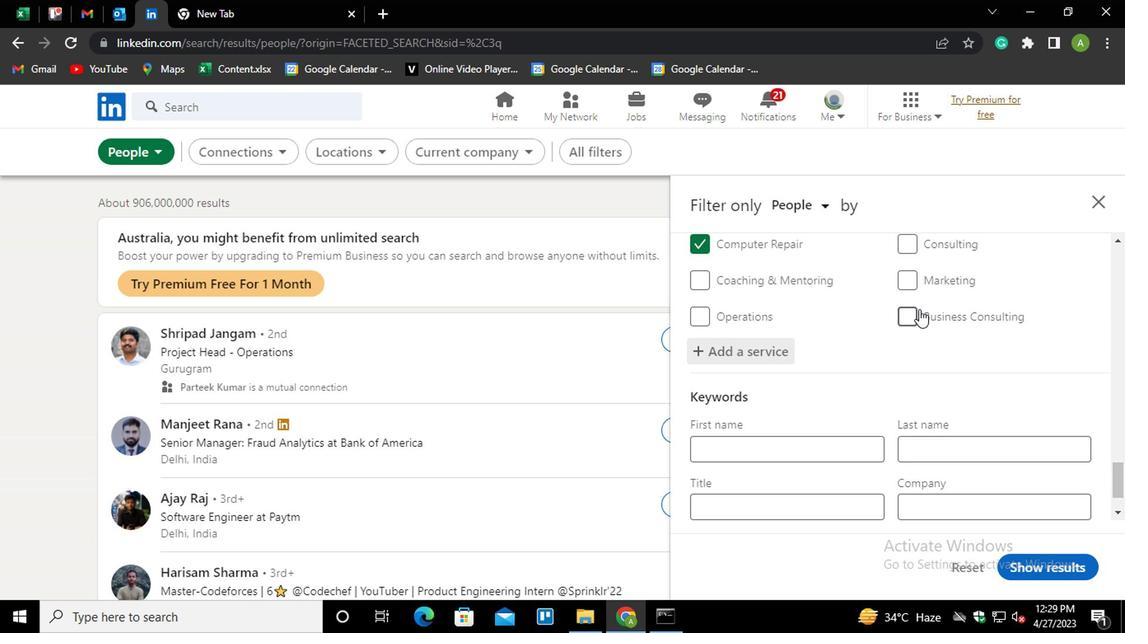 
Action: Mouse moved to (917, 305)
Screenshot: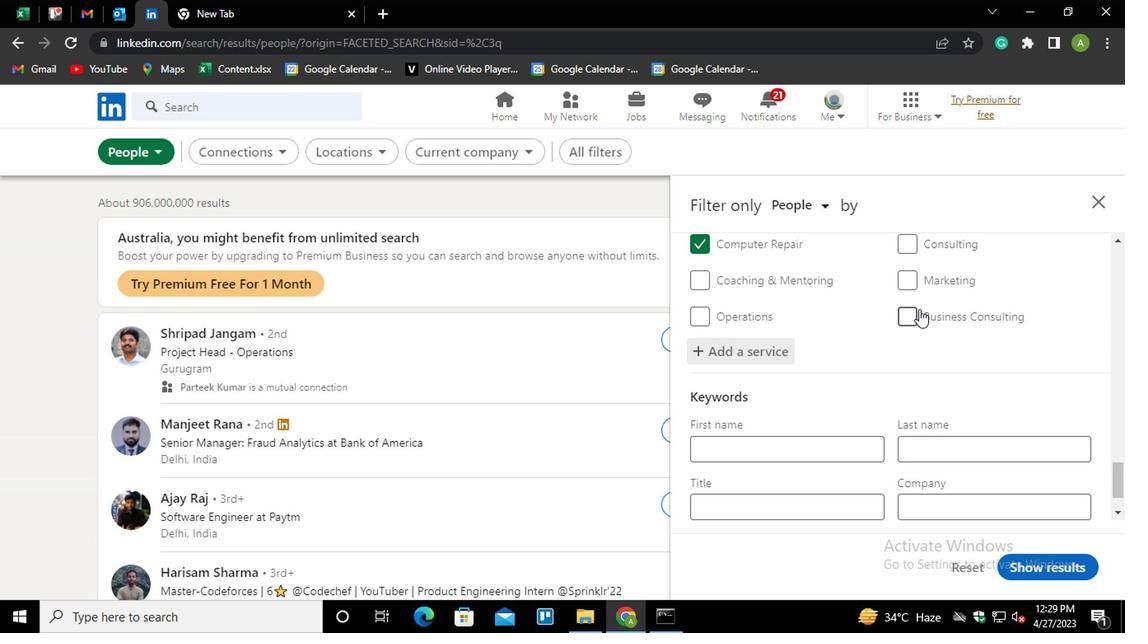 
Action: Mouse scrolled (917, 304) with delta (0, -1)
Screenshot: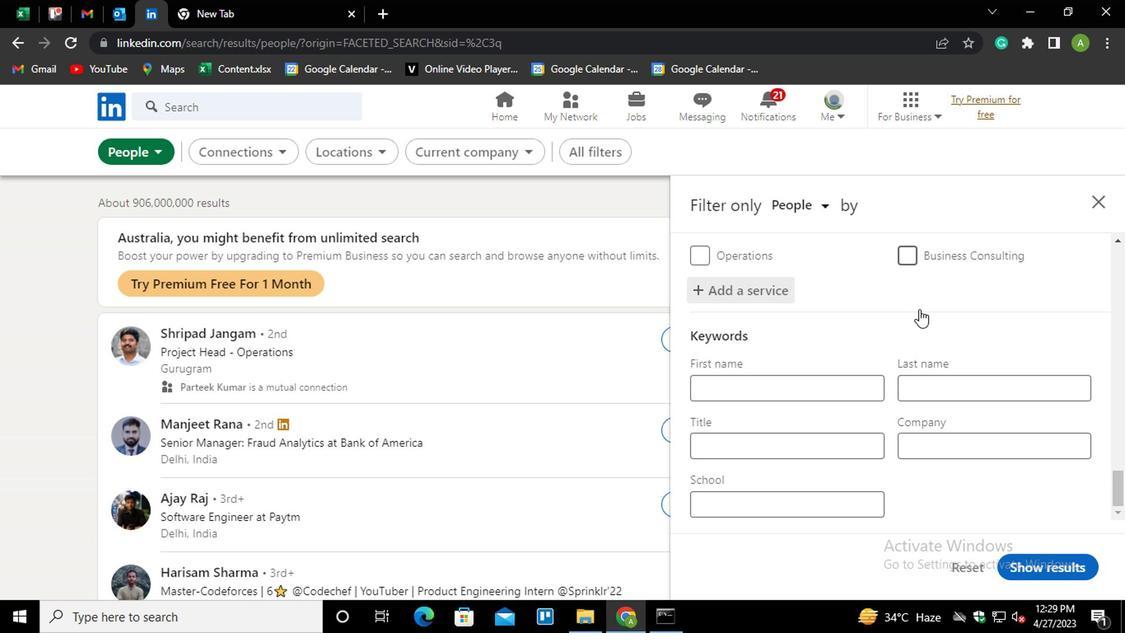 
Action: Mouse moved to (914, 306)
Screenshot: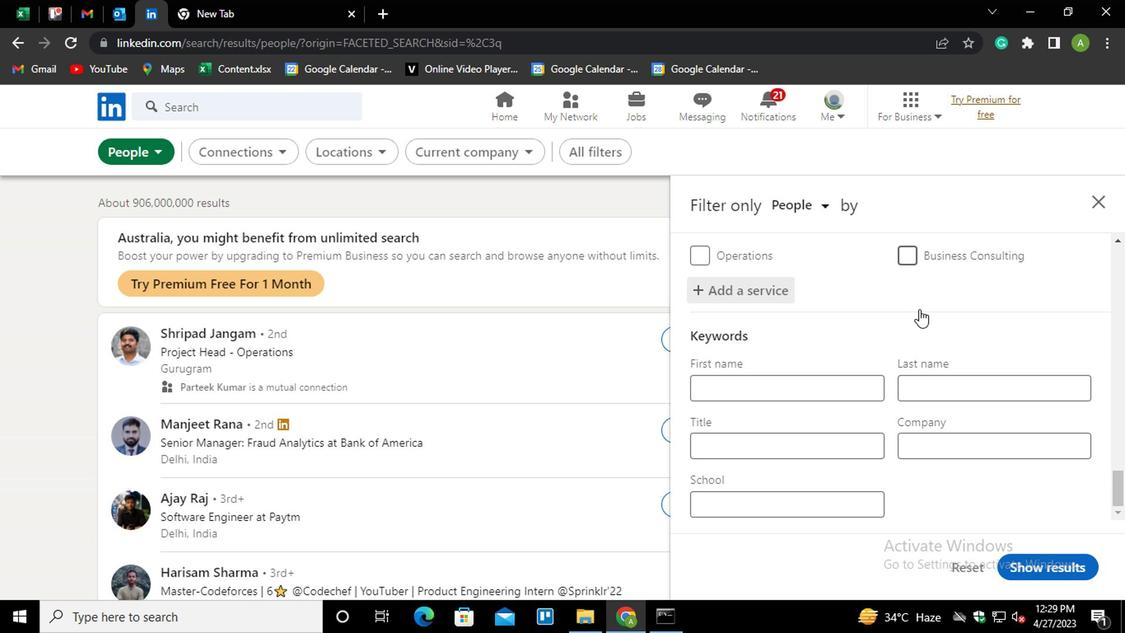 
Action: Mouse scrolled (914, 305) with delta (0, 0)
Screenshot: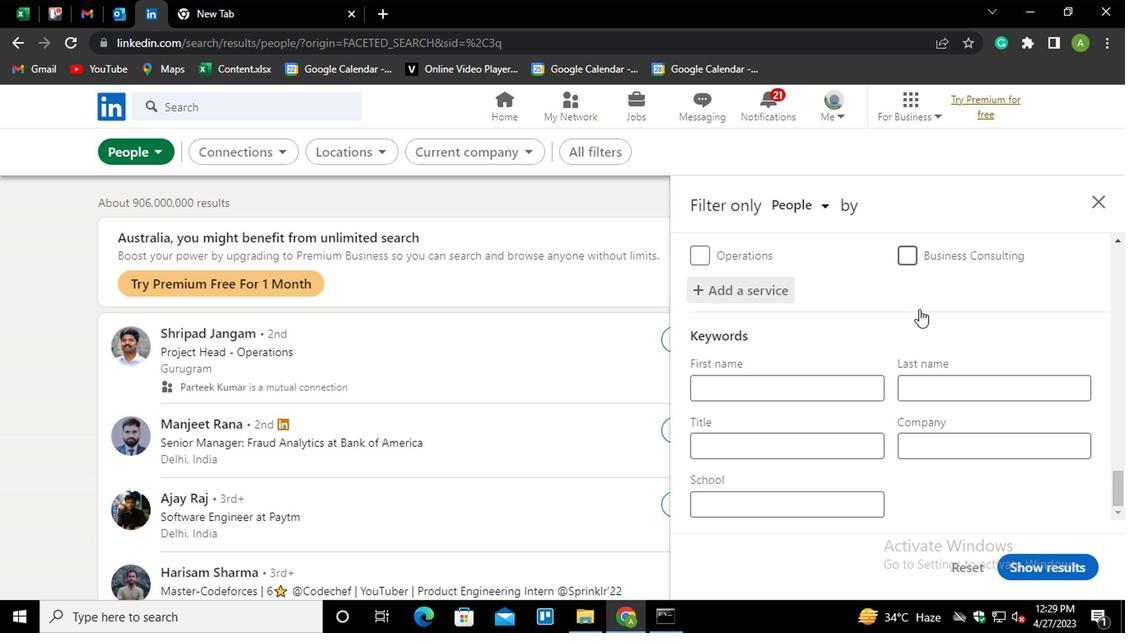 
Action: Mouse moved to (799, 432)
Screenshot: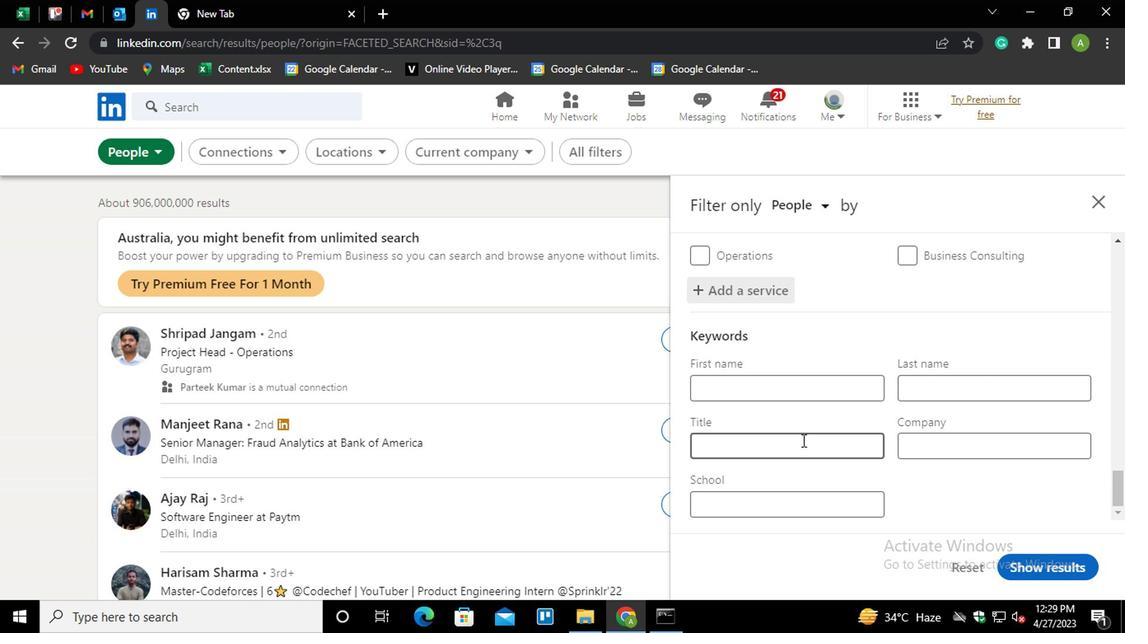 
Action: Mouse pressed left at (799, 432)
Screenshot: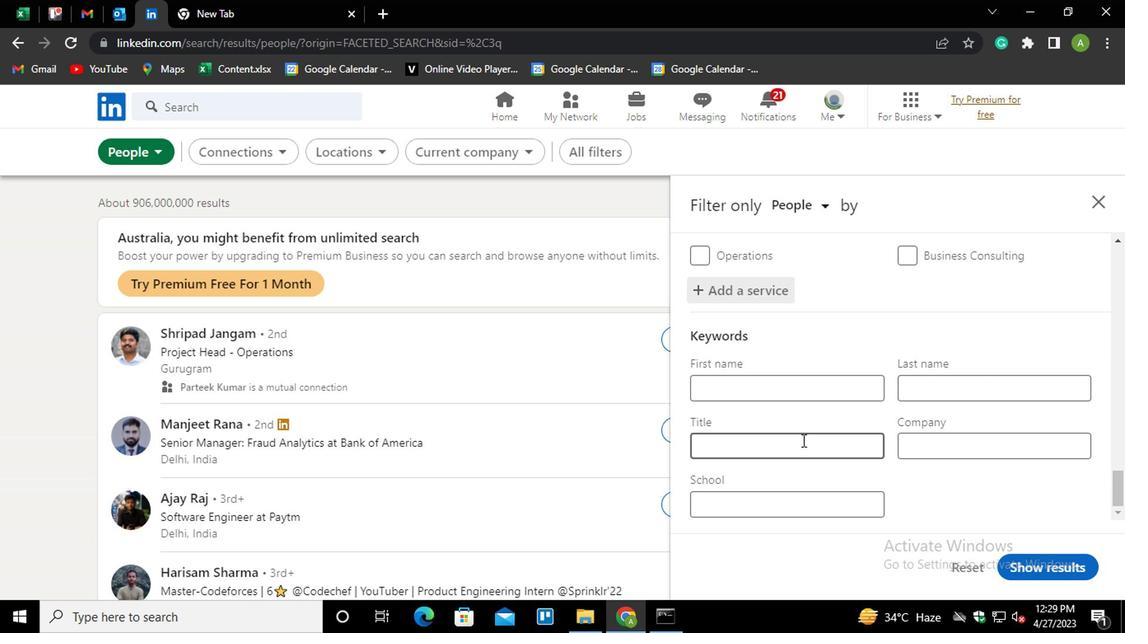
Action: Mouse moved to (789, 437)
Screenshot: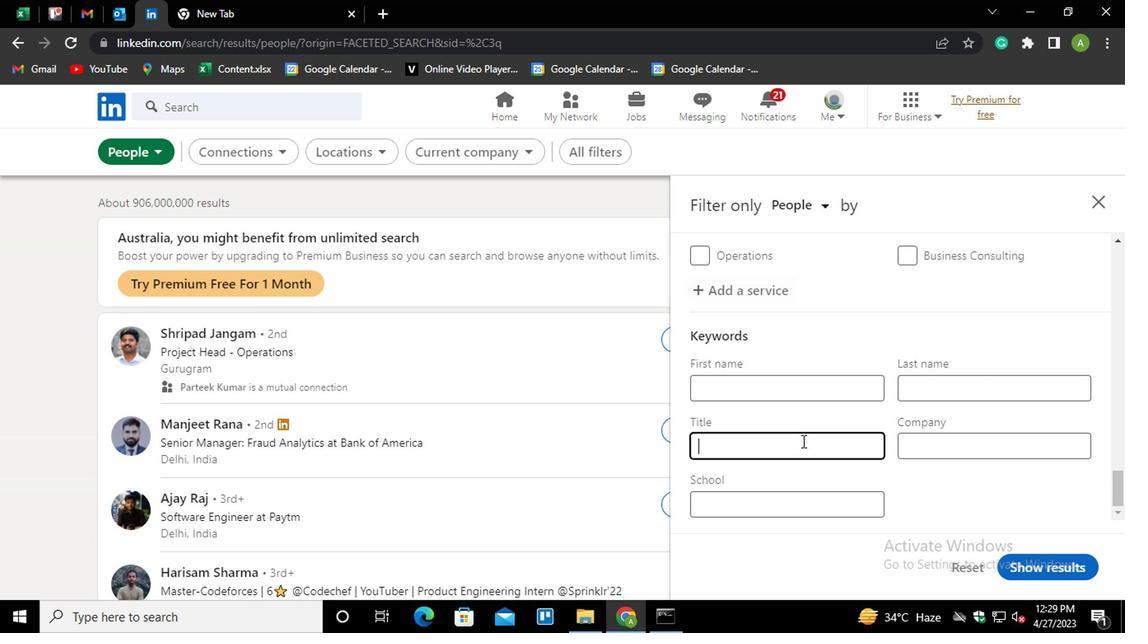 
Action: Key pressed <Key.shift>
Screenshot: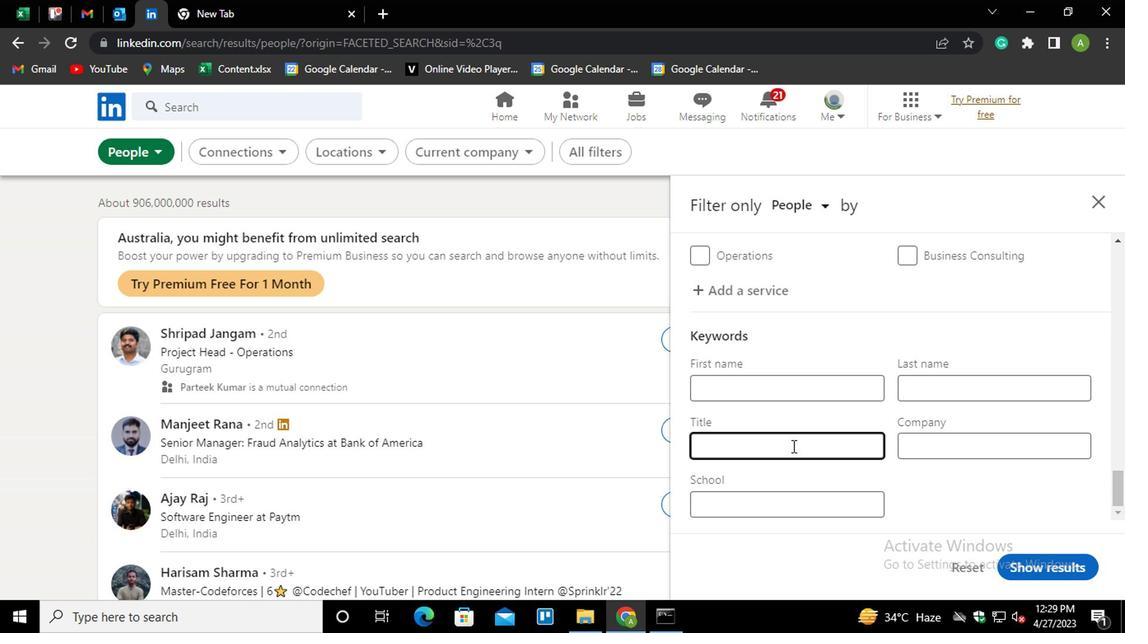 
Action: Mouse moved to (788, 437)
Screenshot: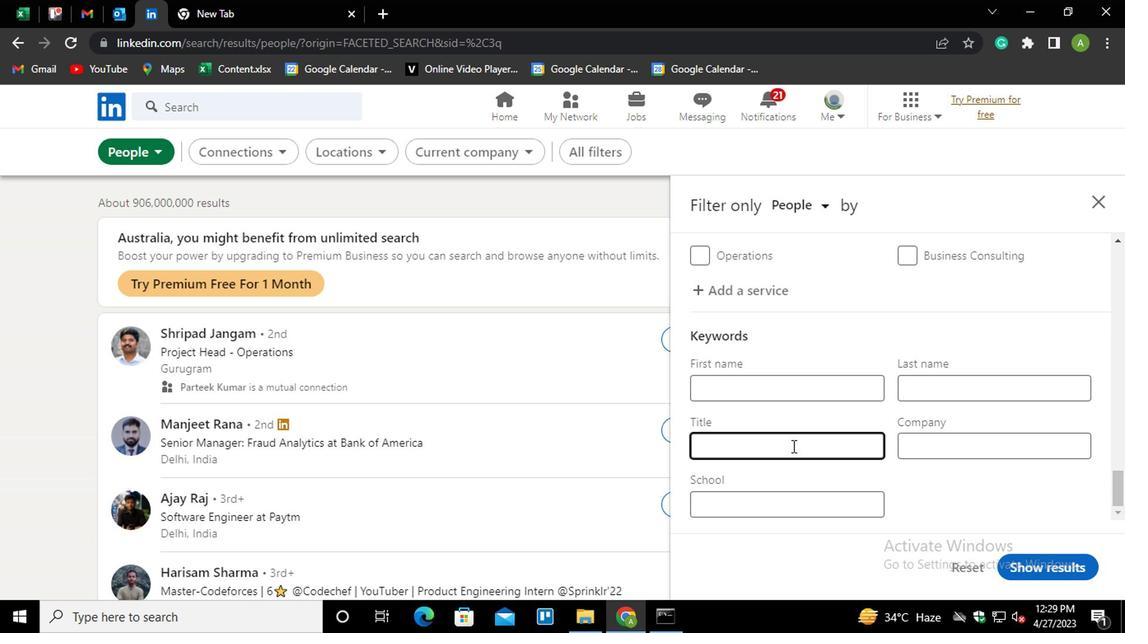 
Action: Key pressed POLITACAL<Key.backspace><Key.backspace><Key.backspace><Key.backspace>ICAL<Key.space><Key.shift>E<Key.backspace>SCIENTEST<Key.backspace><Key.backspace><Key.backspace>IST
Screenshot: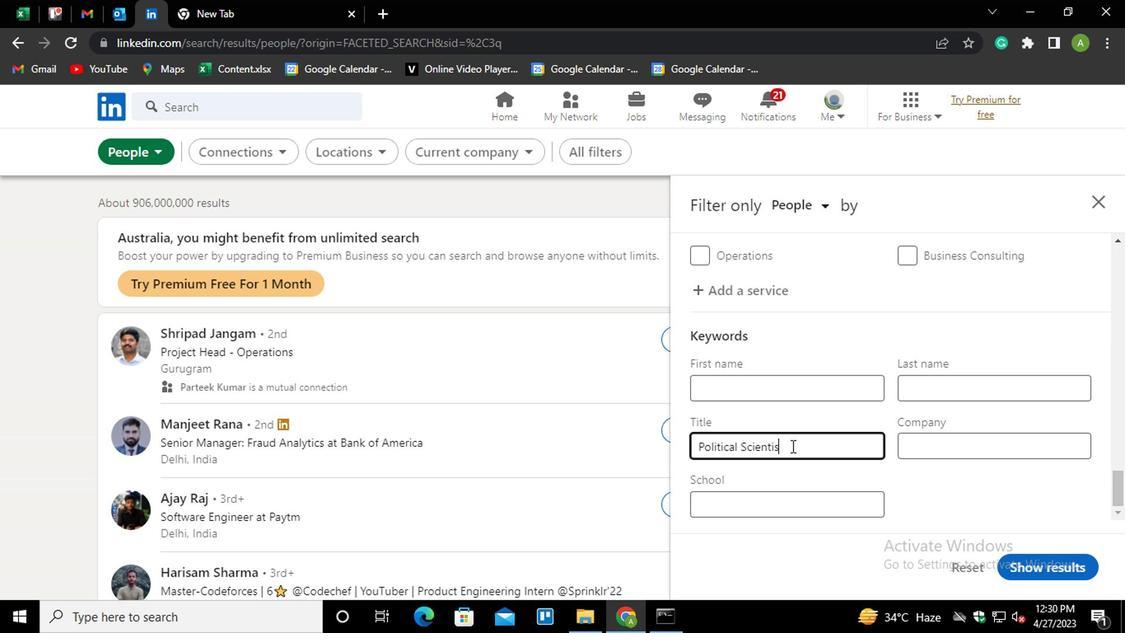 
Action: Mouse scrolled (788, 436) with delta (0, 0)
Screenshot: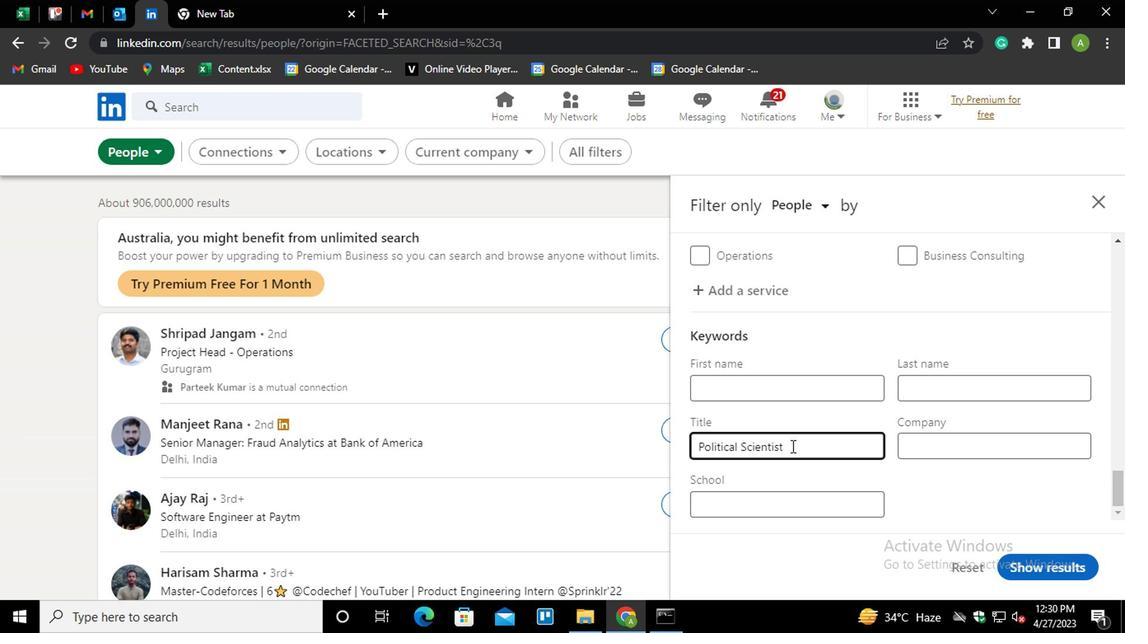
Action: Mouse moved to (932, 484)
Screenshot: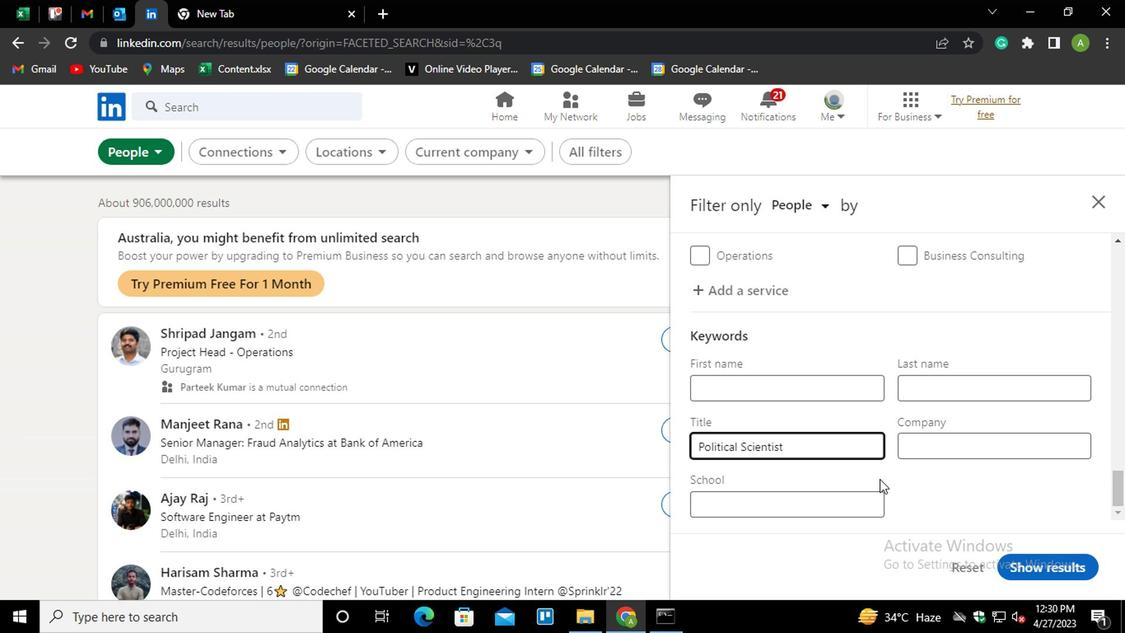 
Action: Mouse pressed left at (932, 484)
Screenshot: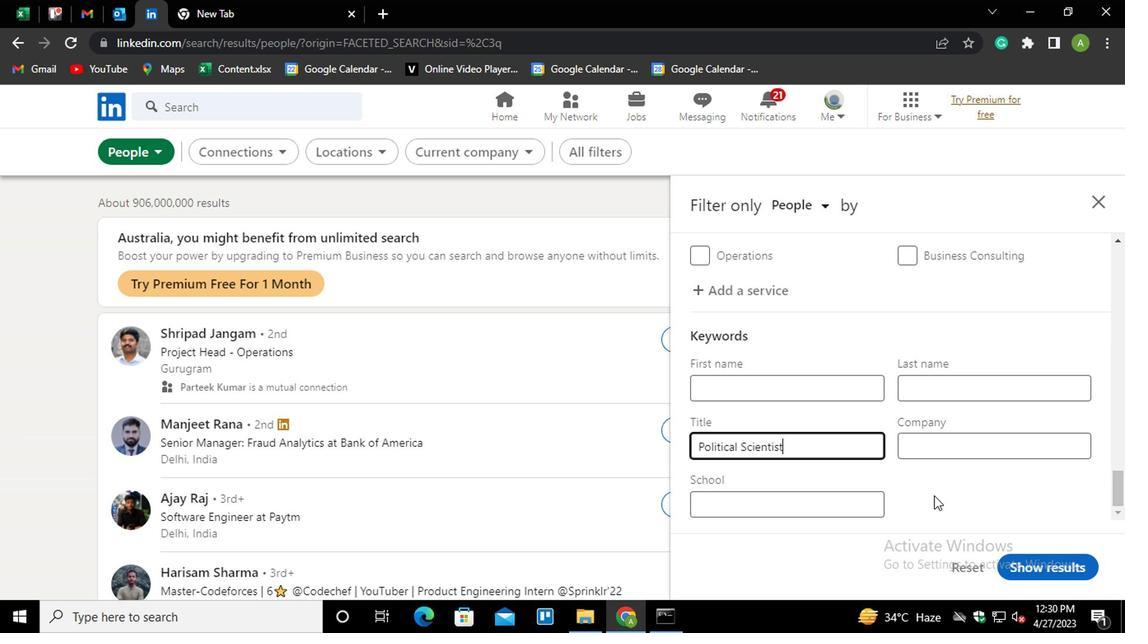
Action: Mouse moved to (1010, 544)
Screenshot: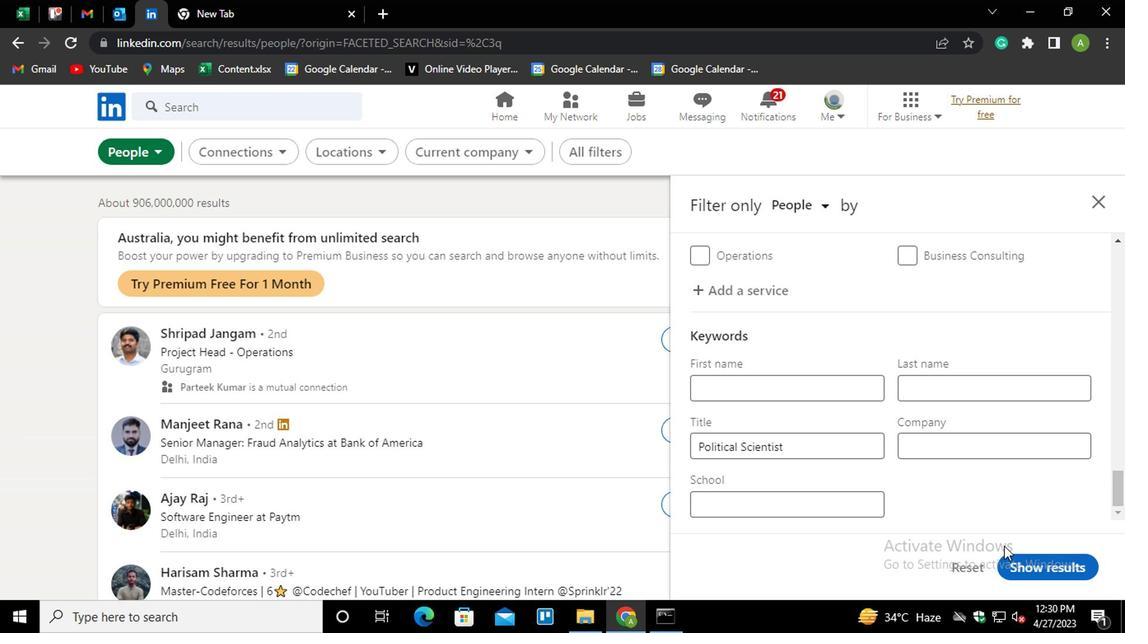 
Action: Mouse pressed left at (1010, 544)
Screenshot: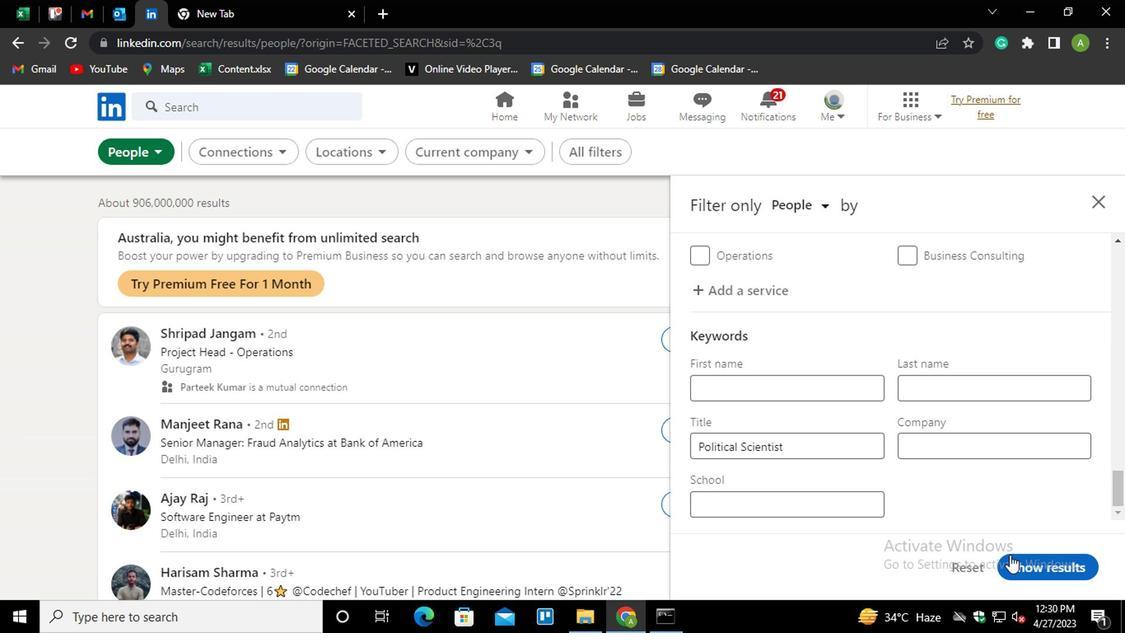 
